 Task: Create validation rules in registration object.
Action: Mouse moved to (631, 84)
Screenshot: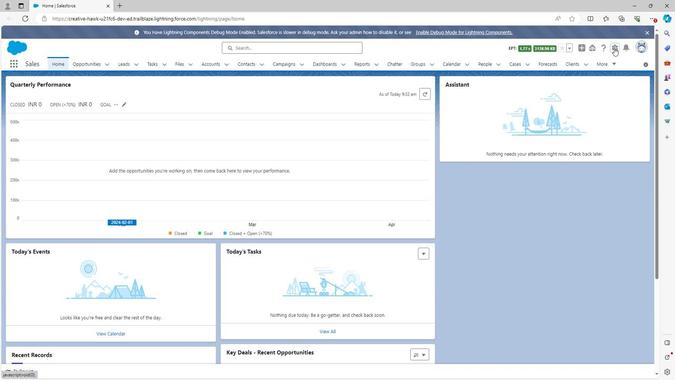 
Action: Mouse pressed left at (631, 84)
Screenshot: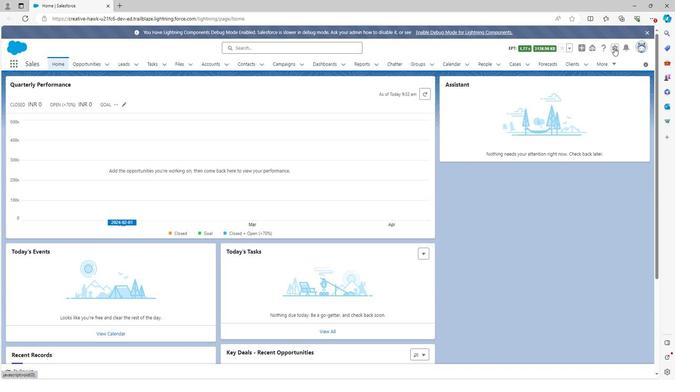 
Action: Mouse moved to (602, 105)
Screenshot: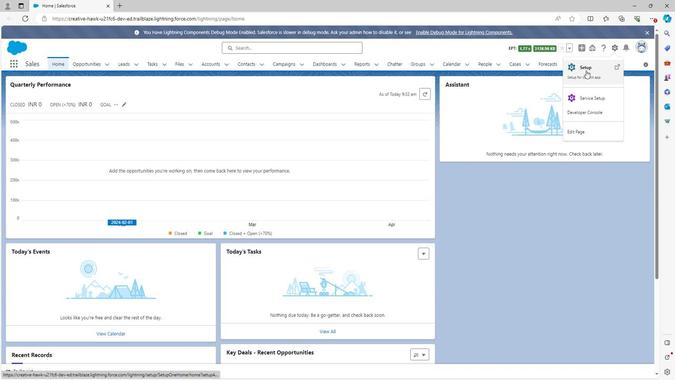 
Action: Mouse pressed left at (602, 105)
Screenshot: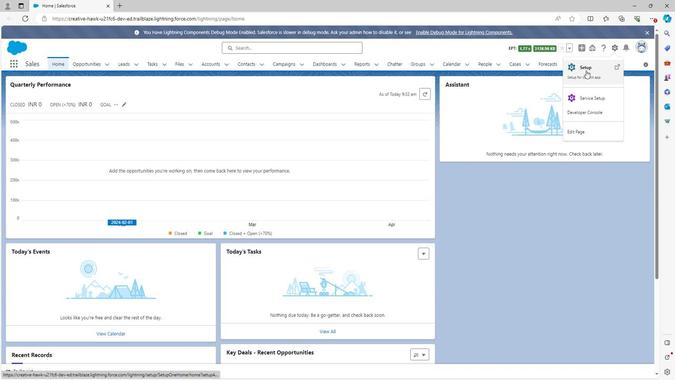 
Action: Mouse moved to (91, 98)
Screenshot: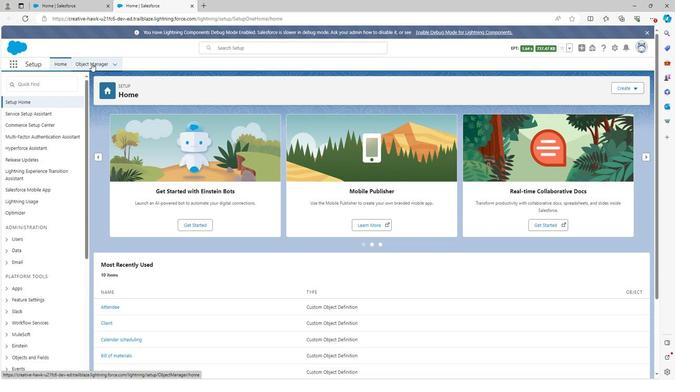 
Action: Mouse pressed left at (91, 98)
Screenshot: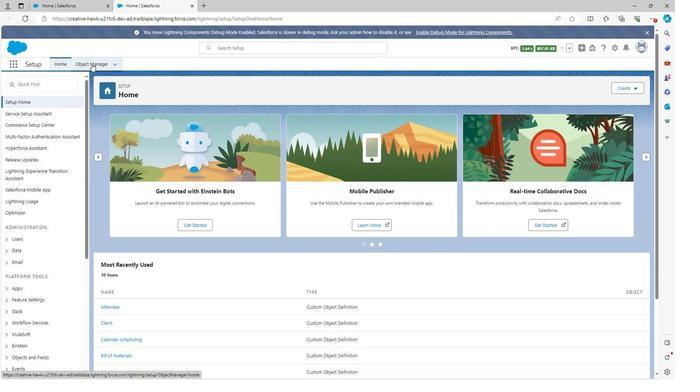 
Action: Mouse moved to (49, 292)
Screenshot: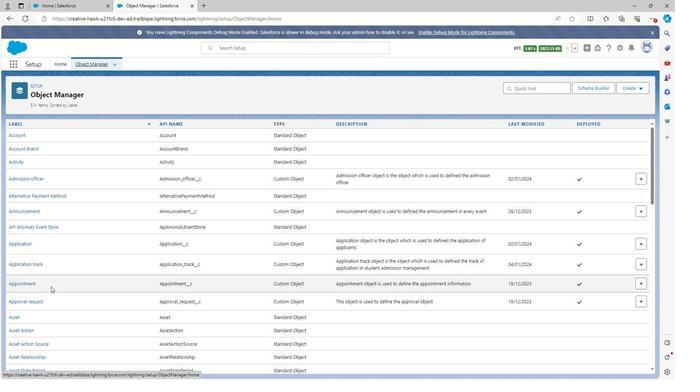 
Action: Mouse scrolled (49, 292) with delta (0, 0)
Screenshot: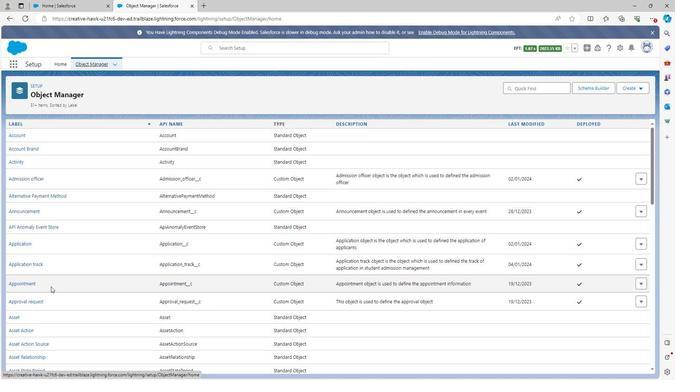 
Action: Mouse scrolled (49, 292) with delta (0, 0)
Screenshot: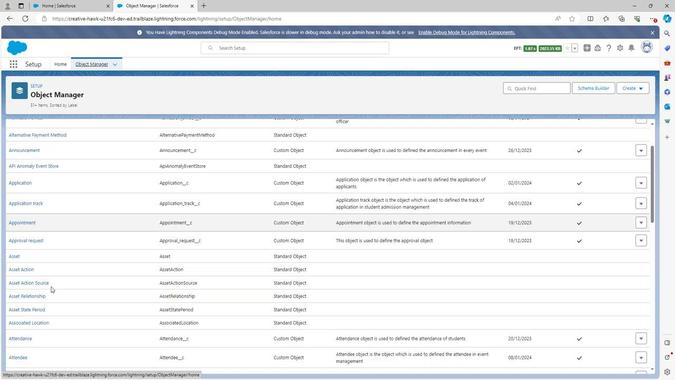 
Action: Mouse scrolled (49, 292) with delta (0, 0)
Screenshot: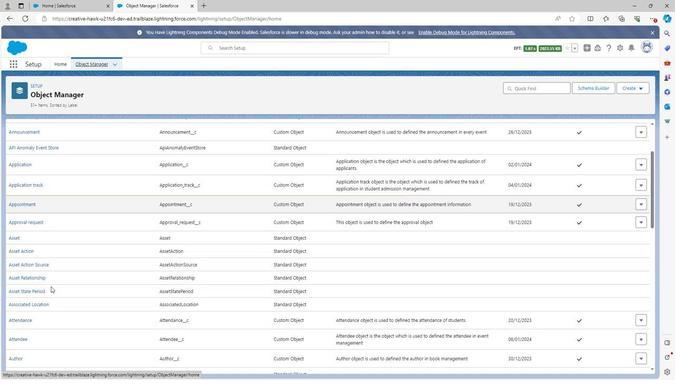 
Action: Mouse scrolled (49, 292) with delta (0, 0)
Screenshot: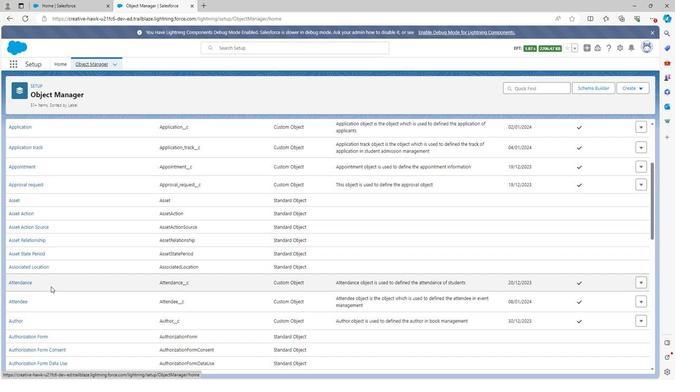 
Action: Mouse scrolled (49, 292) with delta (0, 0)
Screenshot: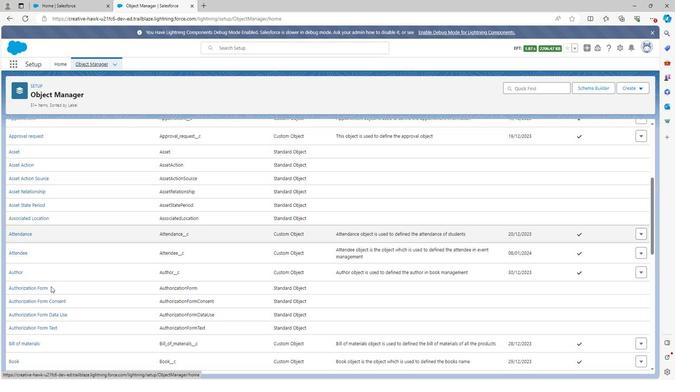 
Action: Mouse scrolled (49, 292) with delta (0, 0)
Screenshot: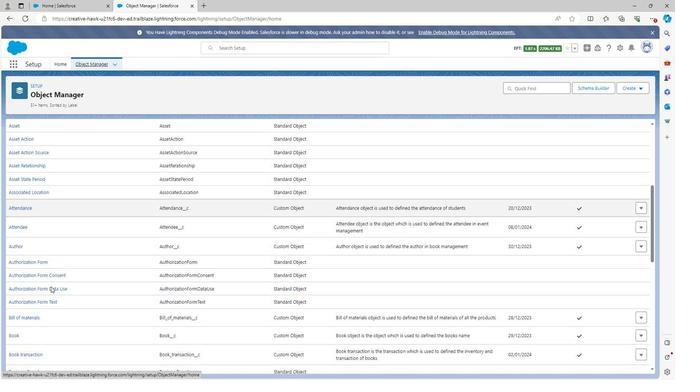 
Action: Mouse scrolled (49, 292) with delta (0, 0)
Screenshot: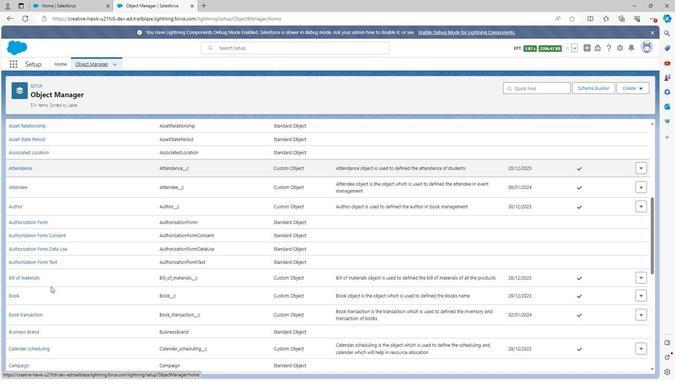 
Action: Mouse scrolled (49, 292) with delta (0, 0)
Screenshot: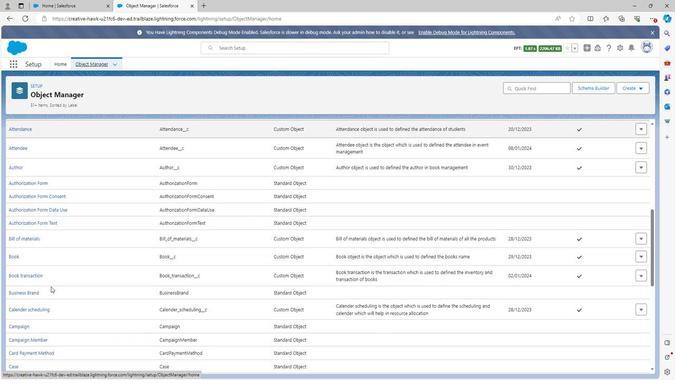 
Action: Mouse scrolled (49, 292) with delta (0, 0)
Screenshot: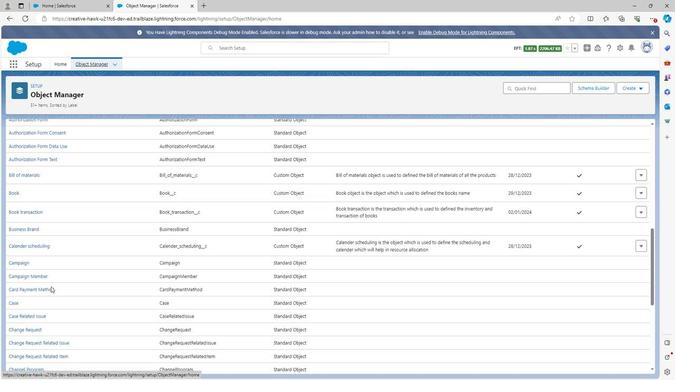 
Action: Mouse scrolled (49, 292) with delta (0, 0)
Screenshot: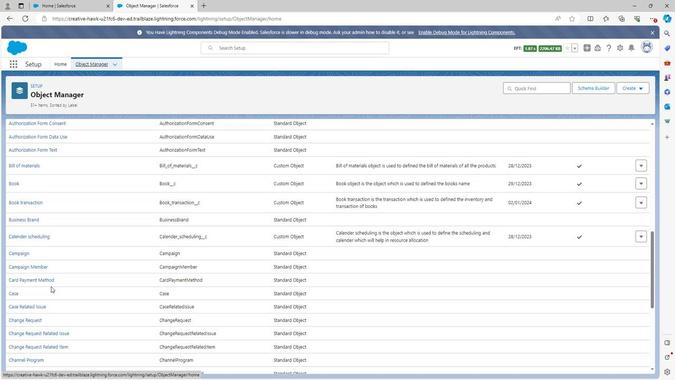 
Action: Mouse scrolled (49, 292) with delta (0, 0)
Screenshot: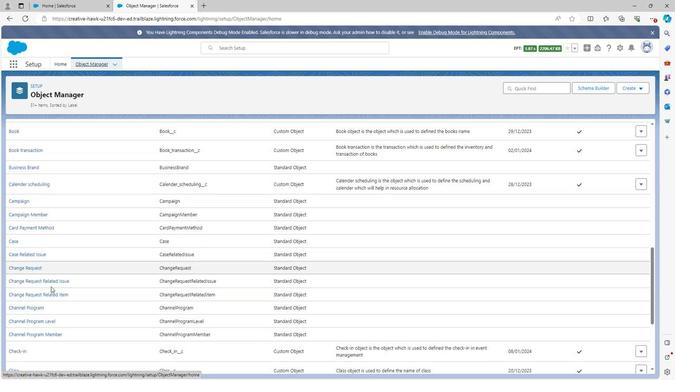 
Action: Mouse scrolled (49, 292) with delta (0, 0)
Screenshot: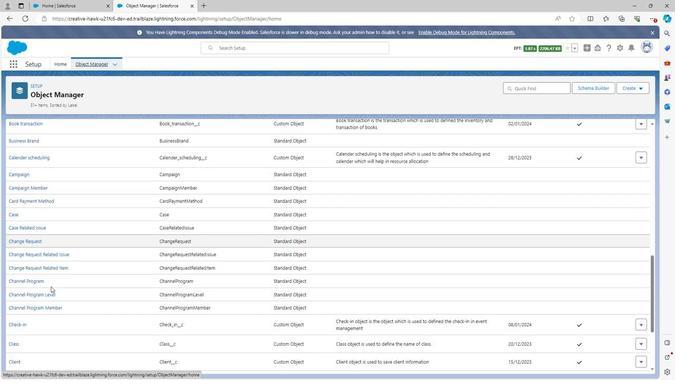 
Action: Mouse scrolled (49, 292) with delta (0, 0)
Screenshot: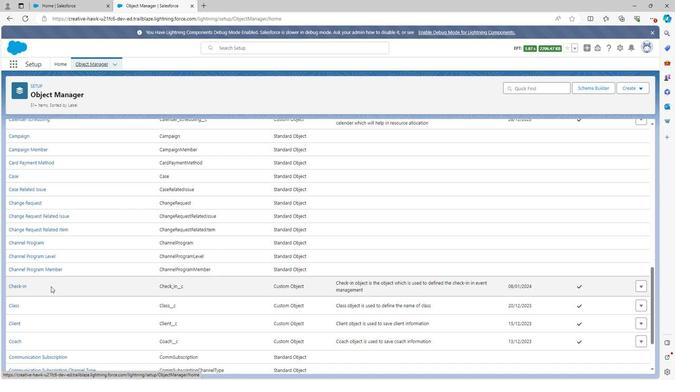 
Action: Mouse scrolled (49, 292) with delta (0, 0)
Screenshot: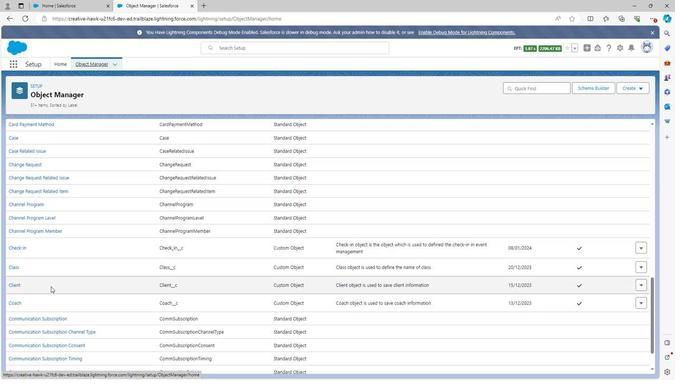 
Action: Mouse scrolled (49, 292) with delta (0, 0)
Screenshot: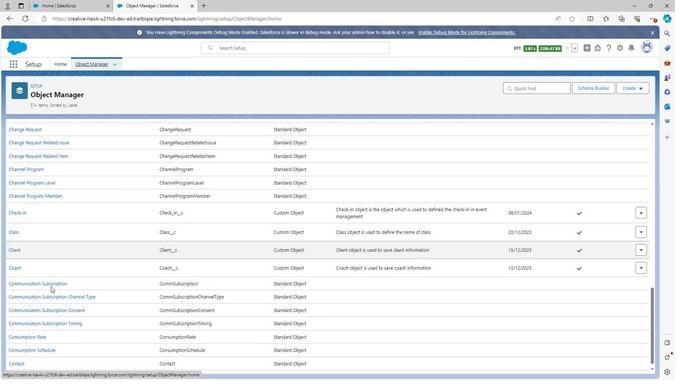 
Action: Mouse scrolled (49, 292) with delta (0, 0)
Screenshot: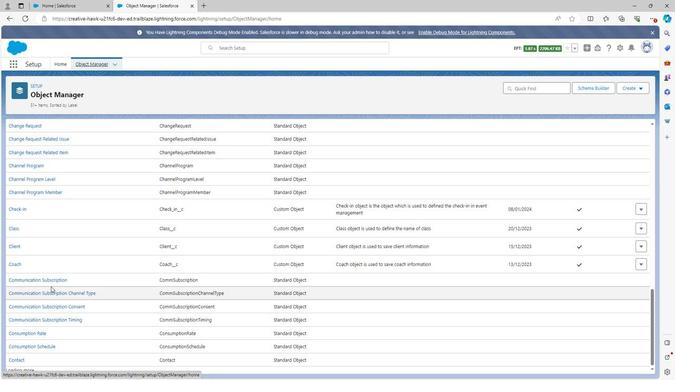 
Action: Mouse scrolled (49, 292) with delta (0, 0)
Screenshot: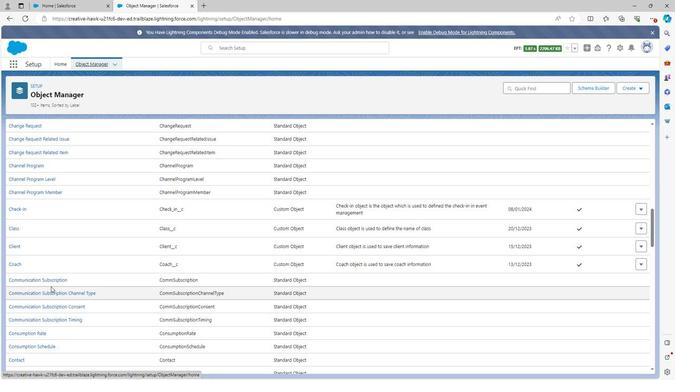 
Action: Mouse scrolled (49, 292) with delta (0, 0)
Screenshot: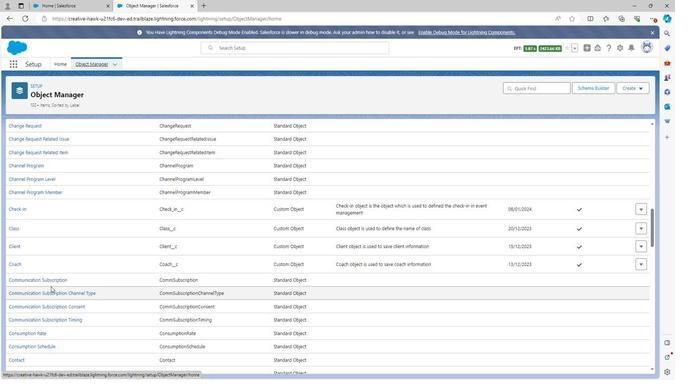 
Action: Mouse moved to (52, 290)
Screenshot: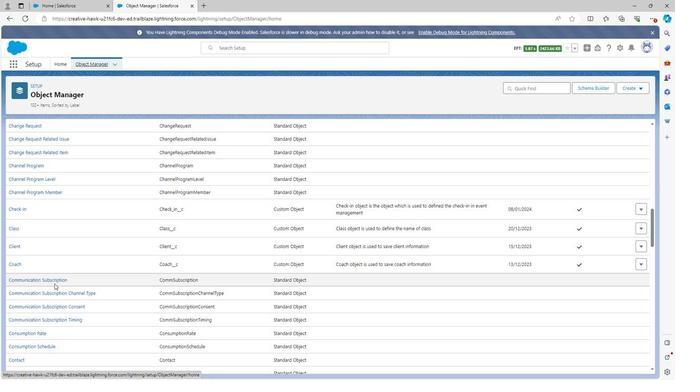 
Action: Mouse scrolled (52, 290) with delta (0, 0)
Screenshot: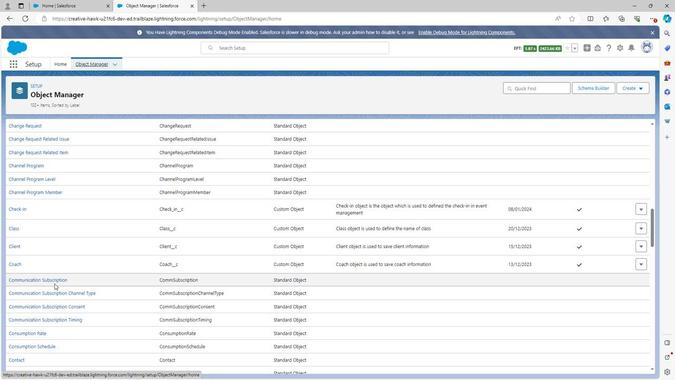 
Action: Mouse scrolled (52, 290) with delta (0, 0)
Screenshot: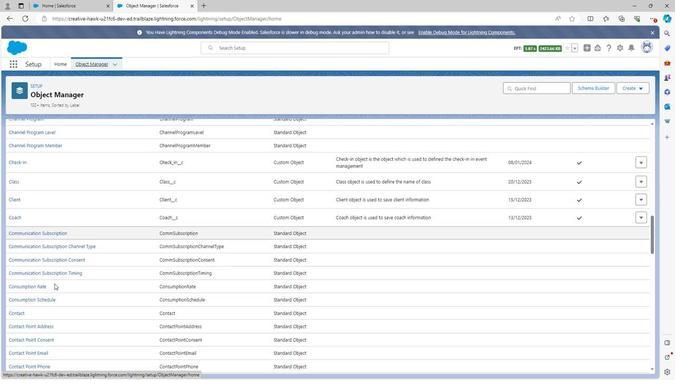 
Action: Mouse scrolled (52, 290) with delta (0, 0)
Screenshot: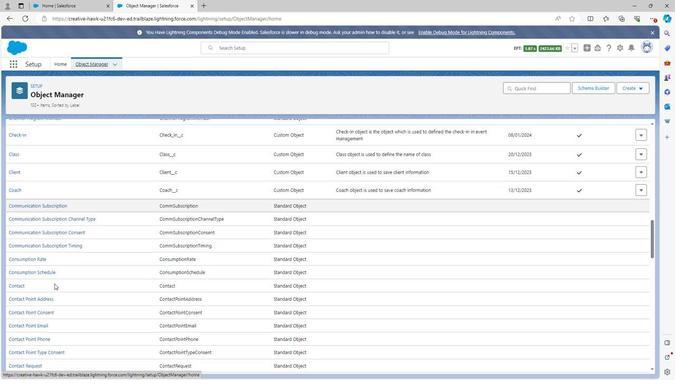 
Action: Mouse scrolled (52, 290) with delta (0, 0)
Screenshot: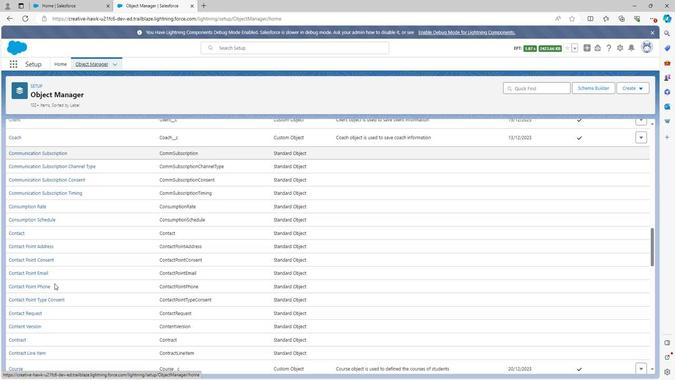 
Action: Mouse scrolled (52, 290) with delta (0, 0)
Screenshot: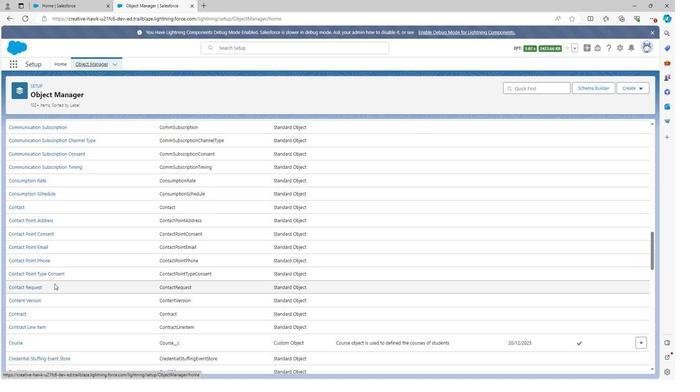 
Action: Mouse scrolled (52, 290) with delta (0, 0)
Screenshot: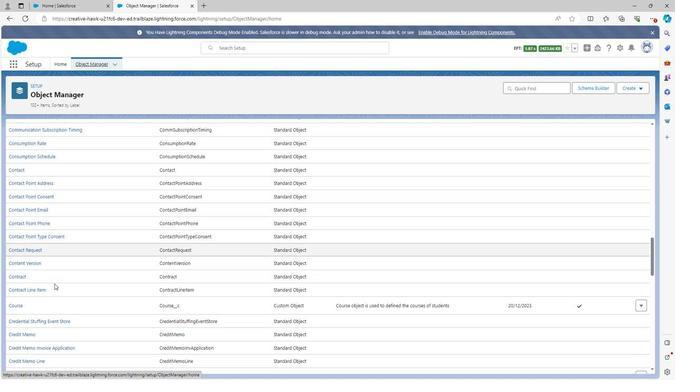 
Action: Mouse scrolled (52, 290) with delta (0, 0)
Screenshot: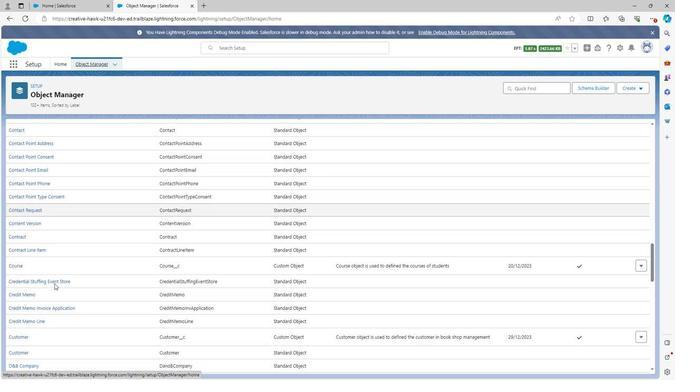 
Action: Mouse scrolled (52, 290) with delta (0, 0)
Screenshot: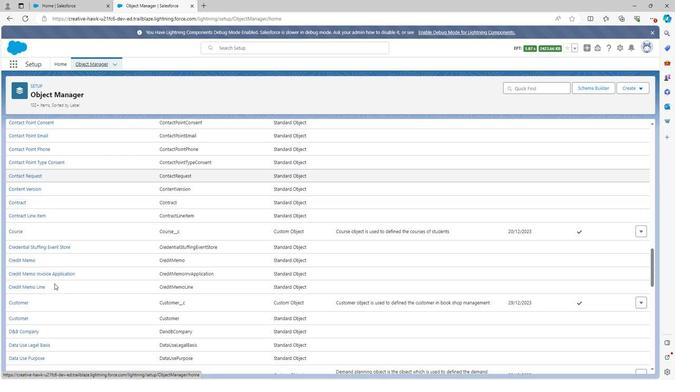 
Action: Mouse scrolled (52, 290) with delta (0, 0)
Screenshot: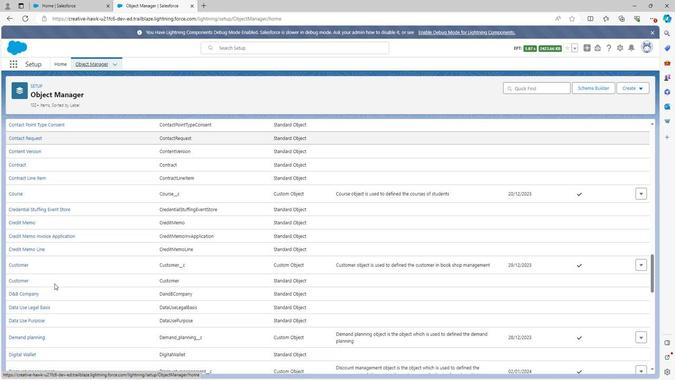 
Action: Mouse moved to (52, 290)
Screenshot: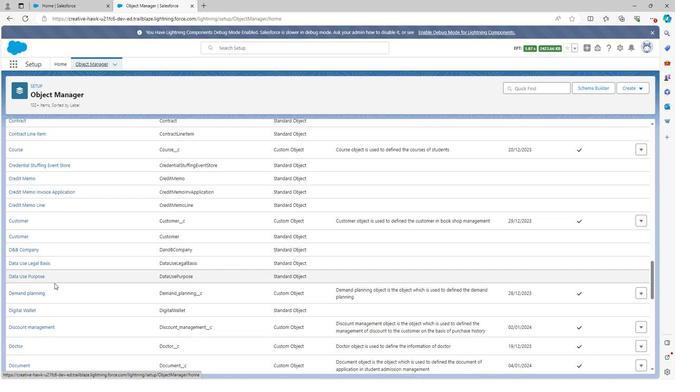 
Action: Mouse scrolled (52, 289) with delta (0, 0)
Screenshot: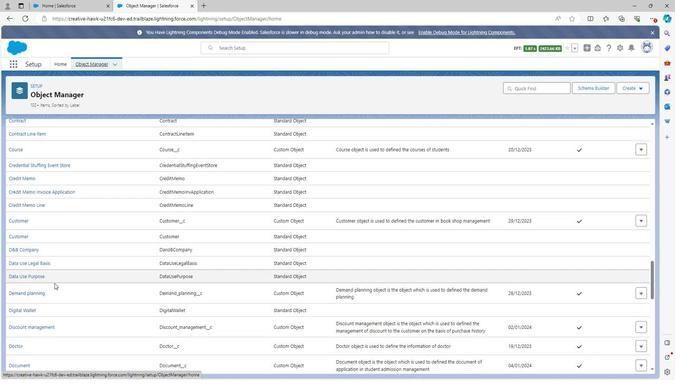 
Action: Mouse scrolled (52, 289) with delta (0, 0)
Screenshot: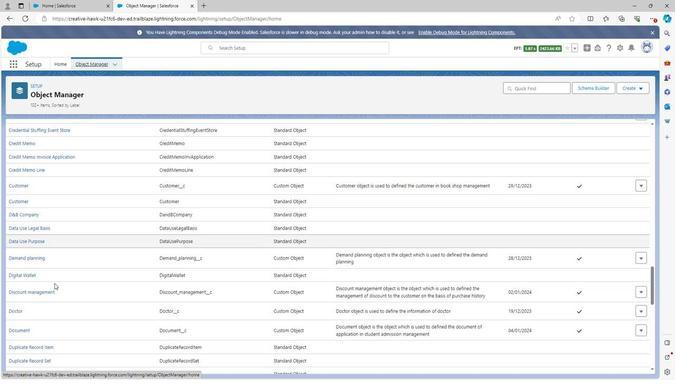 
Action: Mouse scrolled (52, 289) with delta (0, 0)
Screenshot: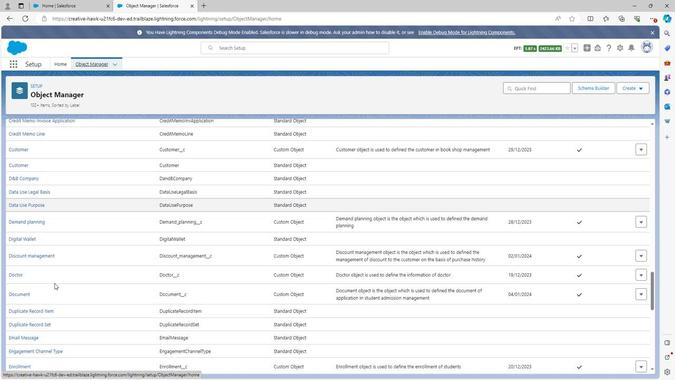 
Action: Mouse scrolled (52, 289) with delta (0, 0)
Screenshot: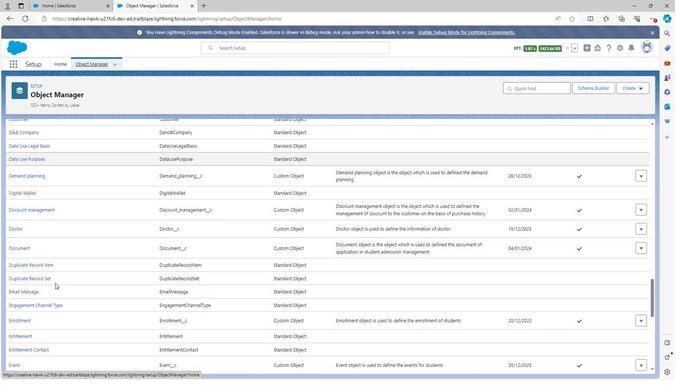 
Action: Mouse moved to (53, 289)
Screenshot: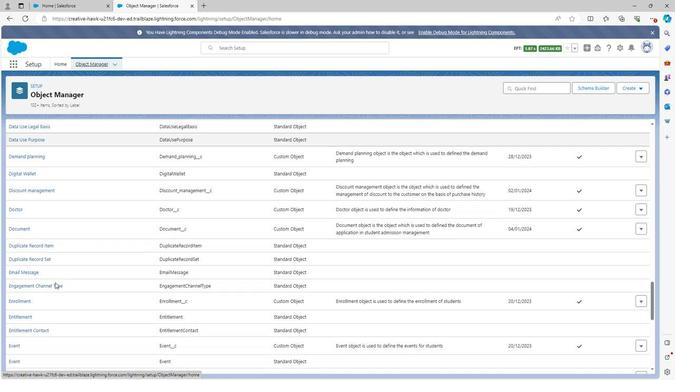 
Action: Mouse scrolled (53, 289) with delta (0, 0)
Screenshot: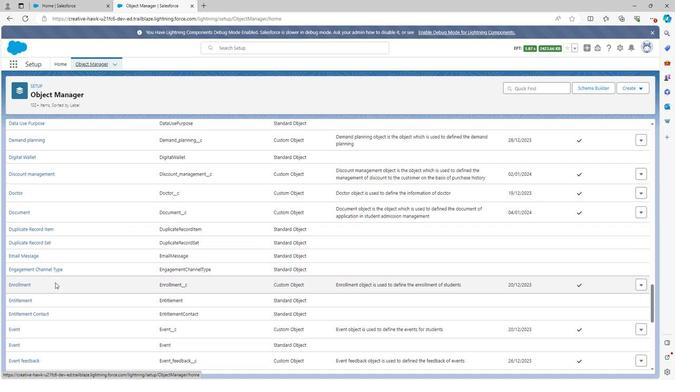 
Action: Mouse moved to (53, 289)
Screenshot: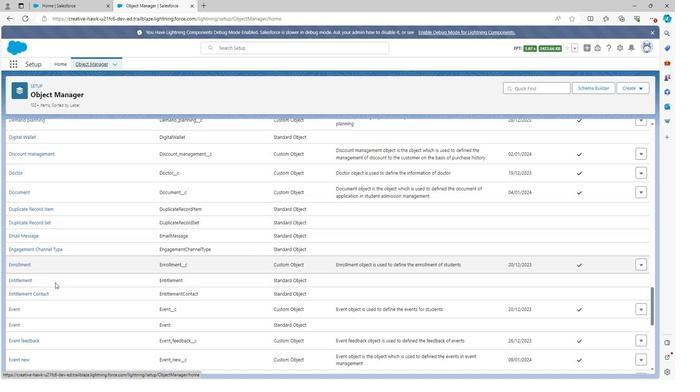 
Action: Mouse scrolled (53, 289) with delta (0, 0)
Screenshot: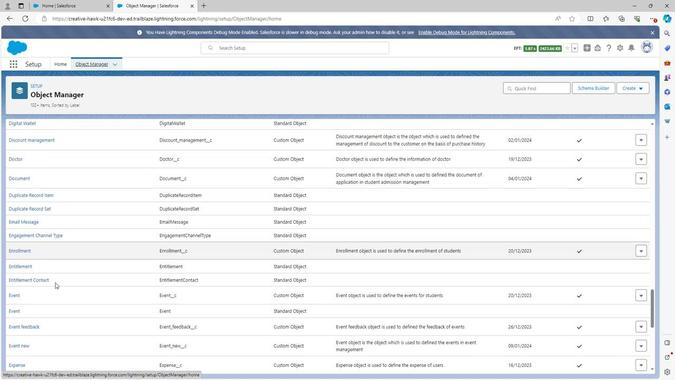 
Action: Mouse scrolled (53, 289) with delta (0, 0)
Screenshot: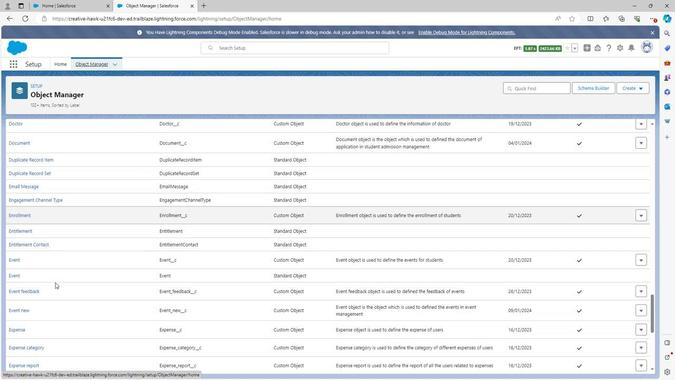 
Action: Mouse moved to (53, 290)
Screenshot: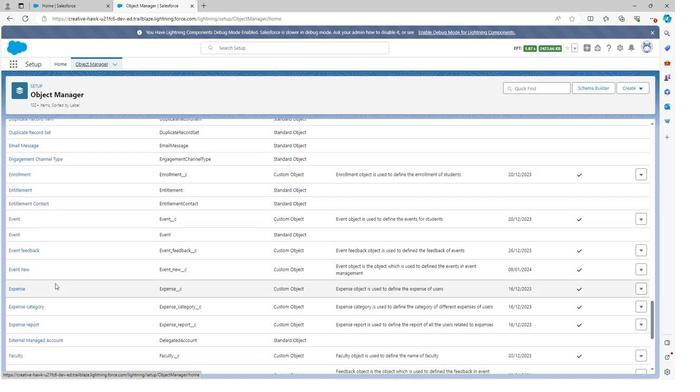 
Action: Mouse scrolled (53, 289) with delta (0, 0)
Screenshot: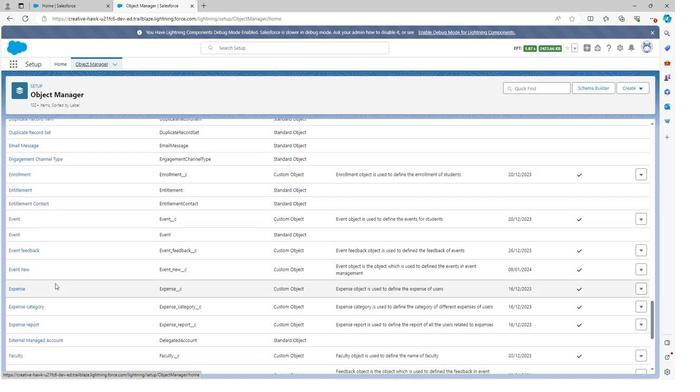 
Action: Mouse scrolled (53, 289) with delta (0, 0)
Screenshot: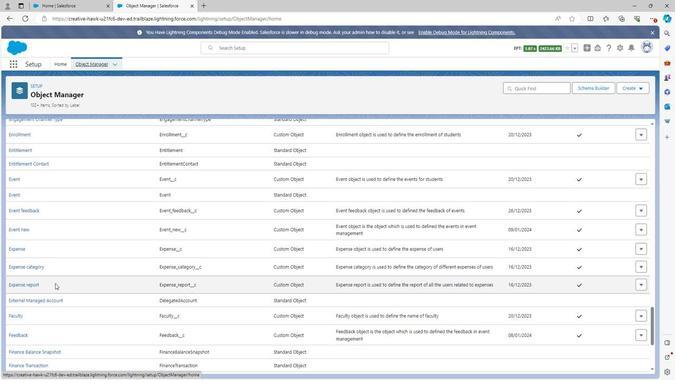 
Action: Mouse scrolled (53, 289) with delta (0, 0)
Screenshot: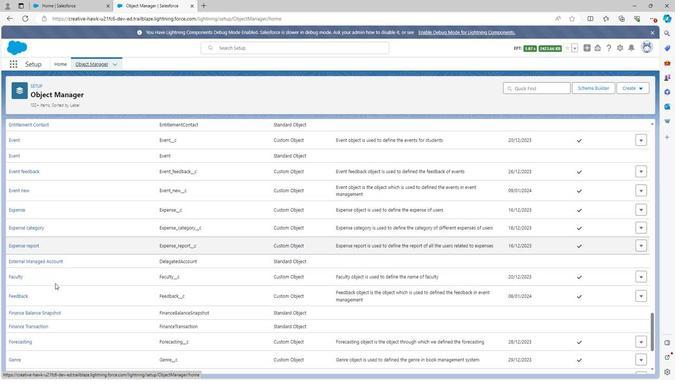 
Action: Mouse scrolled (53, 289) with delta (0, 0)
Screenshot: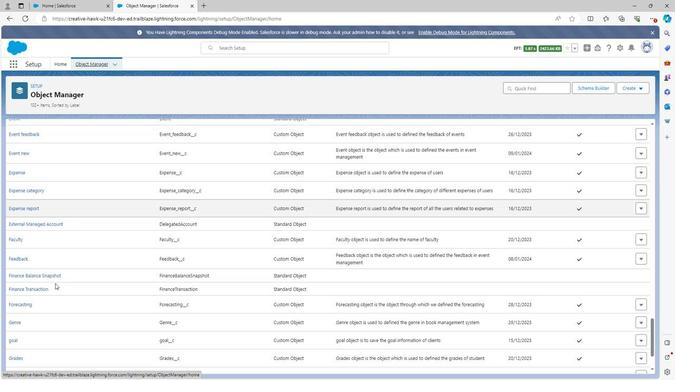 
Action: Mouse scrolled (53, 289) with delta (0, 0)
Screenshot: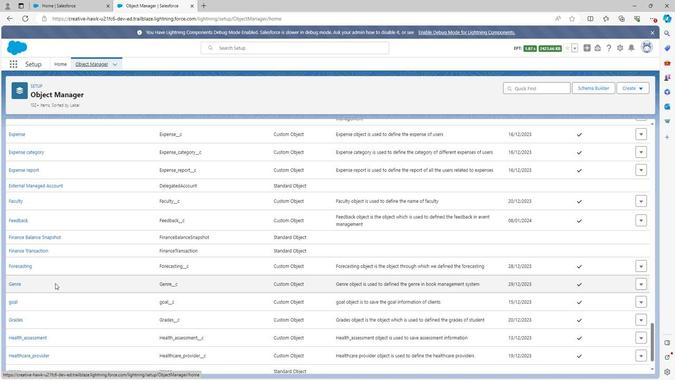
Action: Mouse scrolled (53, 289) with delta (0, 0)
Screenshot: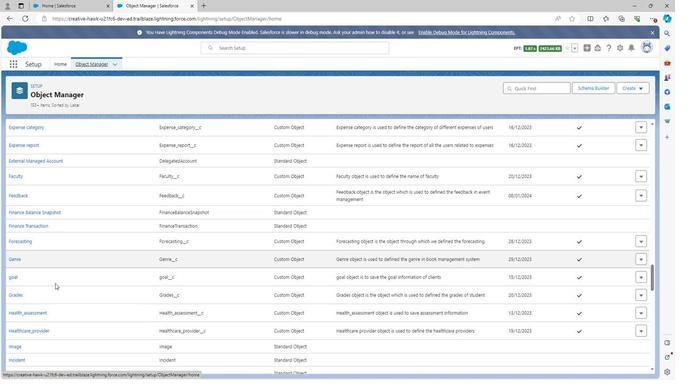 
Action: Mouse scrolled (53, 289) with delta (0, 0)
Screenshot: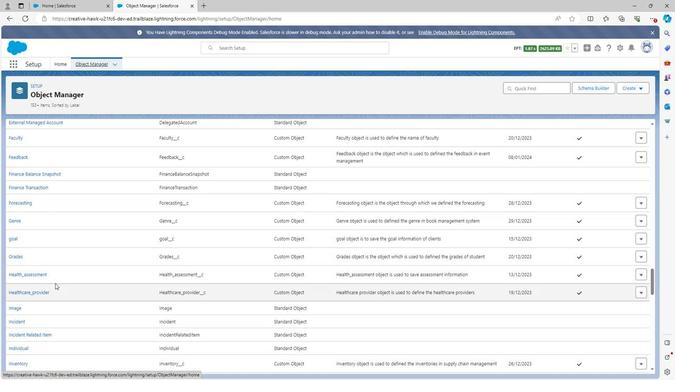 
Action: Mouse scrolled (53, 289) with delta (0, 0)
Screenshot: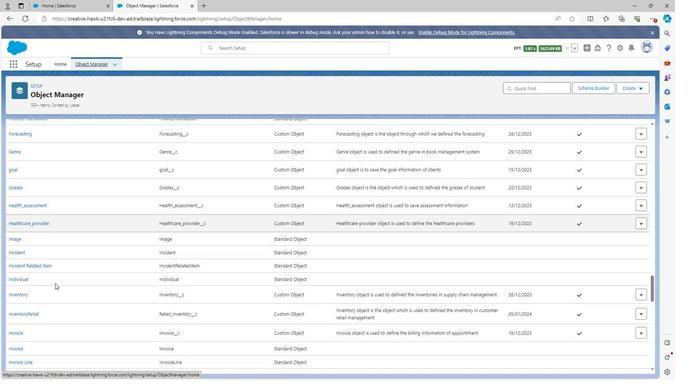 
Action: Mouse scrolled (53, 289) with delta (0, 0)
Screenshot: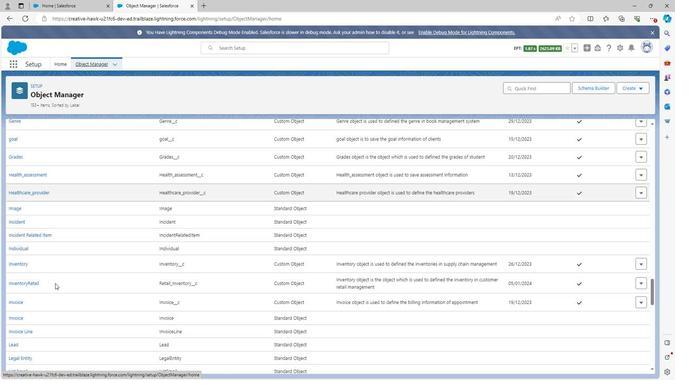 
Action: Mouse scrolled (53, 289) with delta (0, 0)
Screenshot: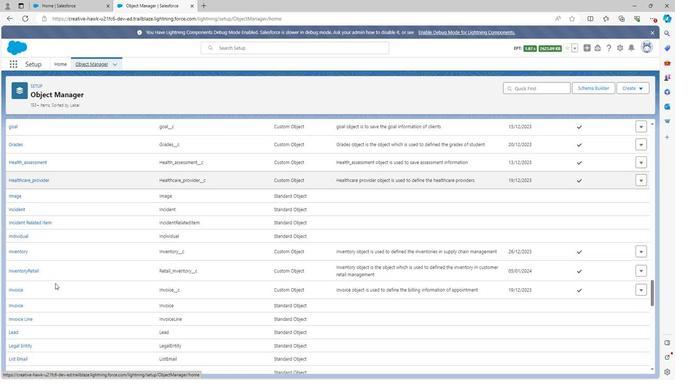 
Action: Mouse scrolled (53, 289) with delta (0, 0)
Screenshot: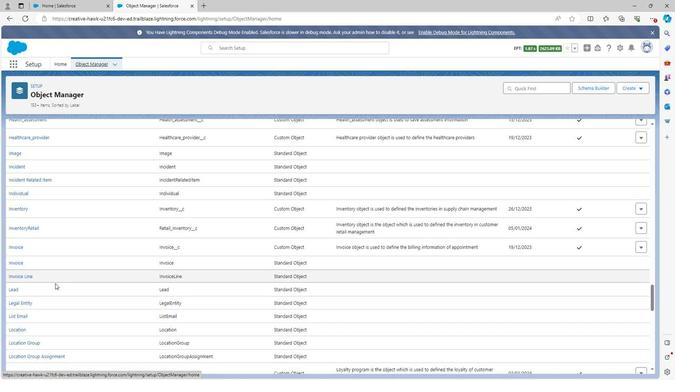 
Action: Mouse scrolled (53, 289) with delta (0, 0)
Screenshot: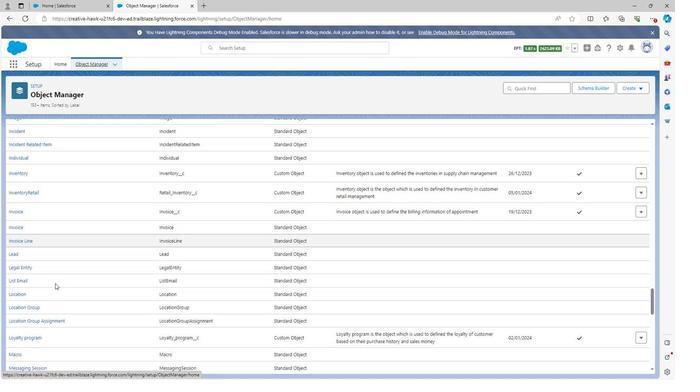 
Action: Mouse scrolled (53, 289) with delta (0, 0)
Screenshot: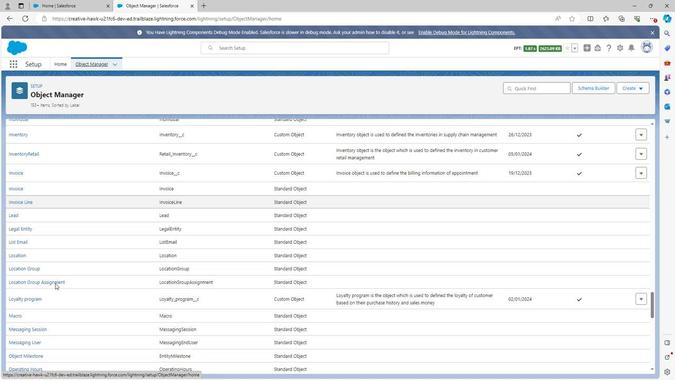 
Action: Mouse scrolled (53, 289) with delta (0, 0)
Screenshot: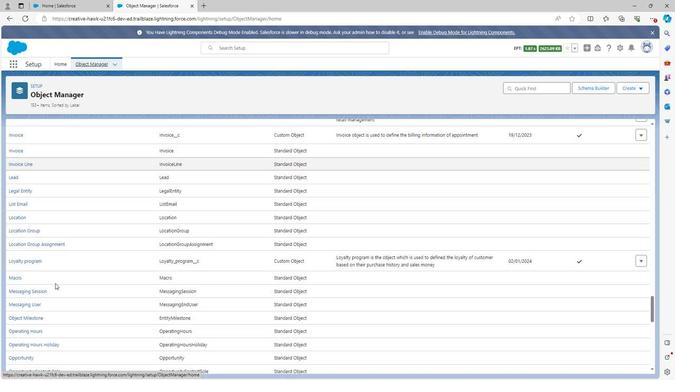 
Action: Mouse scrolled (53, 289) with delta (0, 0)
Screenshot: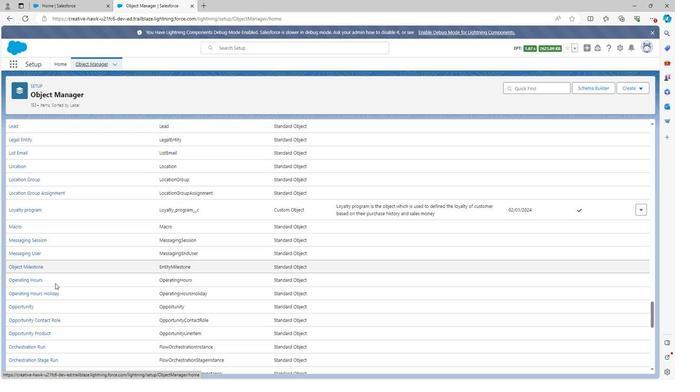 
Action: Mouse scrolled (53, 289) with delta (0, 0)
Screenshot: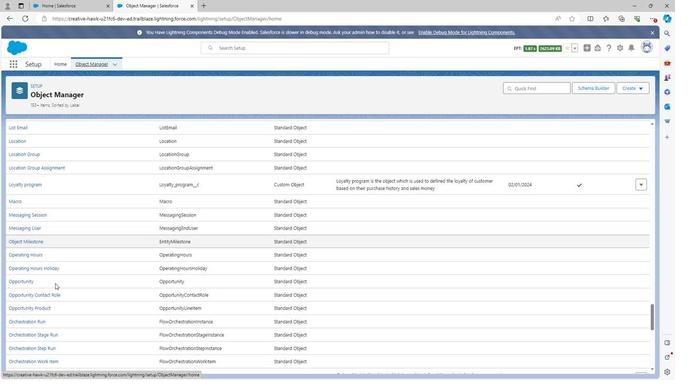 
Action: Mouse scrolled (53, 289) with delta (0, 0)
Screenshot: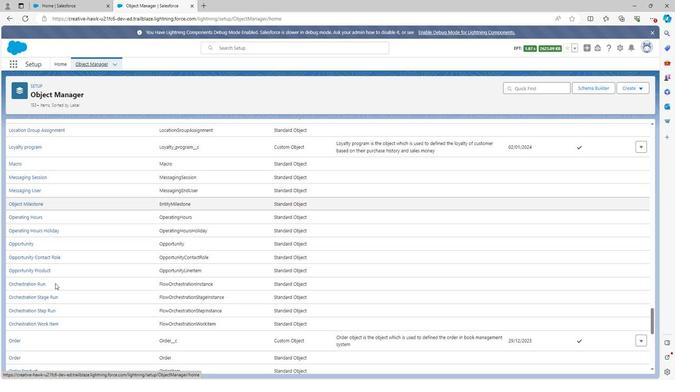 
Action: Mouse scrolled (53, 289) with delta (0, 0)
Screenshot: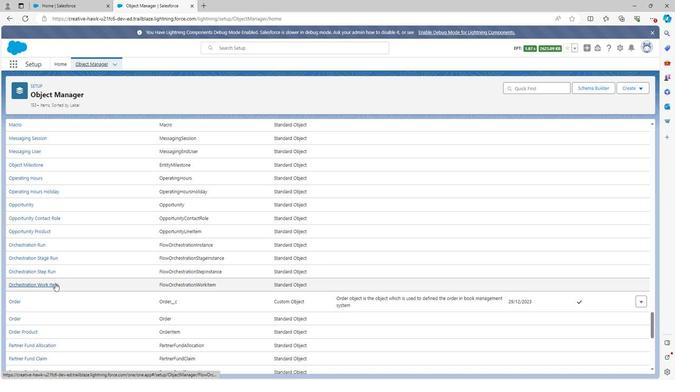 
Action: Mouse scrolled (53, 289) with delta (0, 0)
Screenshot: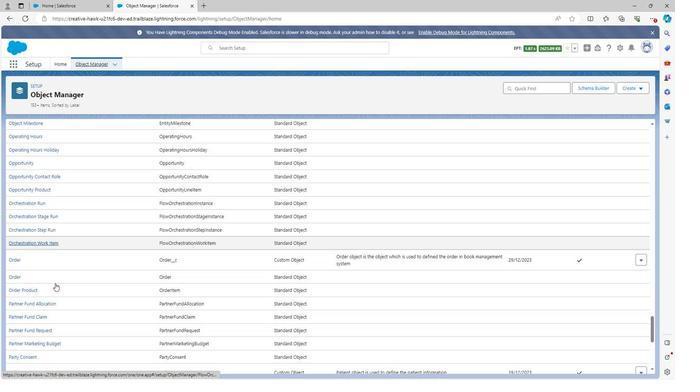 
Action: Mouse scrolled (53, 289) with delta (0, 0)
Screenshot: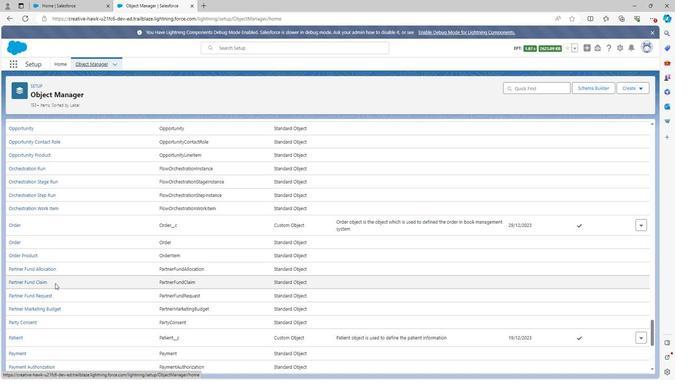 
Action: Mouse scrolled (53, 289) with delta (0, 0)
Screenshot: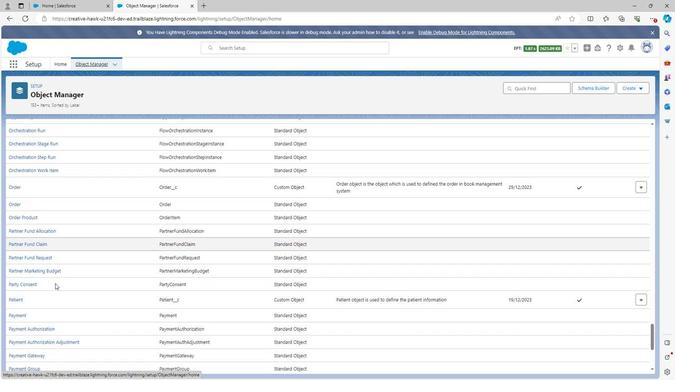 
Action: Mouse scrolled (53, 289) with delta (0, 0)
Screenshot: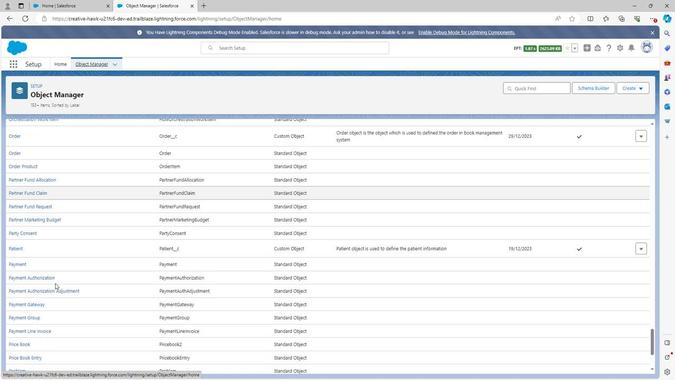 
Action: Mouse scrolled (53, 289) with delta (0, 0)
Screenshot: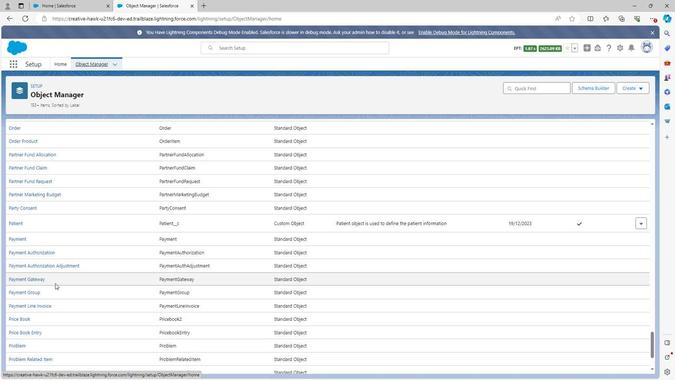 
Action: Mouse scrolled (53, 289) with delta (0, 0)
Screenshot: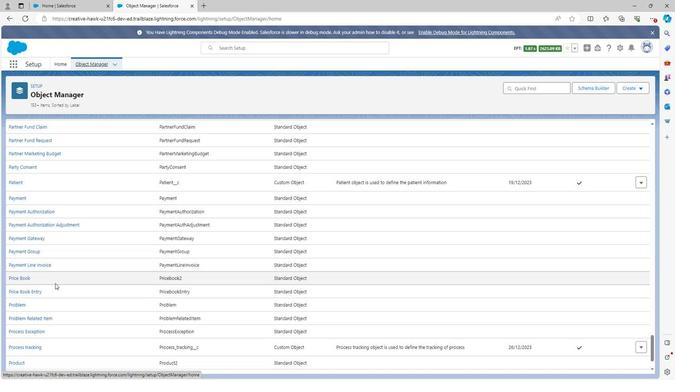 
Action: Mouse scrolled (53, 289) with delta (0, 0)
Screenshot: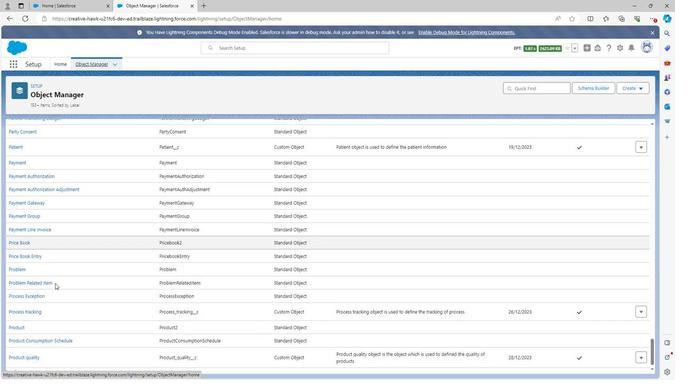 
Action: Mouse scrolled (53, 289) with delta (0, 0)
Screenshot: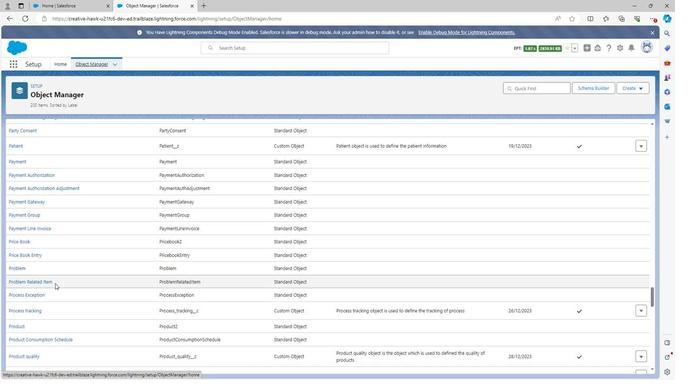 
Action: Mouse scrolled (53, 289) with delta (0, 0)
Screenshot: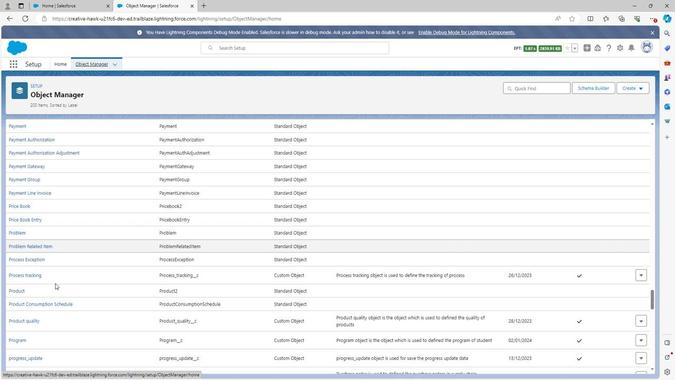 
Action: Mouse scrolled (53, 289) with delta (0, 0)
Screenshot: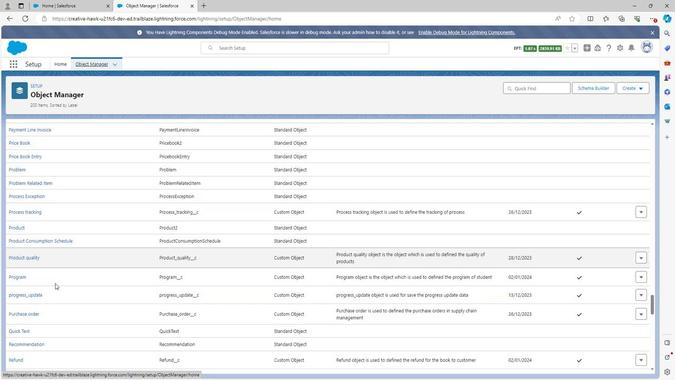 
Action: Mouse scrolled (53, 289) with delta (0, 0)
Screenshot: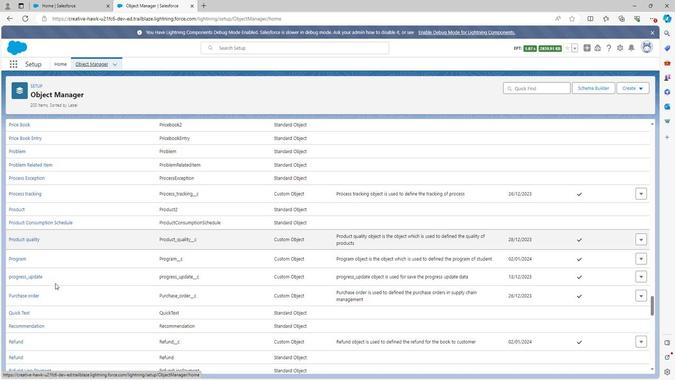
Action: Mouse scrolled (53, 289) with delta (0, 0)
Screenshot: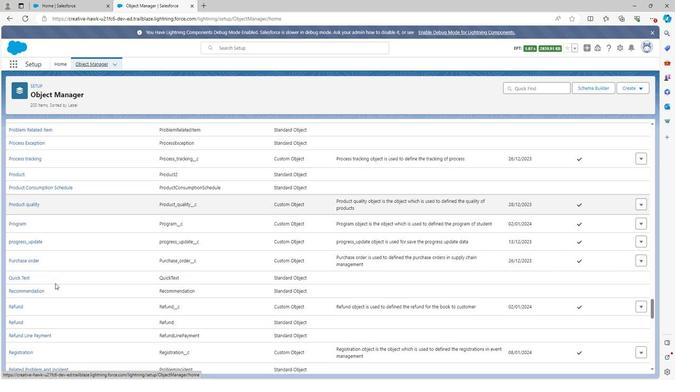 
Action: Mouse scrolled (53, 289) with delta (0, 0)
Screenshot: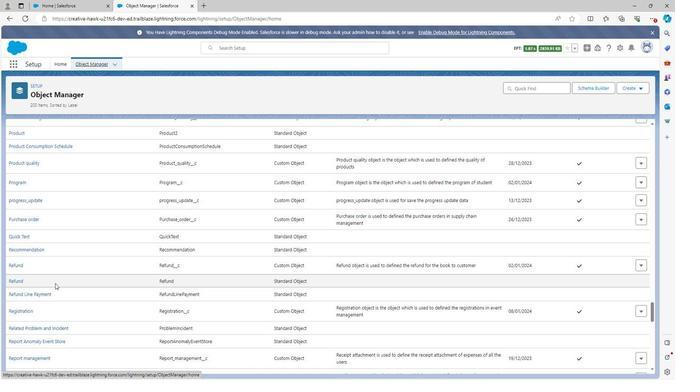 
Action: Mouse moved to (19, 282)
Screenshot: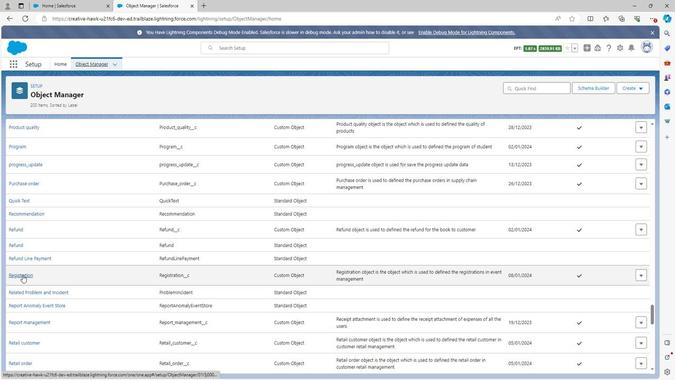 
Action: Mouse pressed left at (19, 282)
Screenshot: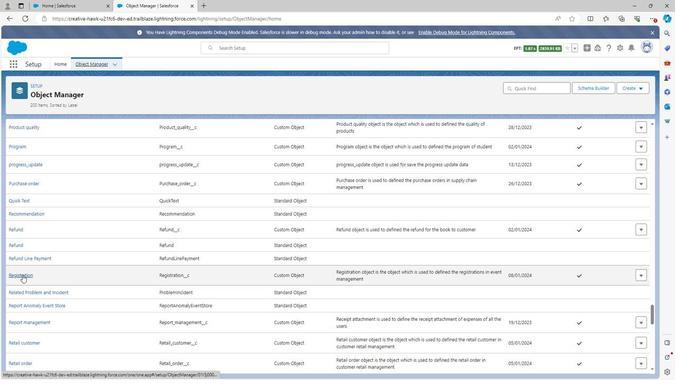 
Action: Mouse moved to (30, 164)
Screenshot: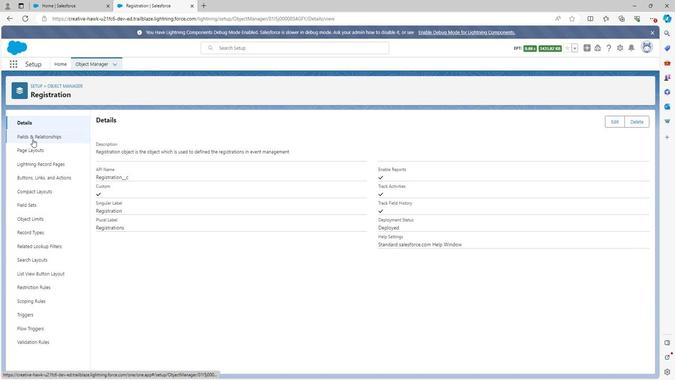 
Action: Mouse pressed left at (30, 164)
Screenshot: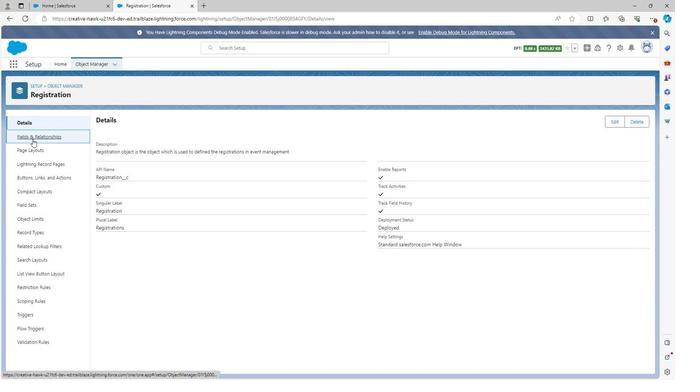 
Action: Mouse moved to (117, 233)
Screenshot: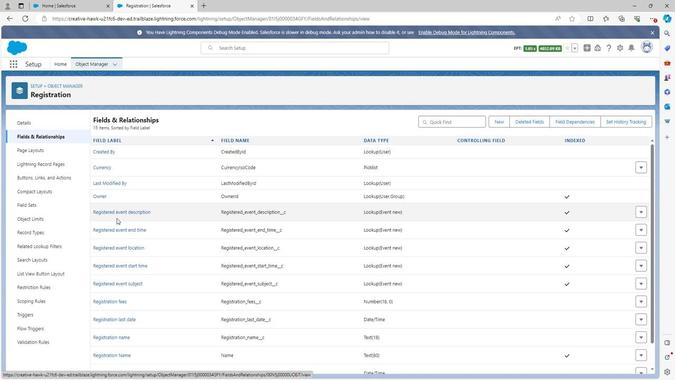 
Action: Mouse scrolled (117, 233) with delta (0, 0)
Screenshot: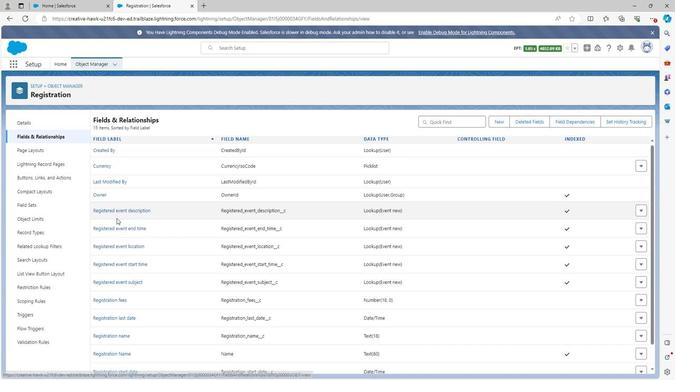 
Action: Mouse scrolled (117, 233) with delta (0, 0)
Screenshot: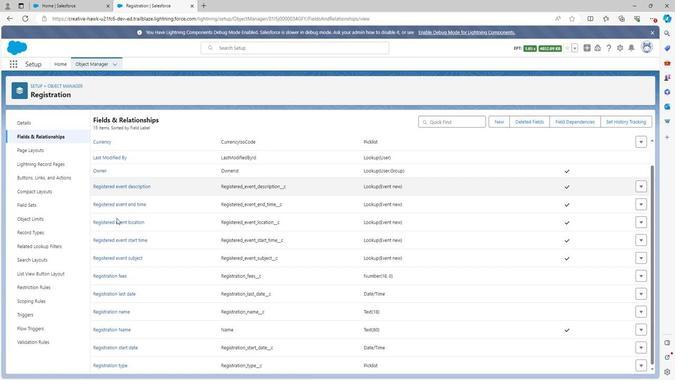 
Action: Mouse scrolled (117, 233) with delta (0, 0)
Screenshot: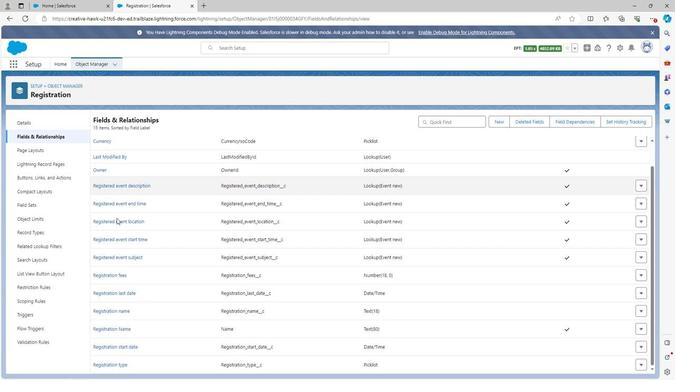 
Action: Mouse scrolled (117, 233) with delta (0, 0)
Screenshot: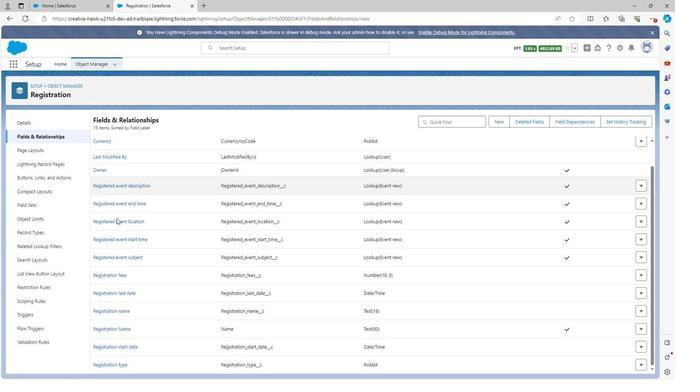 
Action: Mouse moved to (115, 281)
Screenshot: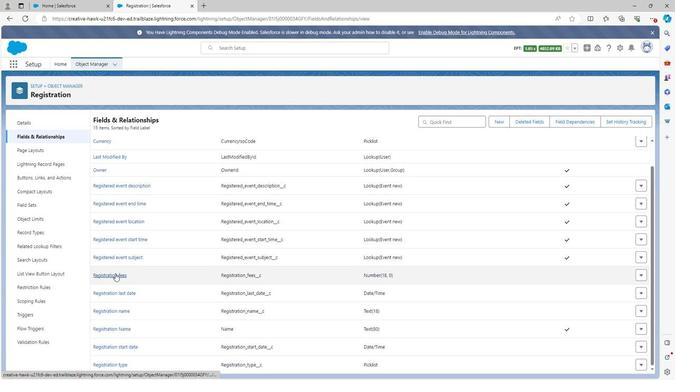 
Action: Mouse pressed left at (115, 281)
Screenshot: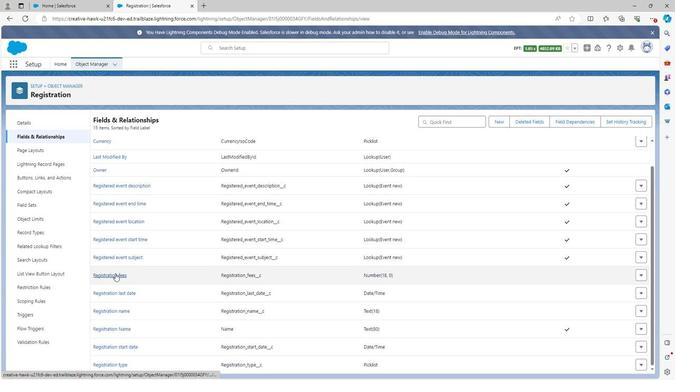 
Action: Mouse moved to (278, 332)
Screenshot: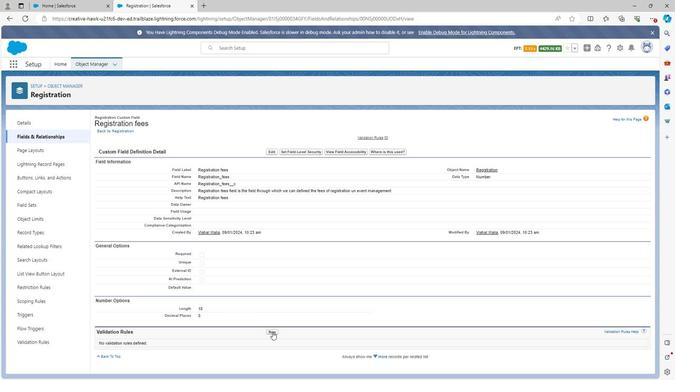 
Action: Mouse pressed left at (278, 332)
Screenshot: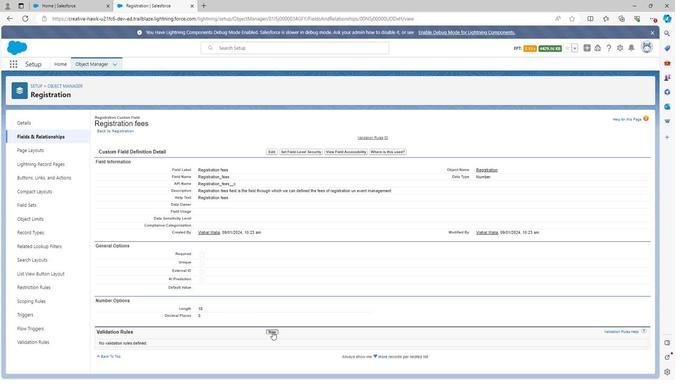 
Action: Mouse moved to (196, 190)
Screenshot: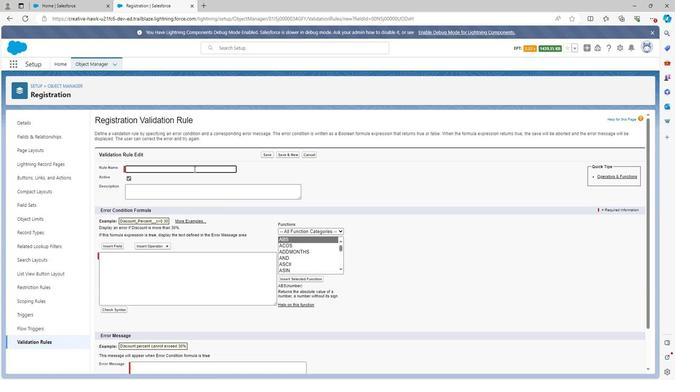 
Action: Key pressed <Key.shift><Key.shift><Key.shift>
Screenshot: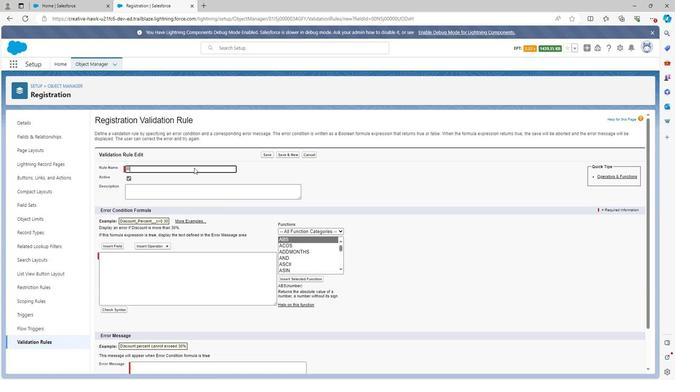 
Action: Mouse moved to (196, 189)
Screenshot: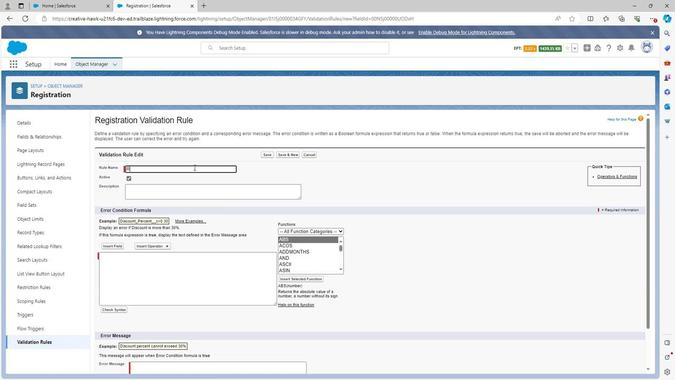 
Action: Key pressed R
Screenshot: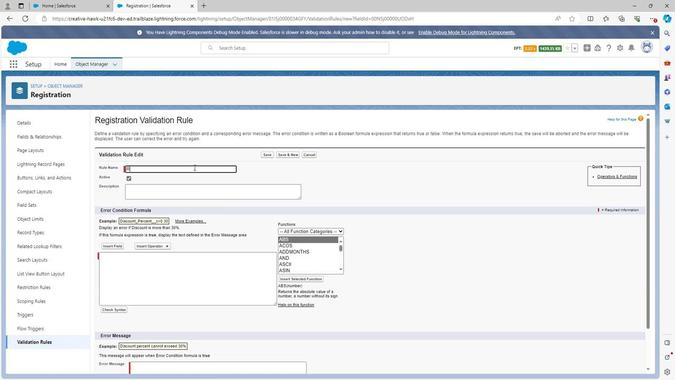
Action: Mouse moved to (196, 188)
Screenshot: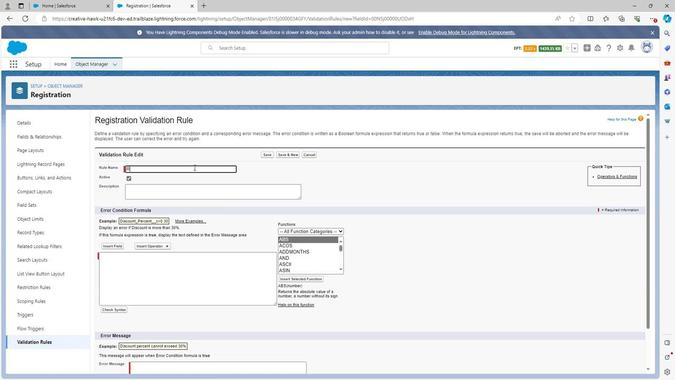 
Action: Key pressed egis
Screenshot: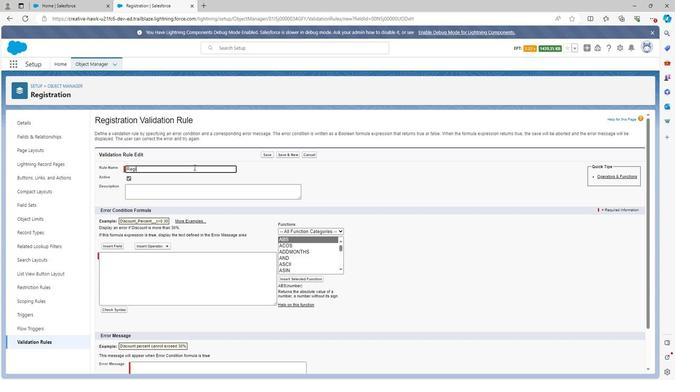 
Action: Mouse moved to (196, 188)
Screenshot: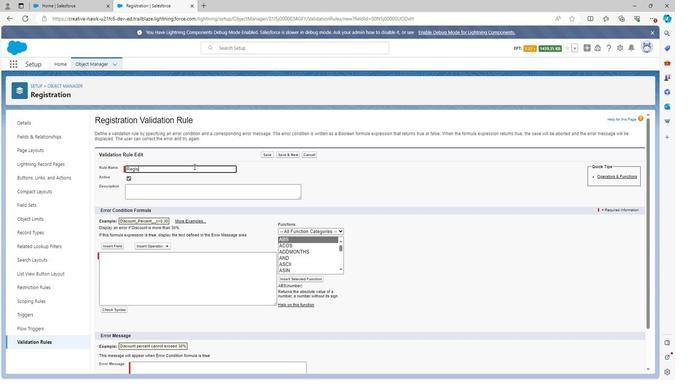 
Action: Key pressed tra
Screenshot: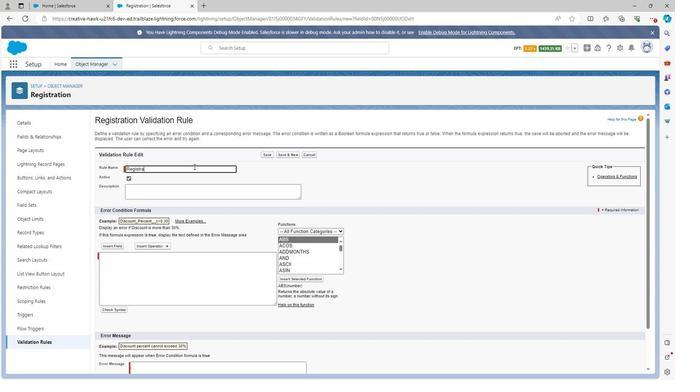 
Action: Mouse moved to (196, 188)
Screenshot: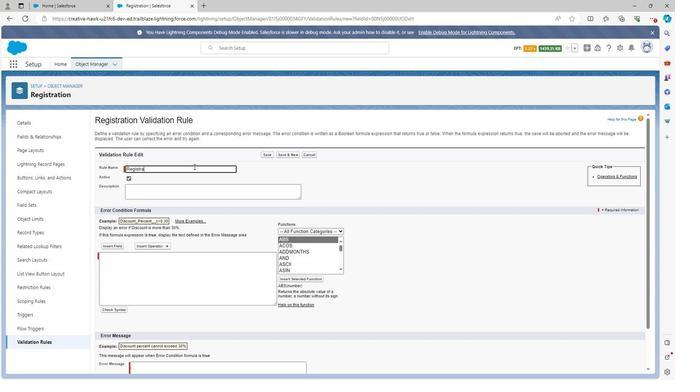 
Action: Key pressed tion<Key.space>fees<Key.space>rule
Screenshot: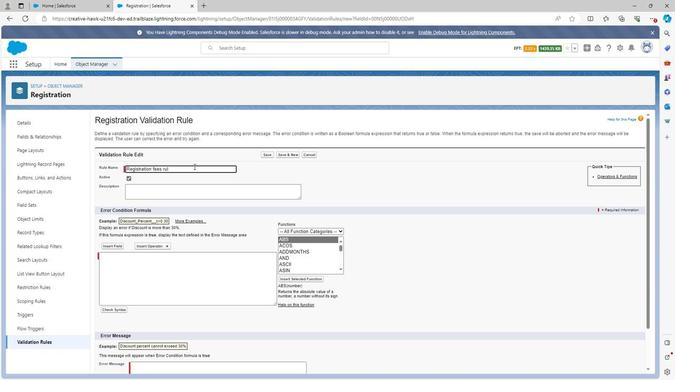 
Action: Mouse moved to (207, 197)
Screenshot: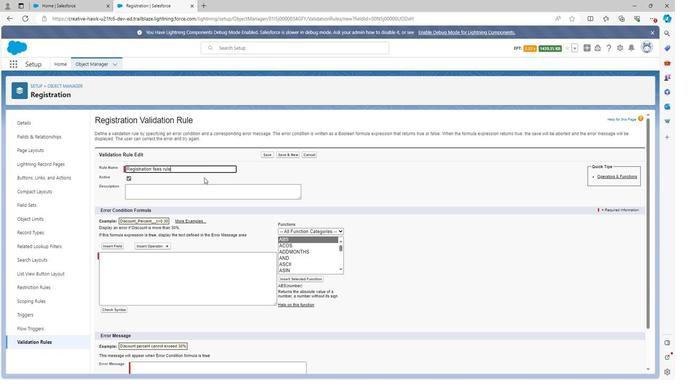 
Action: Mouse pressed left at (207, 197)
Screenshot: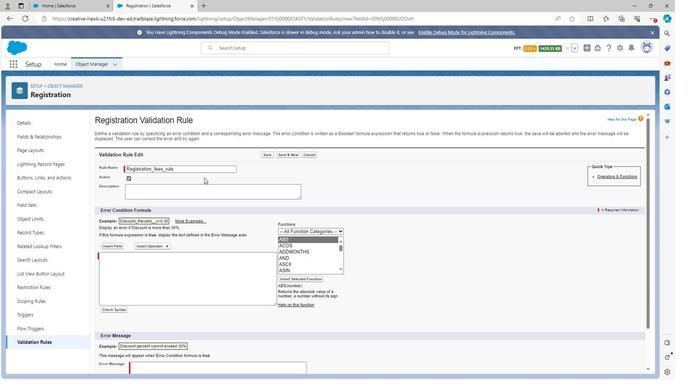 
Action: Mouse moved to (186, 209)
Screenshot: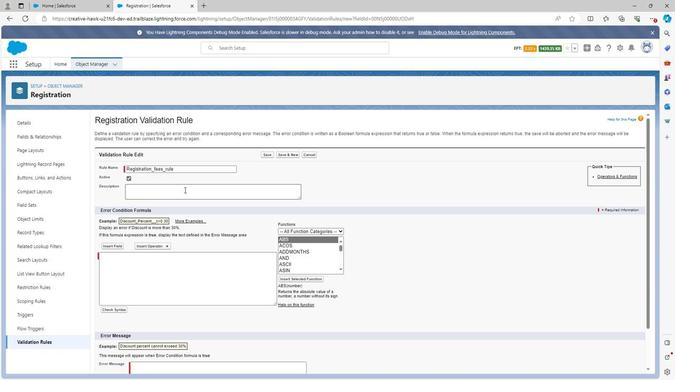 
Action: Mouse pressed left at (186, 209)
Screenshot: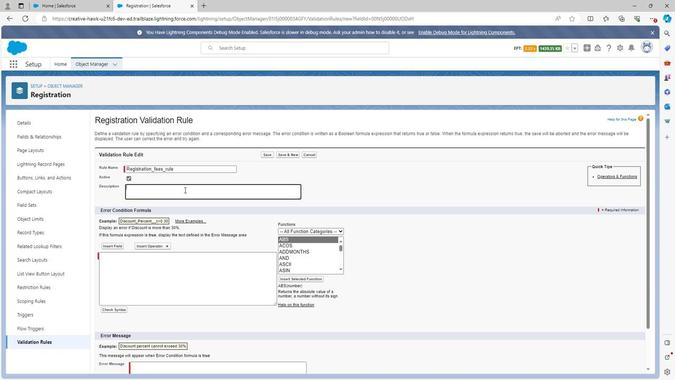 
Action: Key pressed <Key.shift><Key.shift>Registratio
Screenshot: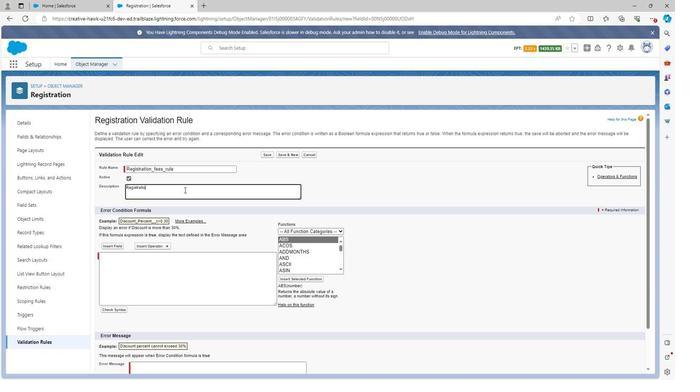 
Action: Mouse moved to (186, 209)
Screenshot: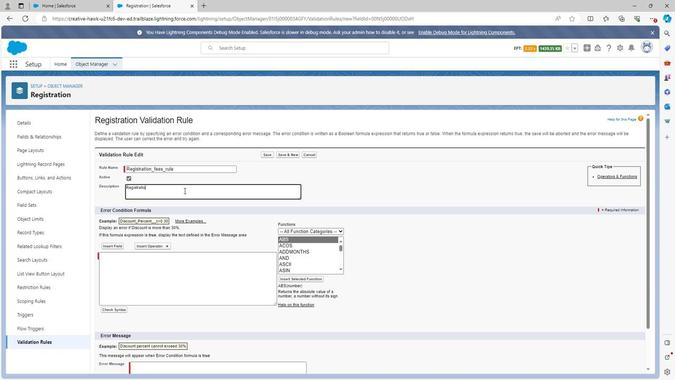 
Action: Key pressed n<Key.space>fees<Key.space>rule<Key.space>is<Key.space>the<Key.space>rule<Key.space>thr
Screenshot: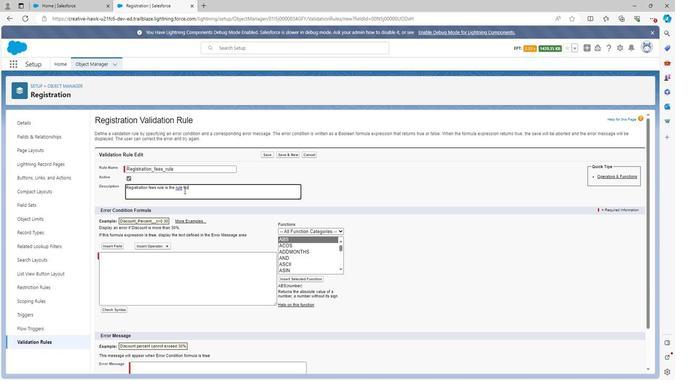 
Action: Mouse moved to (172, 201)
Screenshot: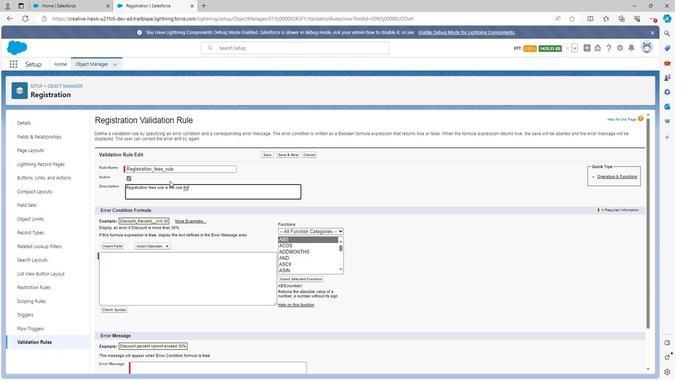 
Action: Key pressed o
Screenshot: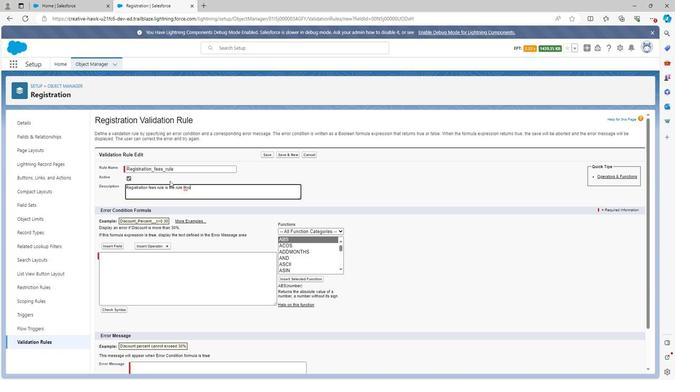 
Action: Mouse moved to (171, 201)
Screenshot: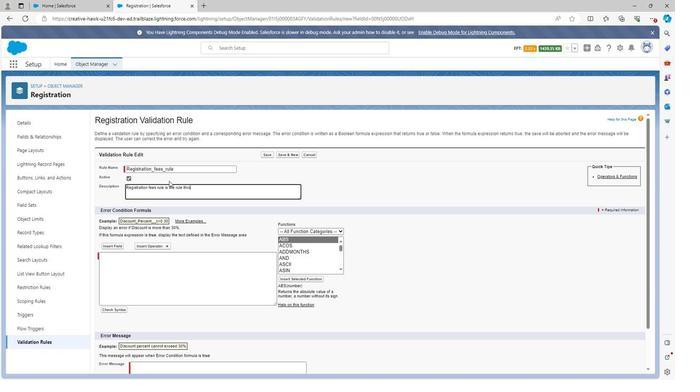 
Action: Key pressed u
Screenshot: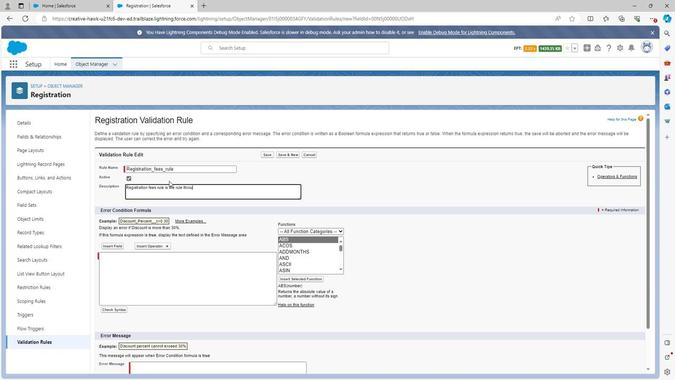 
Action: Mouse moved to (166, 199)
Screenshot: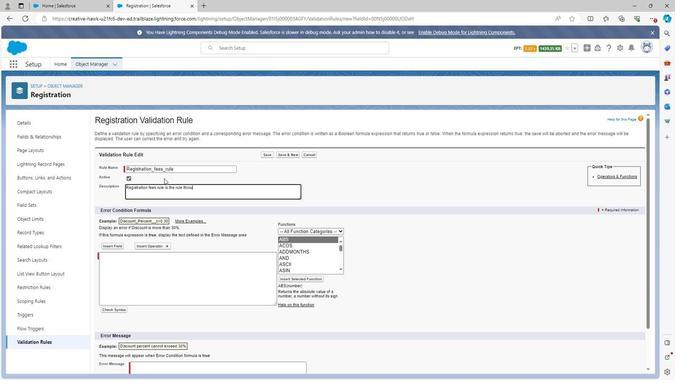 
Action: Key pressed gh<Key.space>which<Key.space>we<Key.space>
Screenshot: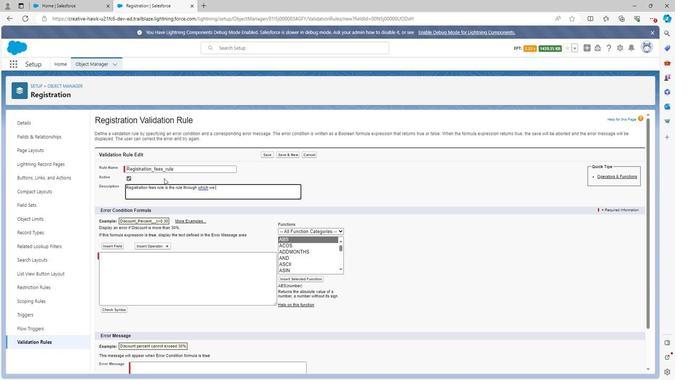 
Action: Mouse moved to (169, 194)
Screenshot: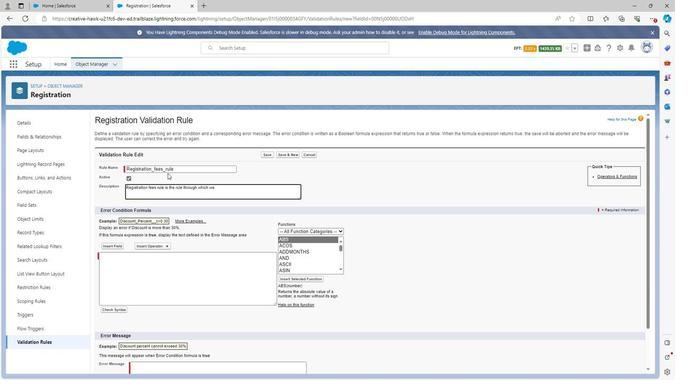 
Action: Key pressed defined<Key.space>the<Key.space>fees<Key.space>of<Key.space>registration<Key.space>in<Key.space>event<Key.space>management<Key.space><Key.up><Key.right><Key.right><Key.right><Key.right><Key.right><Key.right><Key.right><Key.right><Key.right><Key.right><Key.right><Key.right><Key.right><Key.right><Key.right><Key.right><Key.right><Key.right><Key.right><Key.right><Key.right><Key.right><Key.right><Key.right><Key.right><Key.right><Key.right><Key.right><Key.right><Key.right><Key.right><Key.right><Key.right><Key.right><Key.right><Key.right><Key.right><Key.right><Key.right><Key.right><Key.right><Key.right><Key.right><Key.right><Key.right><Key.right><Key.right><Key.right><Key.right><Key.right><Key.right><Key.right><Key.right><Key.right><Key.right><Key.right><Key.right><Key.right><Key.right><Key.right><Key.right><Key.right><Key.right><Key.right><Key.right><Key.right><Key.right><Key.right><Key.right><Key.right><Key.right><Key.right><Key.right><Key.space>with<Key.space>some<Key.space>valis<Key.backspace>dations
Screenshot: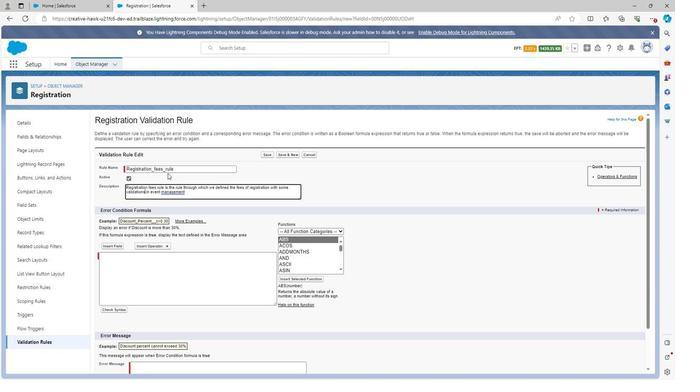 
Action: Mouse moved to (117, 258)
Screenshot: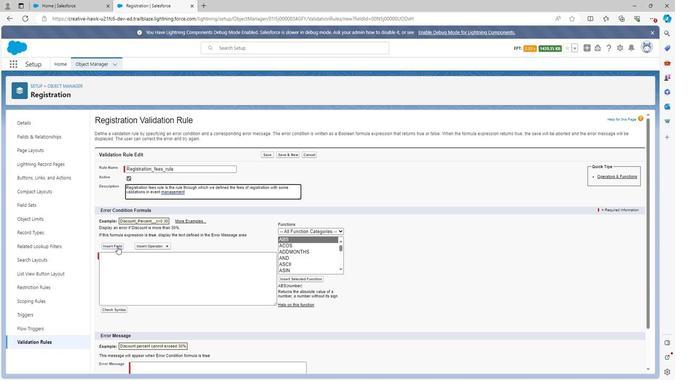 
Action: Mouse pressed left at (117, 258)
Screenshot: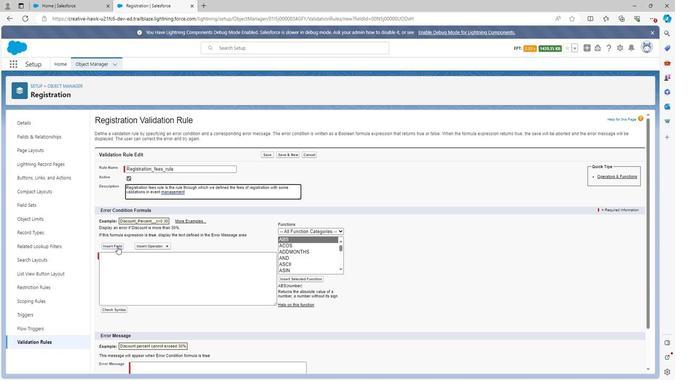 
Action: Mouse moved to (326, 252)
Screenshot: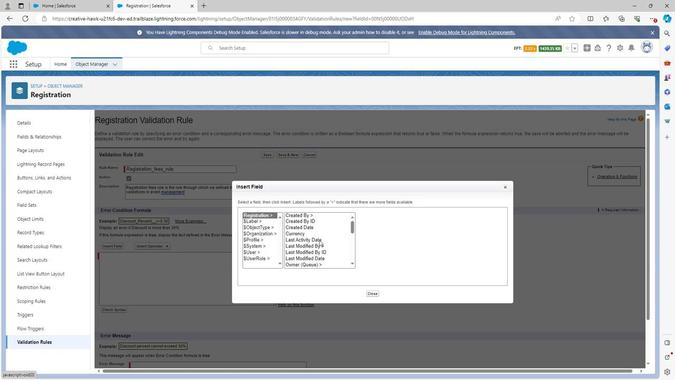 
Action: Mouse scrolled (326, 252) with delta (0, 0)
Screenshot: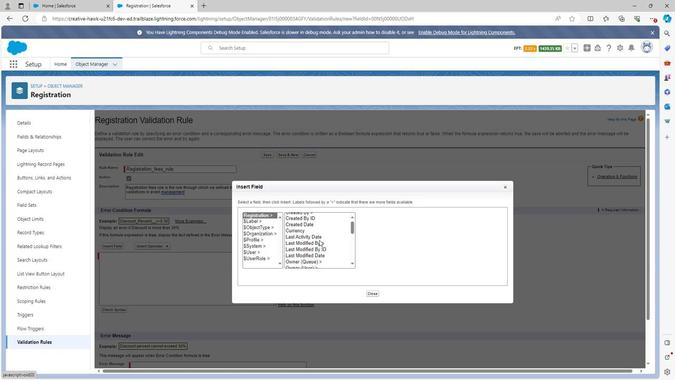 
Action: Mouse scrolled (326, 252) with delta (0, 0)
Screenshot: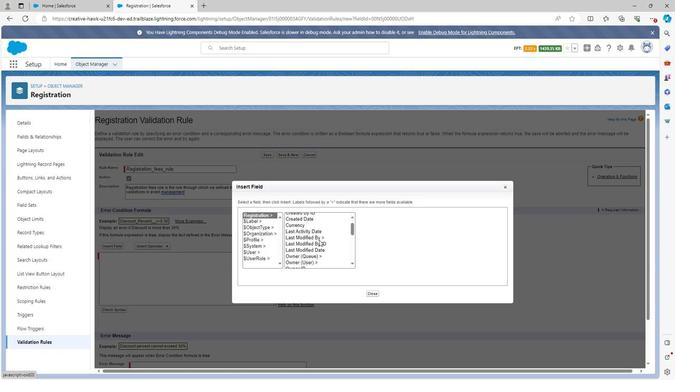 
Action: Mouse scrolled (326, 252) with delta (0, 0)
Screenshot: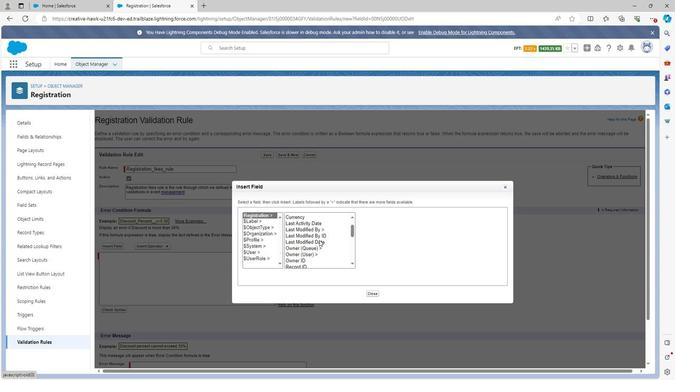 
Action: Mouse scrolled (326, 252) with delta (0, 0)
Screenshot: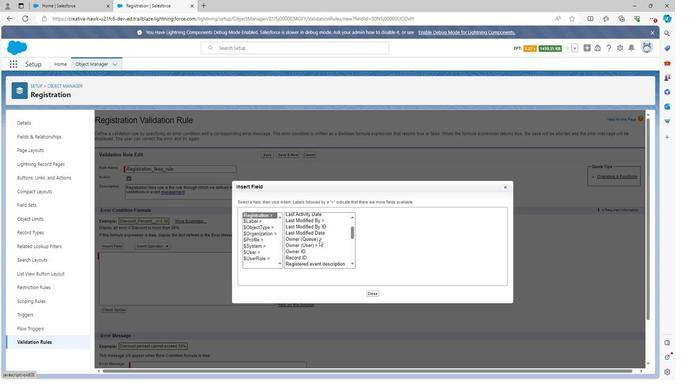 
Action: Mouse scrolled (326, 252) with delta (0, 0)
Screenshot: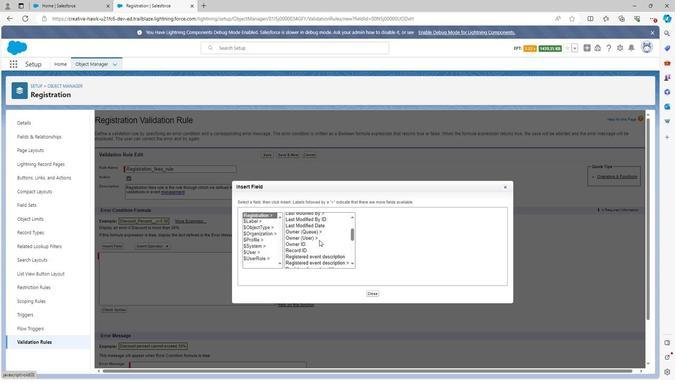 
Action: Mouse scrolled (326, 252) with delta (0, 0)
Screenshot: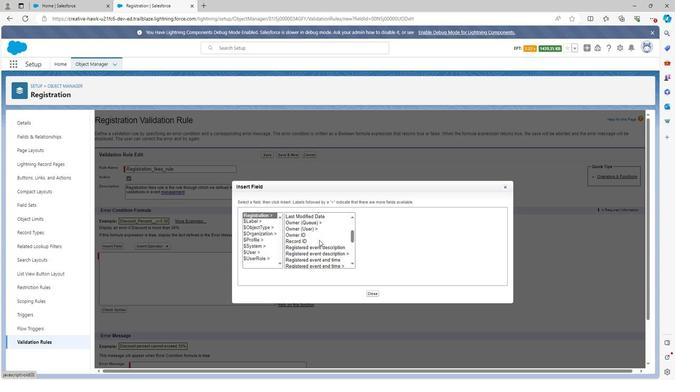 
Action: Mouse scrolled (326, 252) with delta (0, 0)
Screenshot: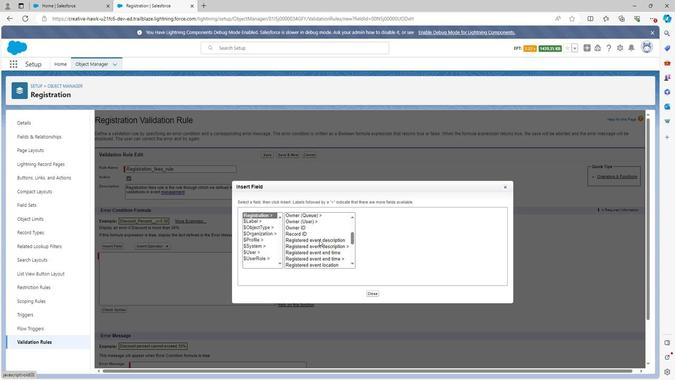 
Action: Mouse scrolled (326, 252) with delta (0, 0)
Screenshot: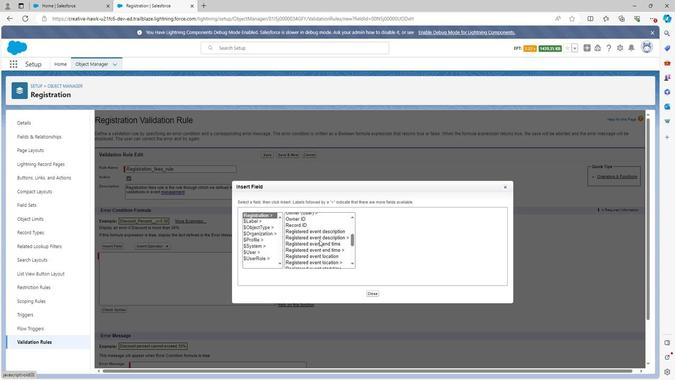 
Action: Mouse scrolled (326, 252) with delta (0, 0)
Screenshot: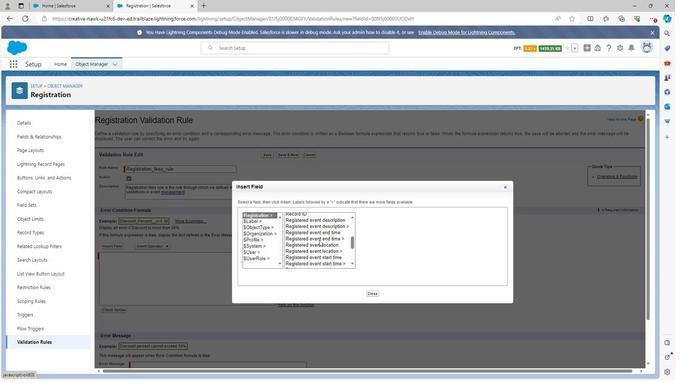 
Action: Mouse scrolled (326, 252) with delta (0, 0)
Screenshot: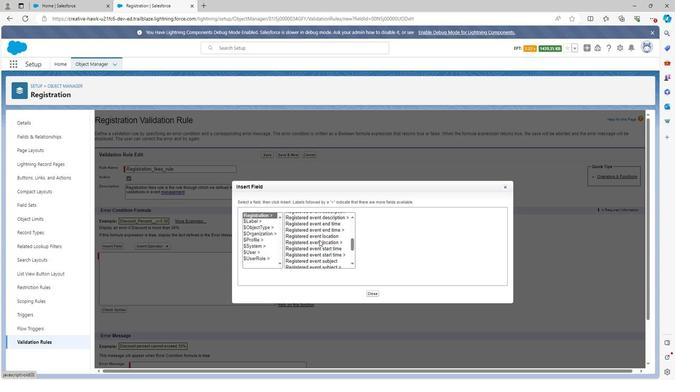 
Action: Mouse scrolled (326, 252) with delta (0, 0)
Screenshot: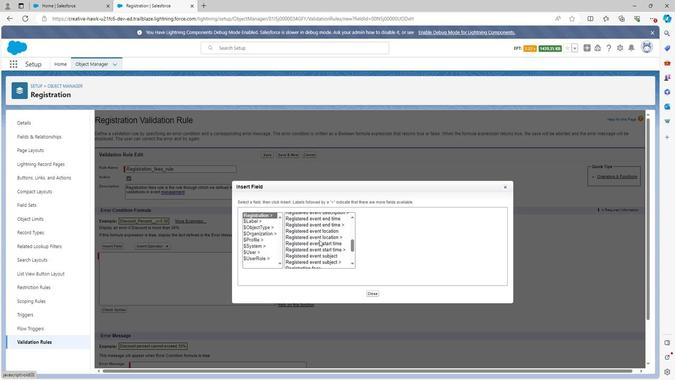 
Action: Mouse scrolled (326, 252) with delta (0, 0)
Screenshot: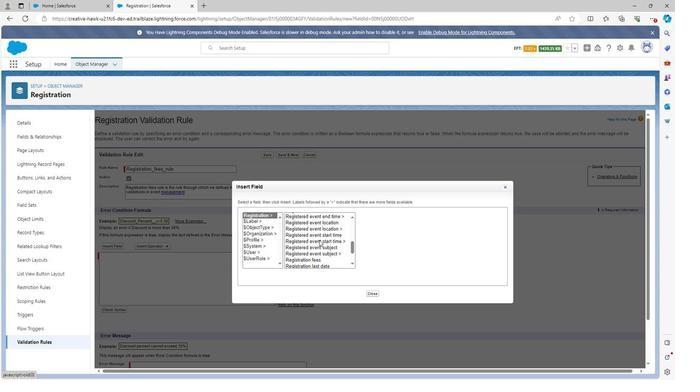 
Action: Mouse moved to (319, 262)
Screenshot: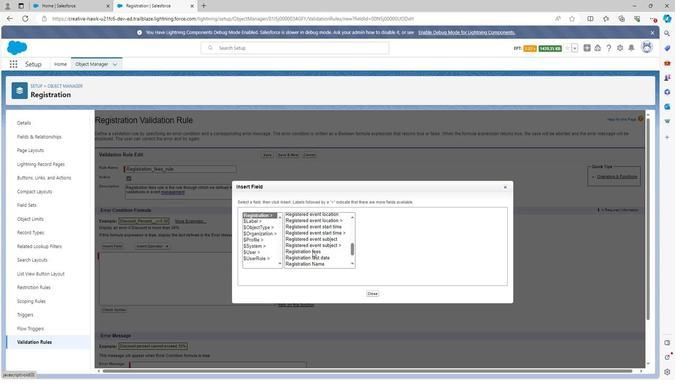 
Action: Mouse pressed left at (319, 262)
Screenshot: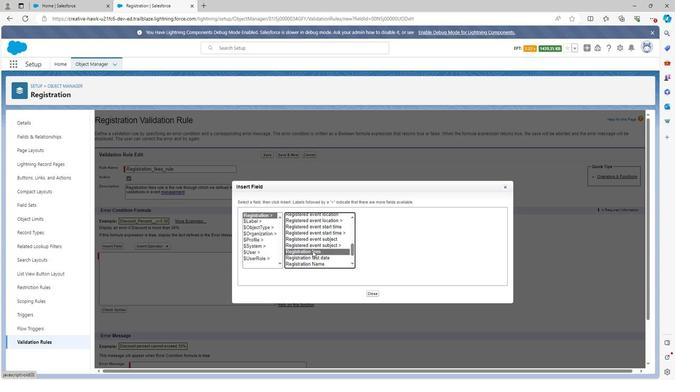 
Action: Mouse moved to (399, 262)
Screenshot: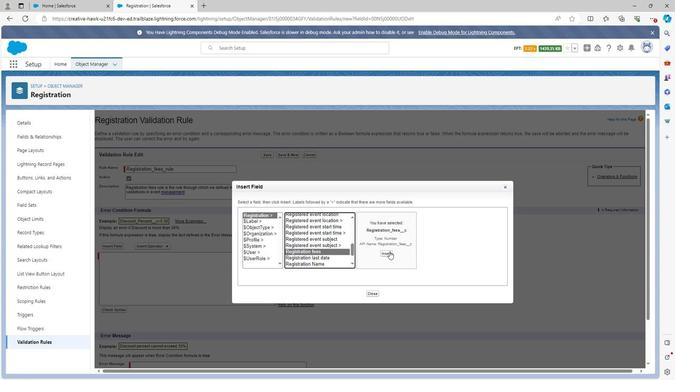 
Action: Mouse pressed left at (399, 262)
Screenshot: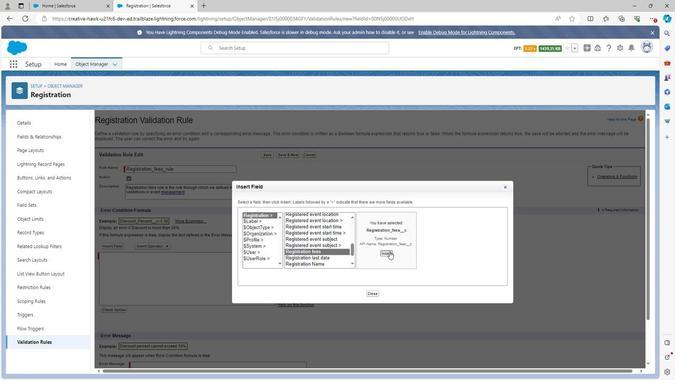 
Action: Mouse moved to (156, 258)
Screenshot: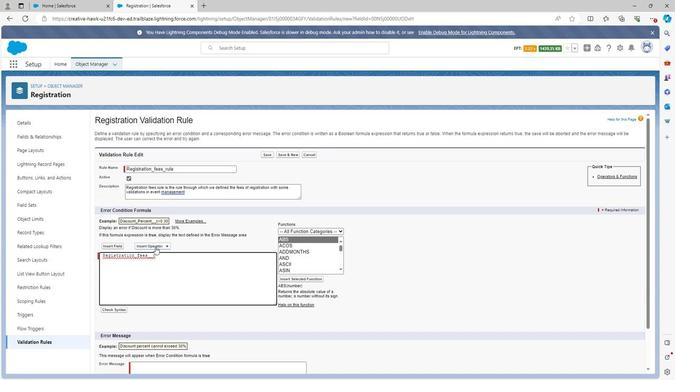 
Action: Mouse pressed left at (156, 258)
Screenshot: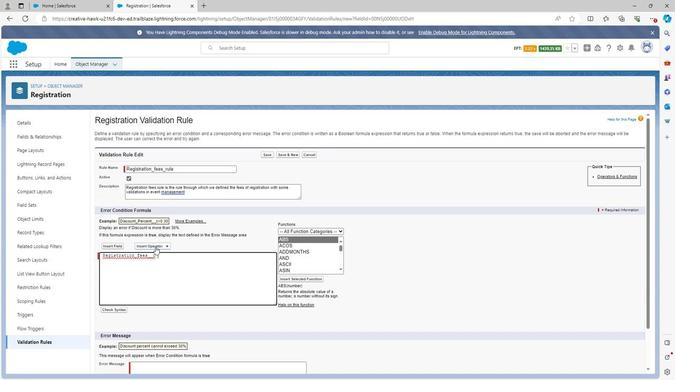 
Action: Mouse moved to (154, 332)
Screenshot: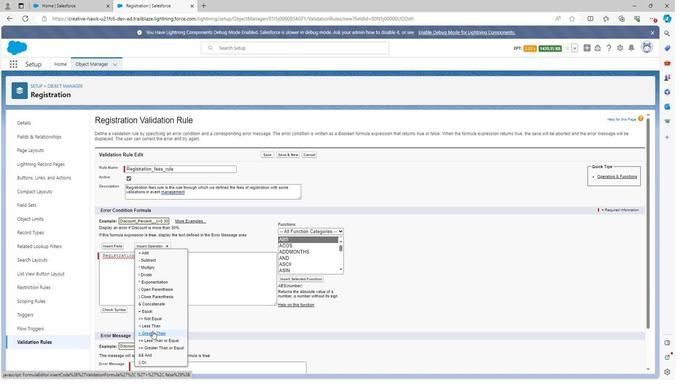 
Action: Mouse pressed left at (154, 332)
Screenshot: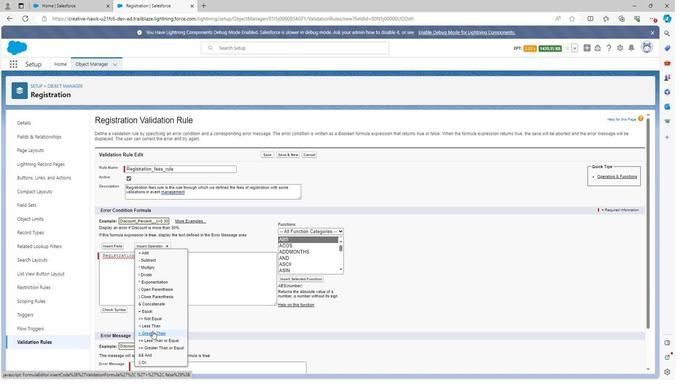 
Action: Mouse moved to (161, 315)
Screenshot: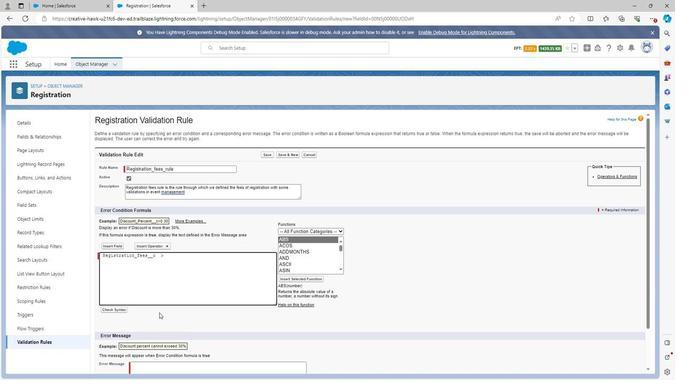 
Action: Key pressed 1
Screenshot: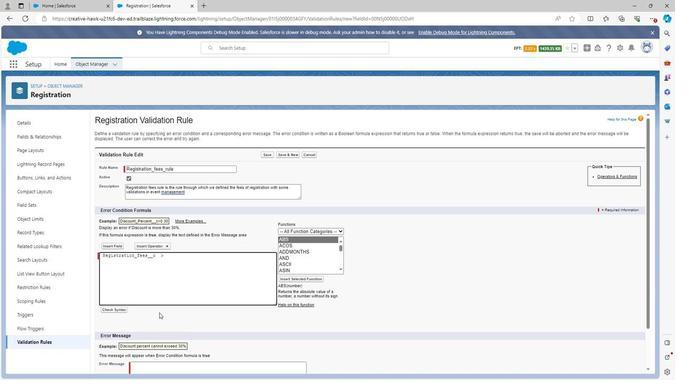 
Action: Mouse moved to (161, 314)
Screenshot: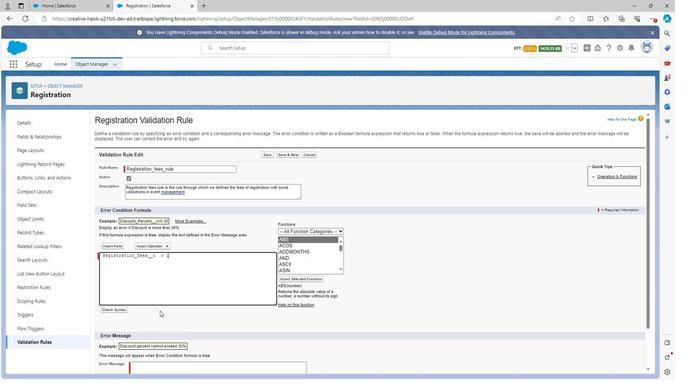 
Action: Key pressed 00
Screenshot: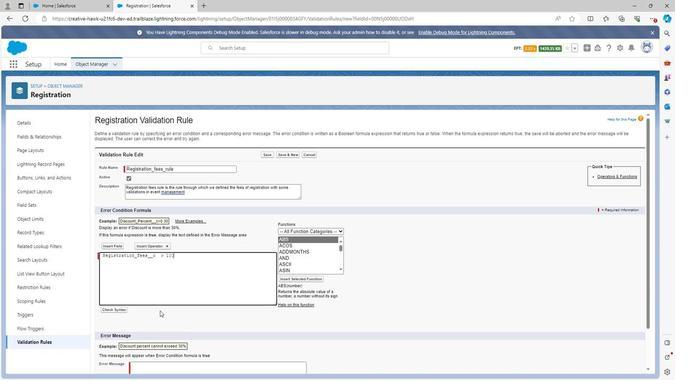 
Action: Mouse moved to (120, 310)
Screenshot: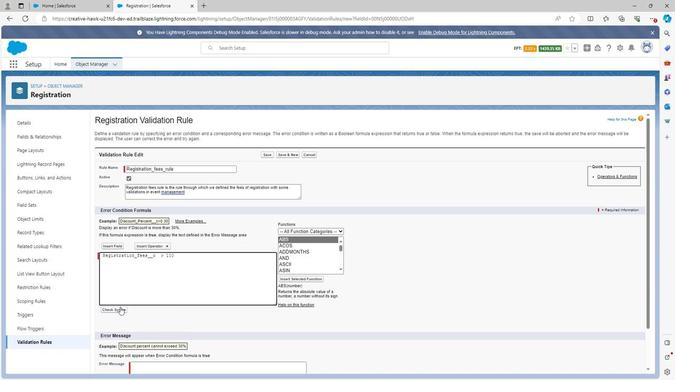 
Action: Mouse pressed left at (120, 310)
Screenshot: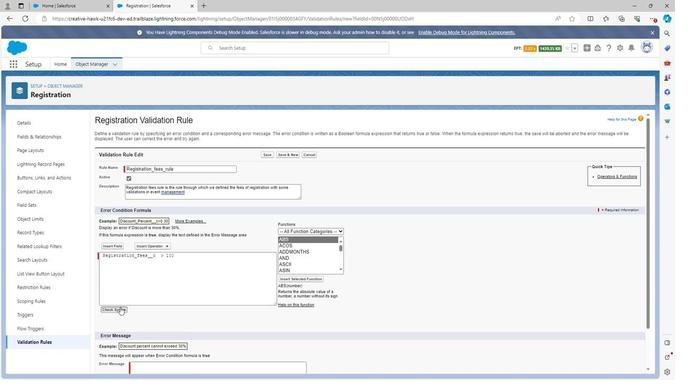 
Action: Mouse moved to (192, 267)
Screenshot: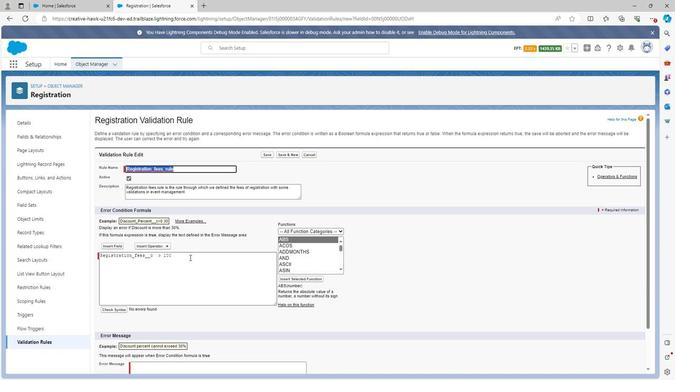 
Action: Mouse pressed left at (192, 267)
Screenshot: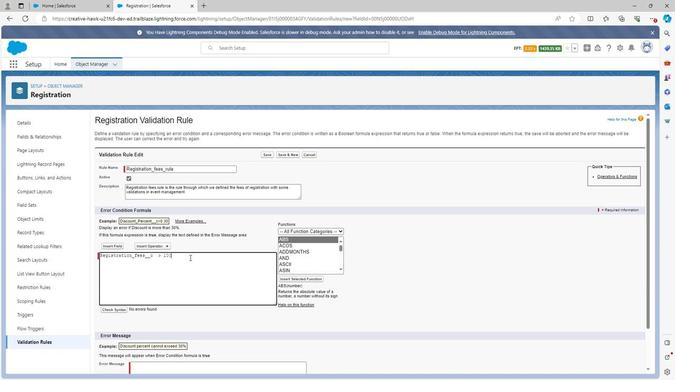 
Action: Key pressed <Key.enter><Key.enter>
Screenshot: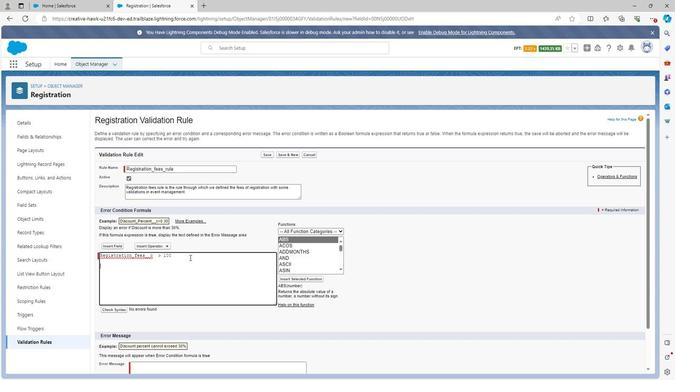 
Action: Mouse moved to (162, 256)
Screenshot: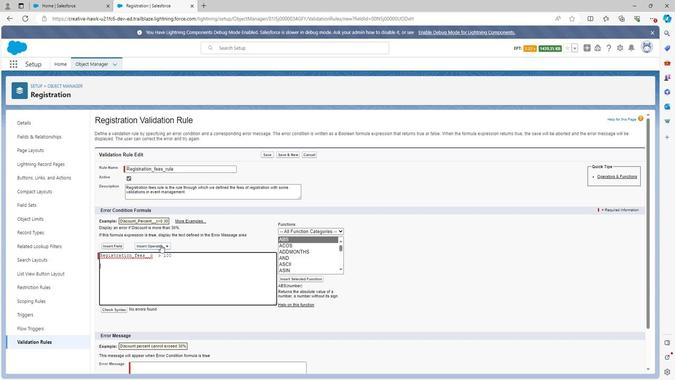 
Action: Mouse pressed left at (162, 256)
Screenshot: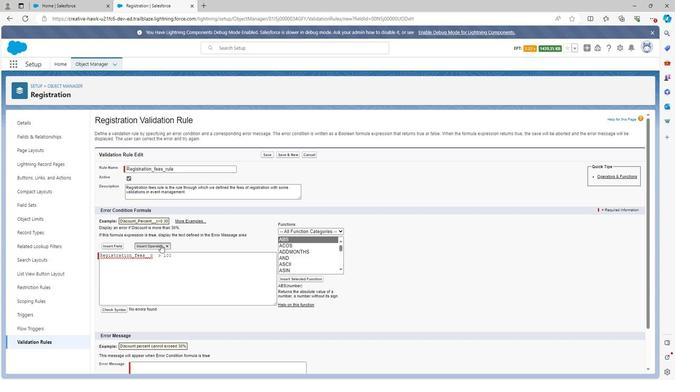 
Action: Mouse moved to (151, 357)
Screenshot: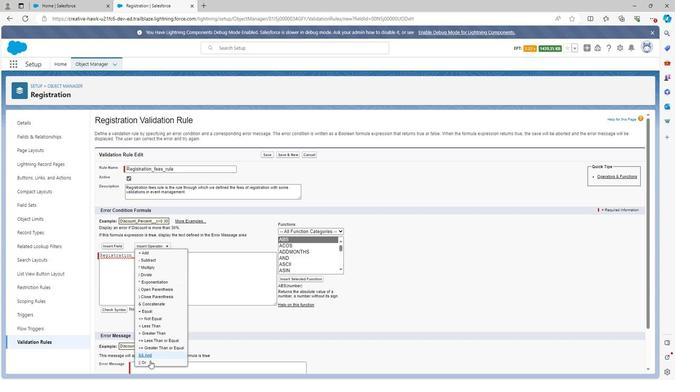 
Action: Mouse pressed left at (151, 357)
Screenshot: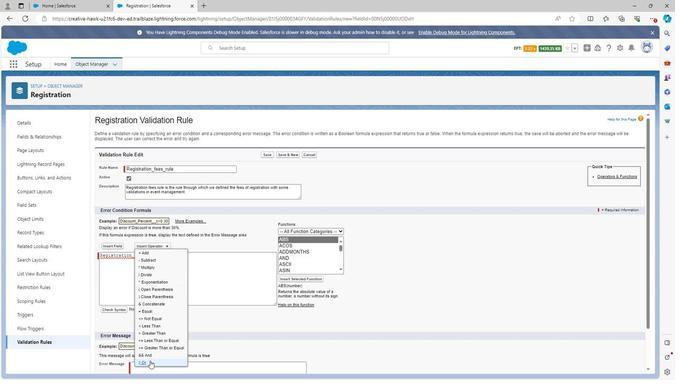 
Action: Mouse moved to (211, 296)
Screenshot: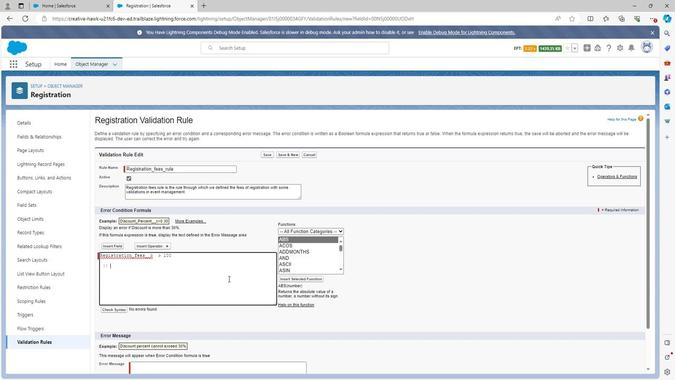 
Action: Key pressed <Key.enter>
Screenshot: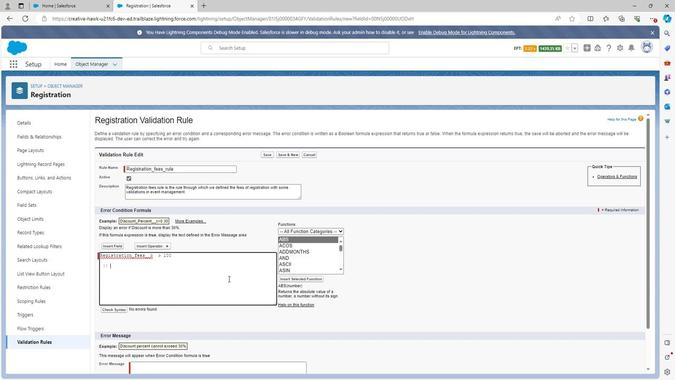 
Action: Mouse moved to (320, 265)
Screenshot: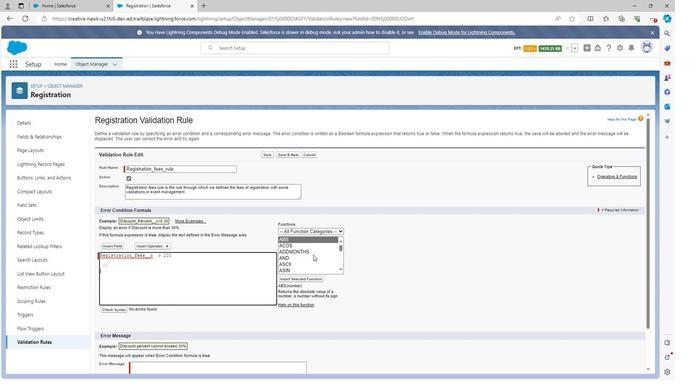 
Action: Mouse scrolled (320, 264) with delta (0, 0)
Screenshot: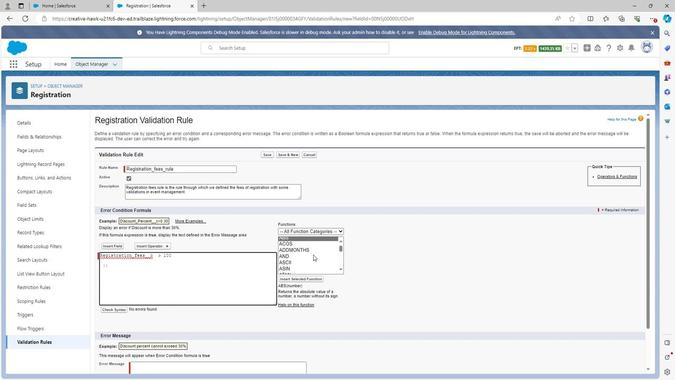 
Action: Mouse scrolled (320, 264) with delta (0, 0)
Screenshot: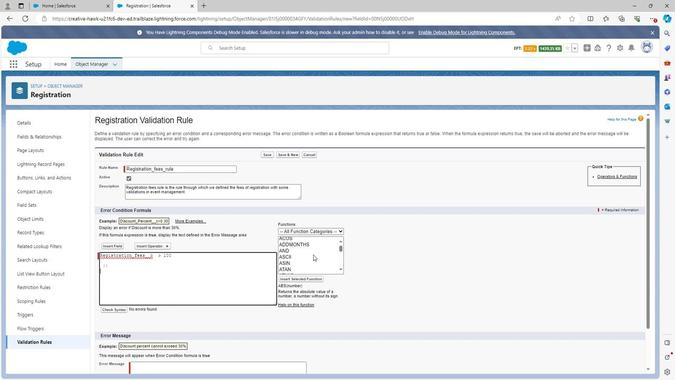 
Action: Mouse scrolled (320, 264) with delta (0, 0)
Screenshot: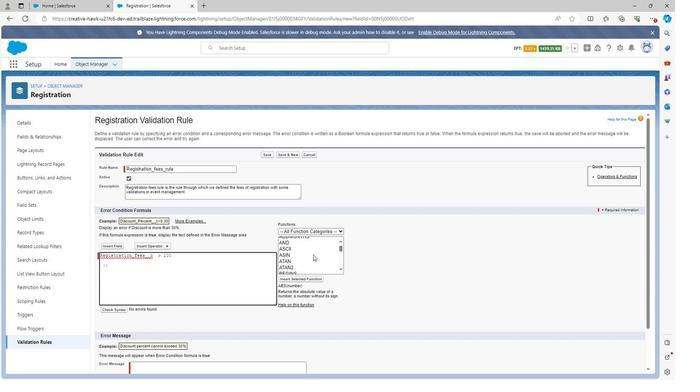 
Action: Mouse moved to (320, 265)
Screenshot: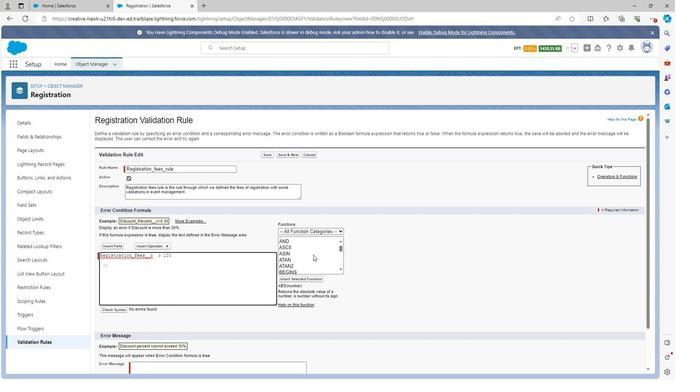 
Action: Mouse scrolled (320, 264) with delta (0, 0)
Screenshot: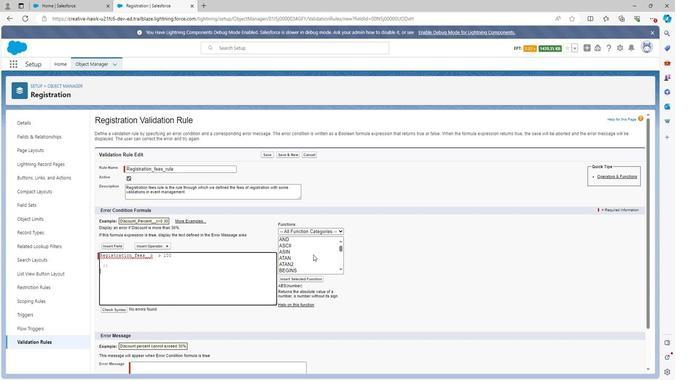 
Action: Mouse scrolled (320, 264) with delta (0, 0)
Screenshot: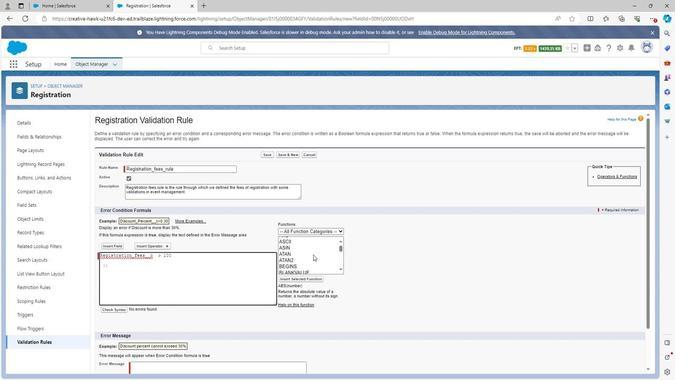 
Action: Mouse moved to (321, 262)
Screenshot: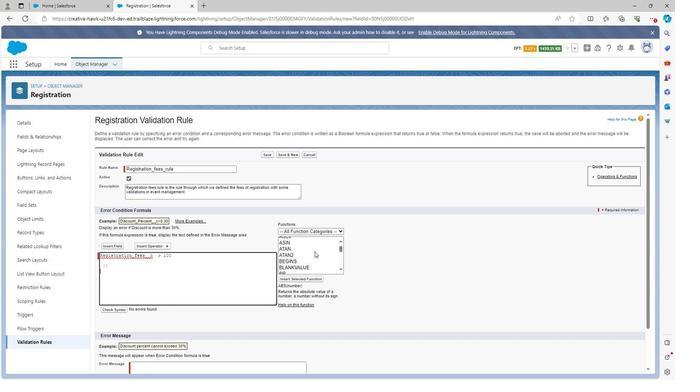 
Action: Mouse scrolled (321, 262) with delta (0, 0)
Screenshot: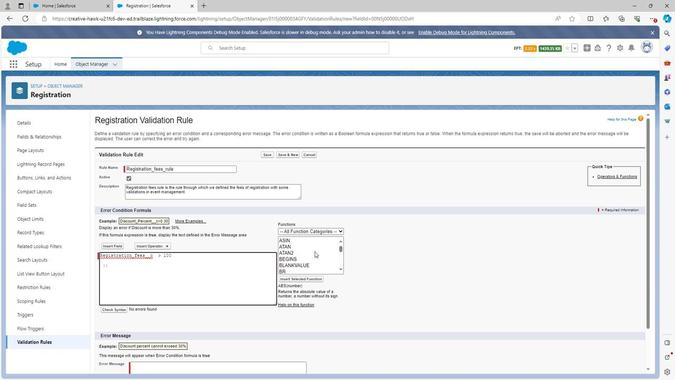 
Action: Mouse scrolled (321, 262) with delta (0, 0)
Screenshot: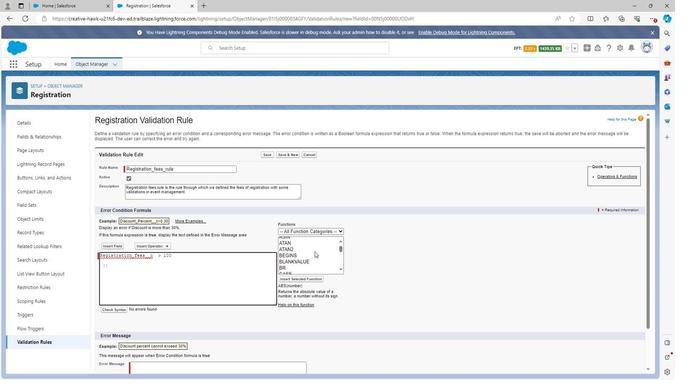 
Action: Mouse scrolled (321, 262) with delta (0, 0)
Screenshot: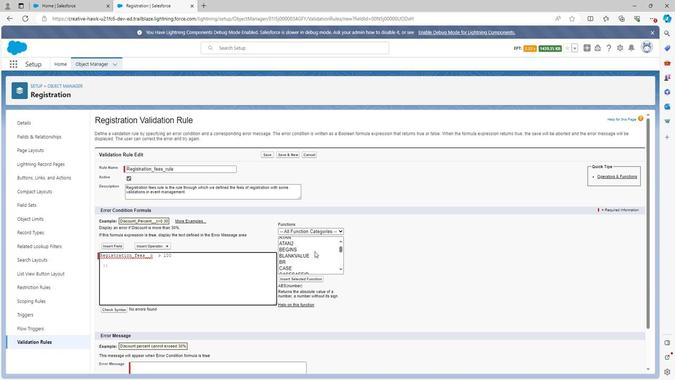 
Action: Mouse scrolled (321, 262) with delta (0, 0)
Screenshot: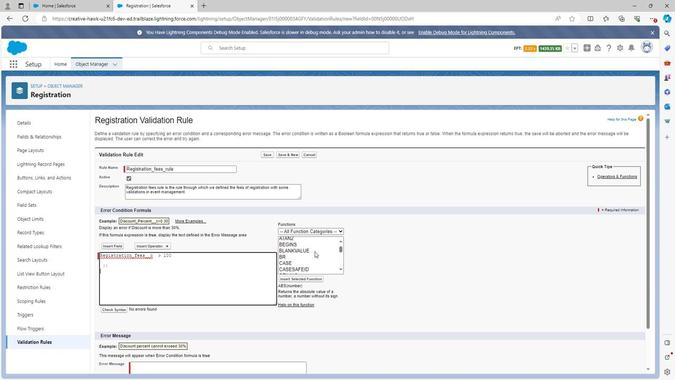 
Action: Mouse scrolled (321, 262) with delta (0, 0)
Screenshot: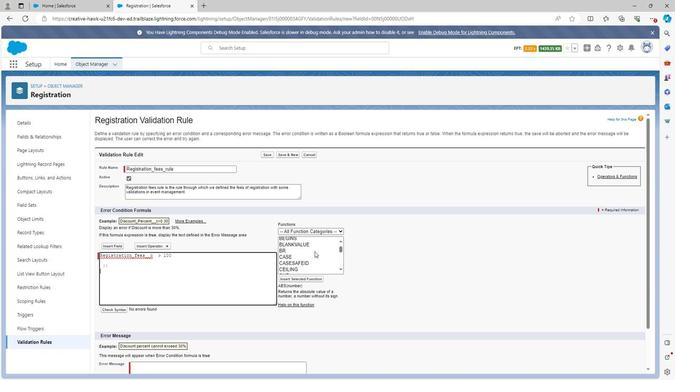 
Action: Mouse moved to (249, 197)
Screenshot: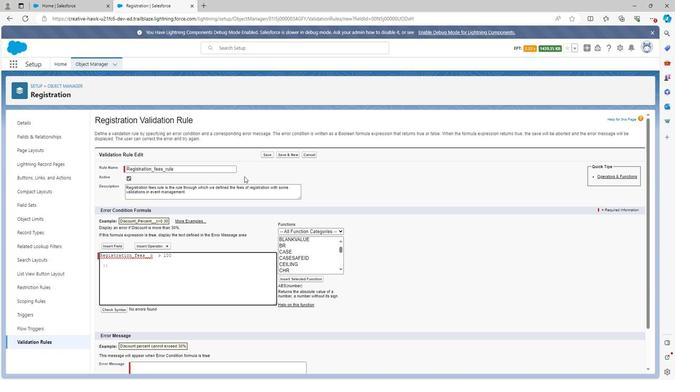 
Action: Mouse scrolled (249, 196) with delta (0, 0)
Screenshot: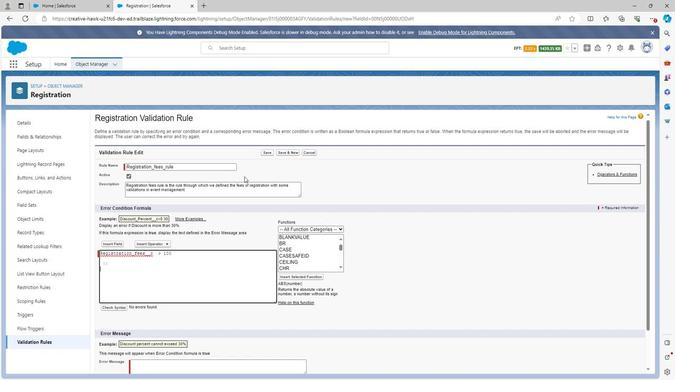 
Action: Mouse scrolled (249, 196) with delta (0, 0)
Screenshot: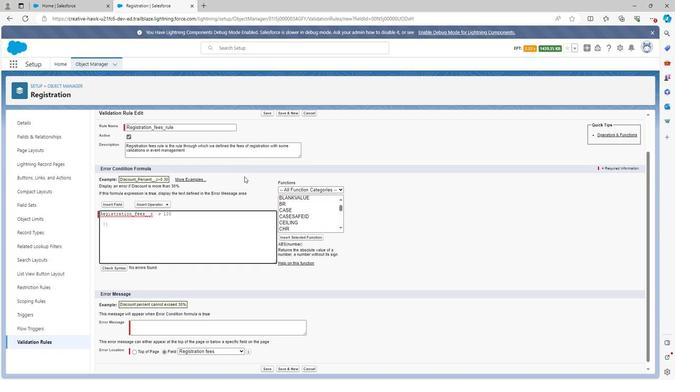 
Action: Mouse moved to (294, 218)
Screenshot: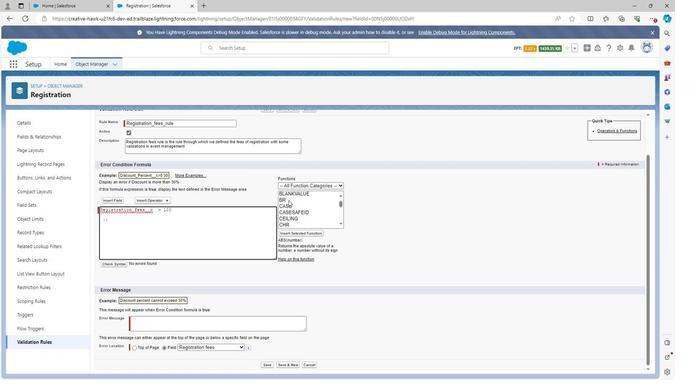 
Action: Mouse scrolled (294, 217) with delta (0, 0)
Screenshot: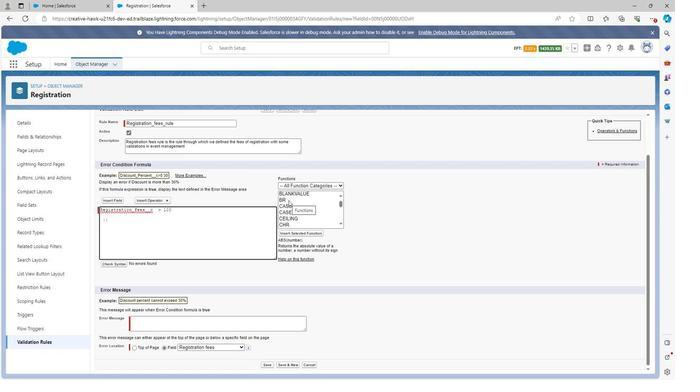 
Action: Mouse scrolled (294, 217) with delta (0, 0)
Screenshot: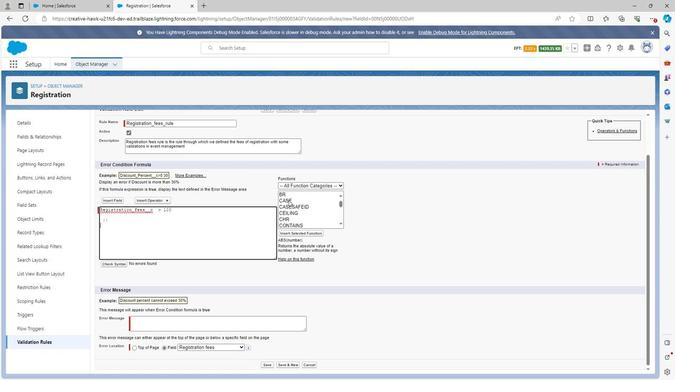 
Action: Mouse scrolled (294, 217) with delta (0, 0)
Screenshot: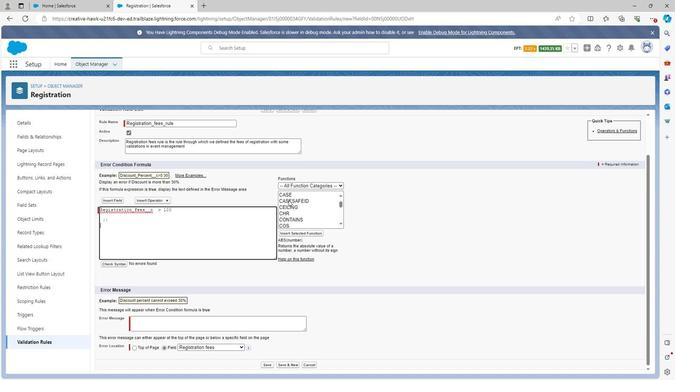 
Action: Mouse scrolled (294, 217) with delta (0, 0)
Screenshot: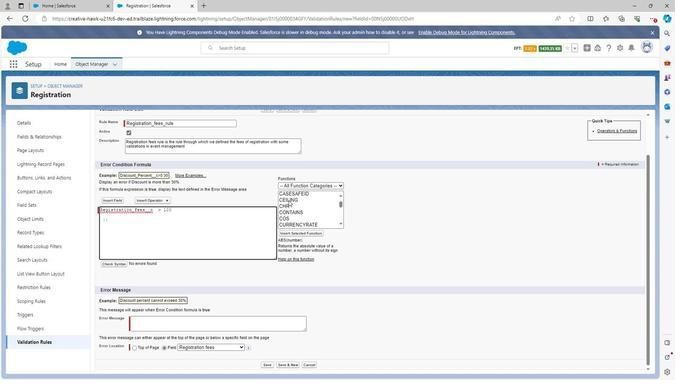 
Action: Mouse scrolled (294, 217) with delta (0, 0)
Screenshot: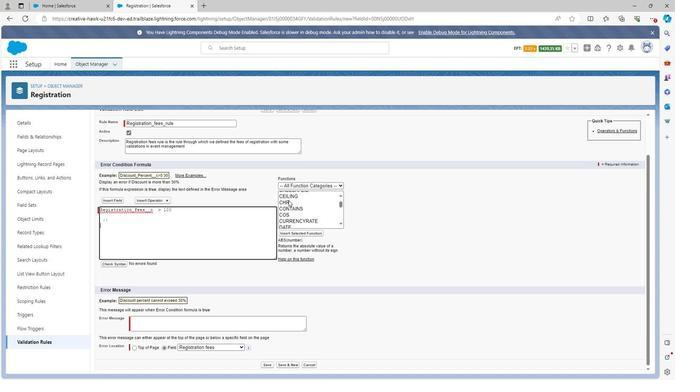 
Action: Mouse scrolled (294, 217) with delta (0, 0)
Screenshot: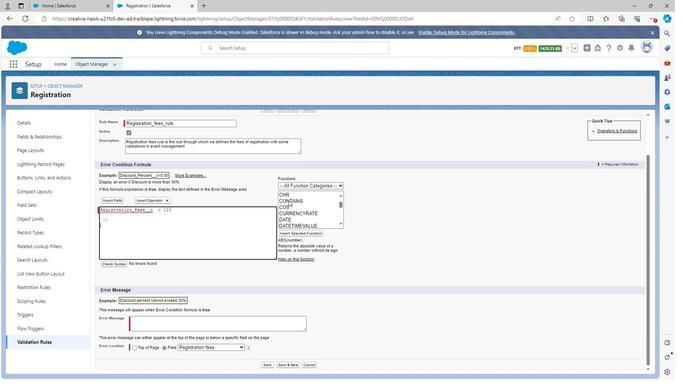 
Action: Mouse scrolled (294, 217) with delta (0, 0)
Screenshot: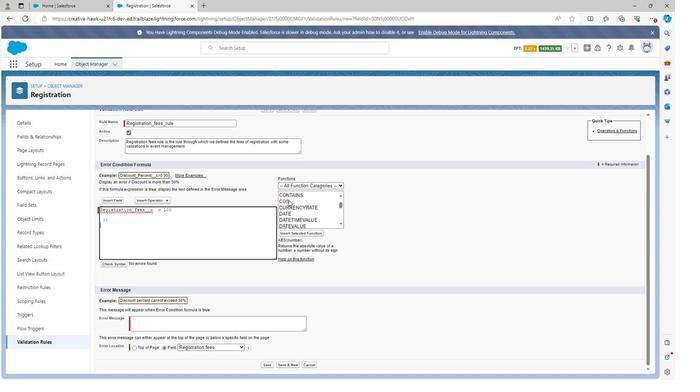 
Action: Mouse scrolled (294, 217) with delta (0, 0)
Screenshot: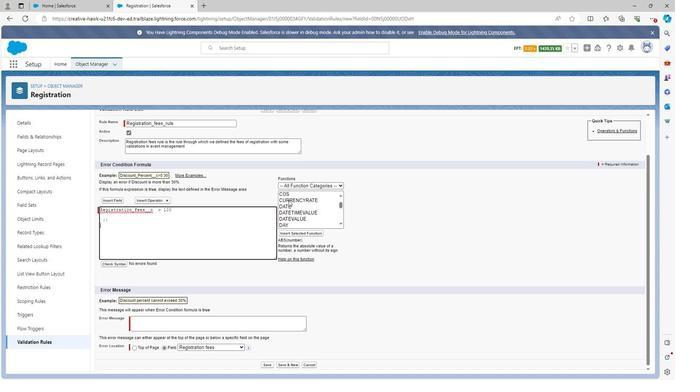 
Action: Mouse scrolled (294, 217) with delta (0, 0)
Screenshot: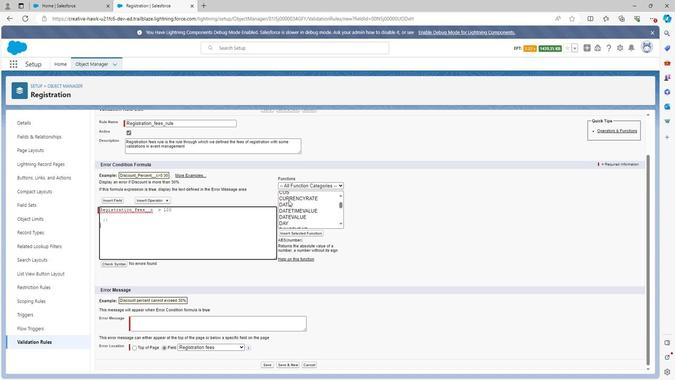 
Action: Mouse scrolled (294, 217) with delta (0, 0)
Screenshot: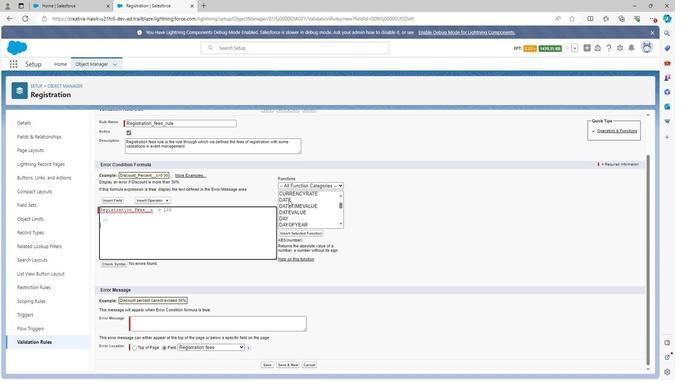 
Action: Mouse scrolled (294, 217) with delta (0, 0)
Screenshot: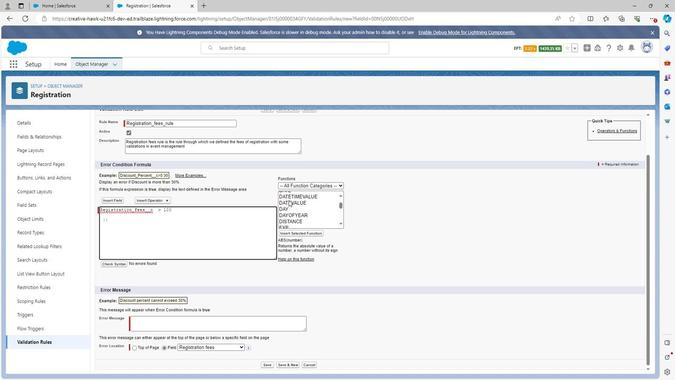 
Action: Mouse scrolled (294, 217) with delta (0, 0)
Screenshot: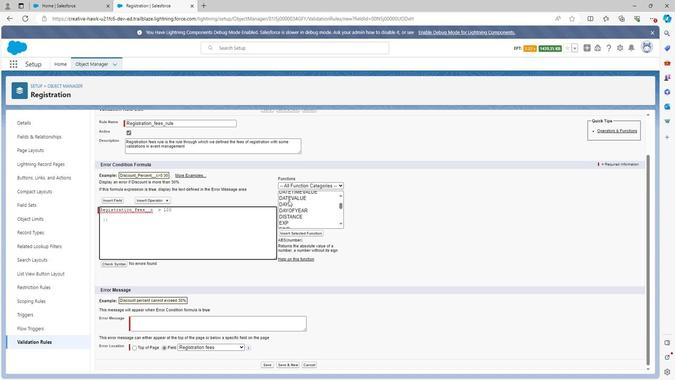 
Action: Mouse scrolled (294, 217) with delta (0, 0)
Screenshot: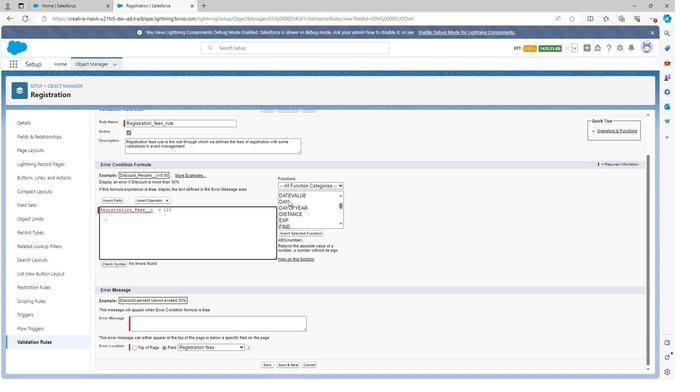 
Action: Mouse scrolled (294, 217) with delta (0, 0)
Screenshot: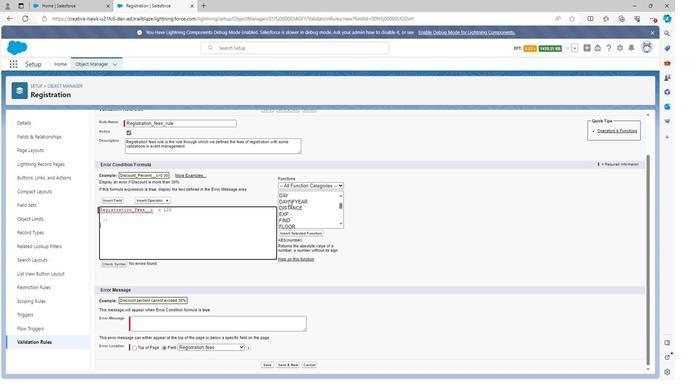 
Action: Mouse scrolled (294, 217) with delta (0, 0)
Screenshot: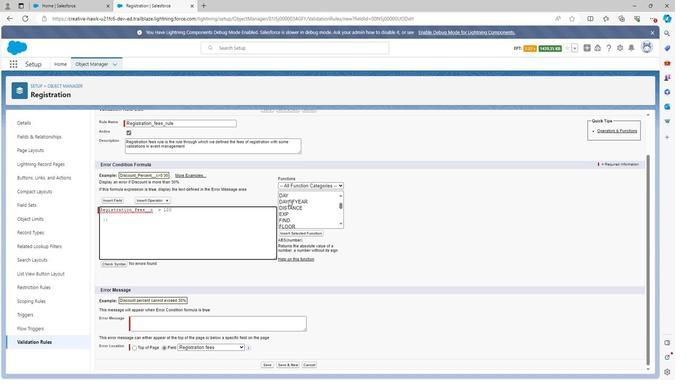 
Action: Mouse scrolled (294, 217) with delta (0, 0)
Screenshot: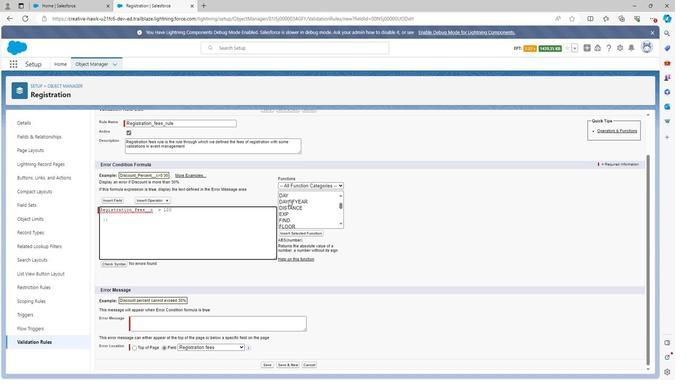 
Action: Mouse scrolled (294, 217) with delta (0, 0)
Screenshot: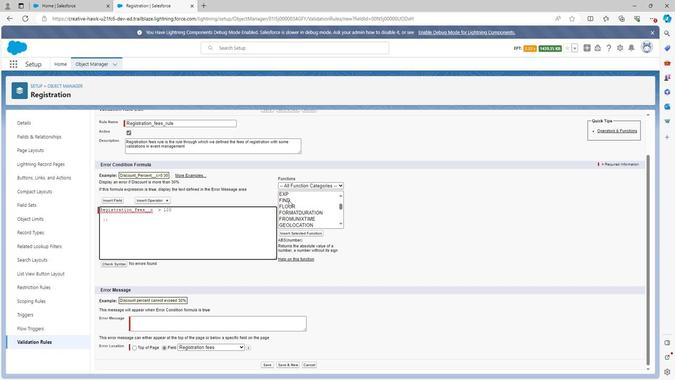 
Action: Mouse scrolled (294, 217) with delta (0, 0)
Screenshot: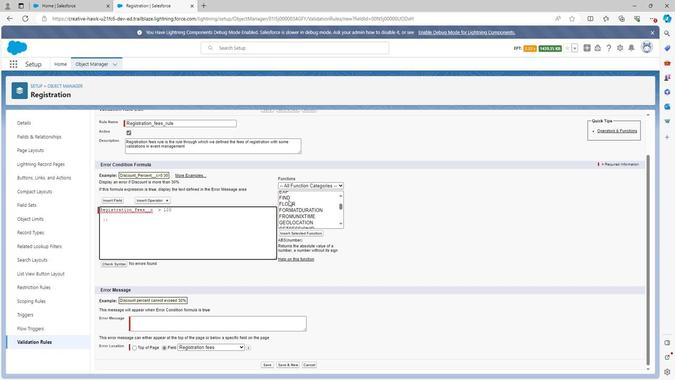 
Action: Mouse scrolled (294, 217) with delta (0, 0)
Screenshot: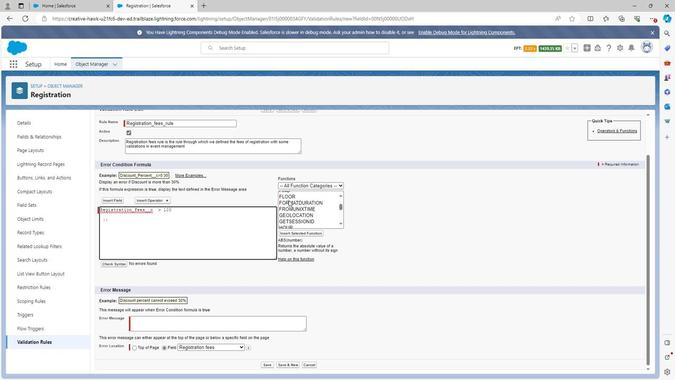 
Action: Mouse scrolled (294, 217) with delta (0, 0)
Screenshot: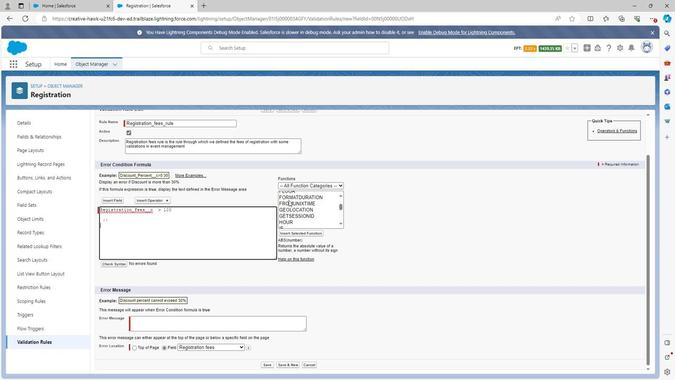 
Action: Mouse scrolled (294, 217) with delta (0, 0)
Screenshot: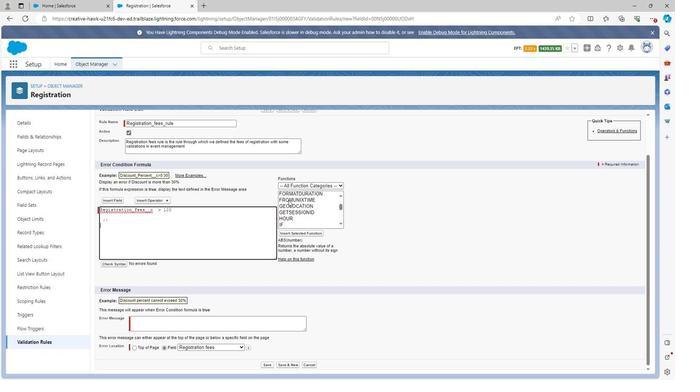 
Action: Mouse scrolled (294, 217) with delta (0, 0)
Screenshot: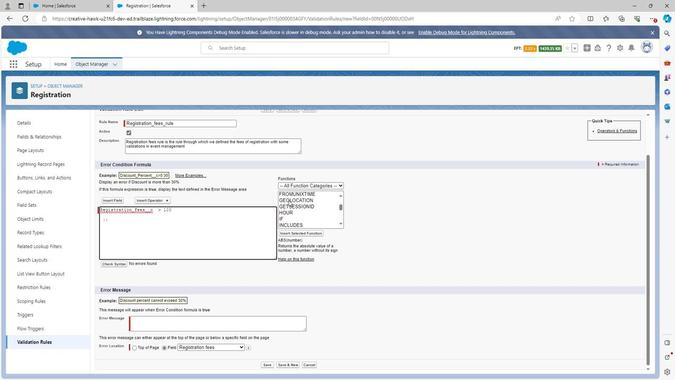 
Action: Mouse scrolled (294, 217) with delta (0, 0)
Screenshot: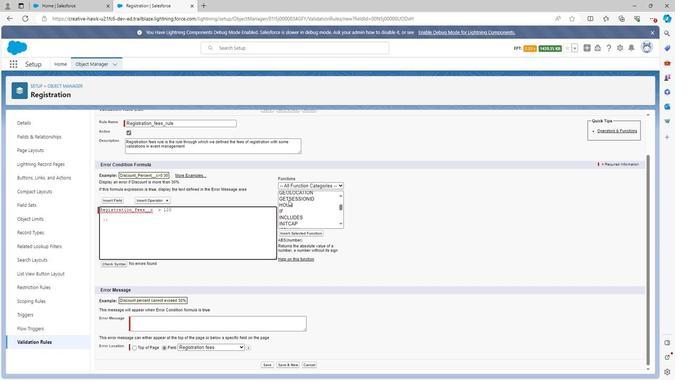 
Action: Mouse scrolled (294, 217) with delta (0, 0)
Screenshot: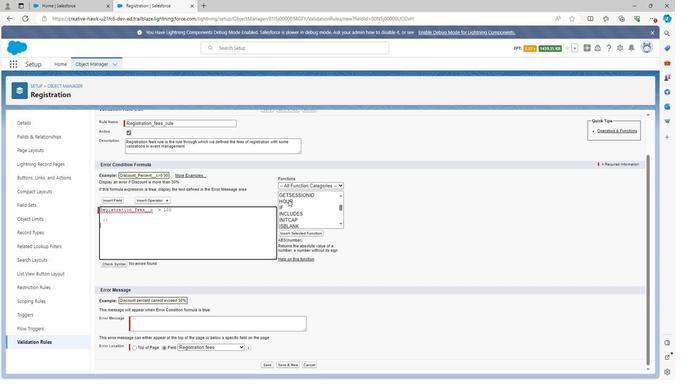 
Action: Mouse scrolled (294, 217) with delta (0, 0)
Screenshot: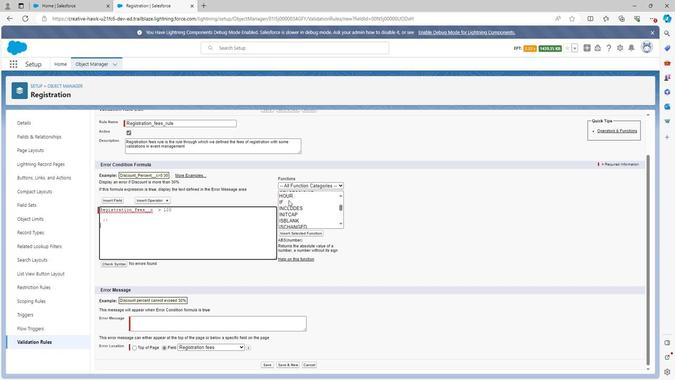 
Action: Mouse moved to (295, 231)
Screenshot: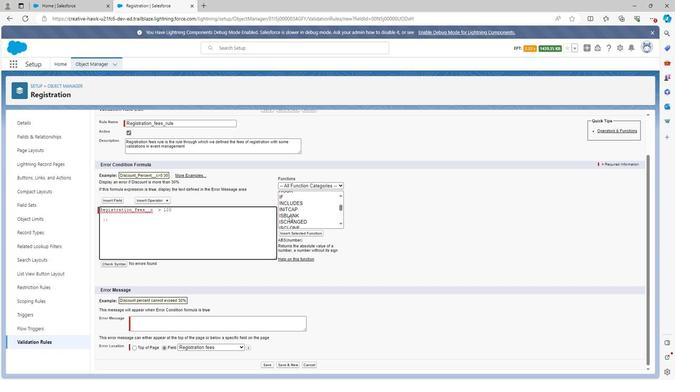 
Action: Mouse pressed left at (295, 231)
Screenshot: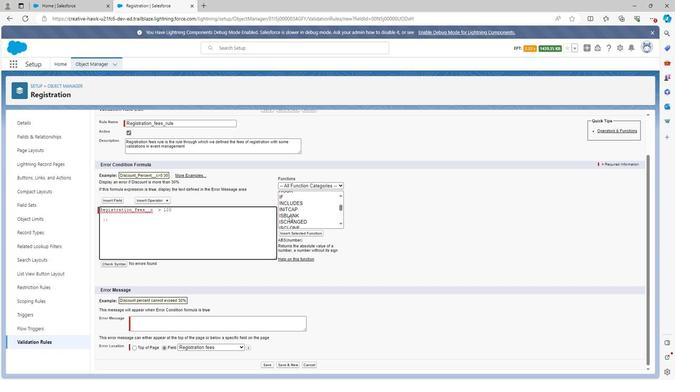 
Action: Mouse moved to (315, 247)
Screenshot: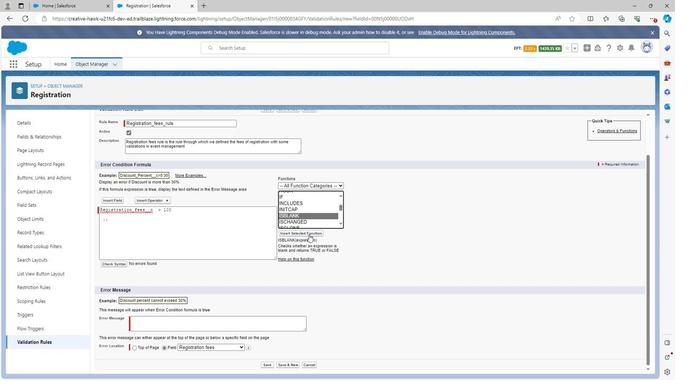 
Action: Mouse pressed left at (315, 247)
Screenshot: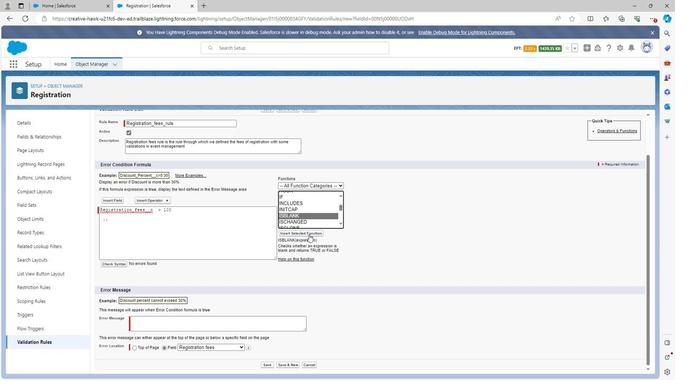 
Action: Mouse moved to (131, 227)
Screenshot: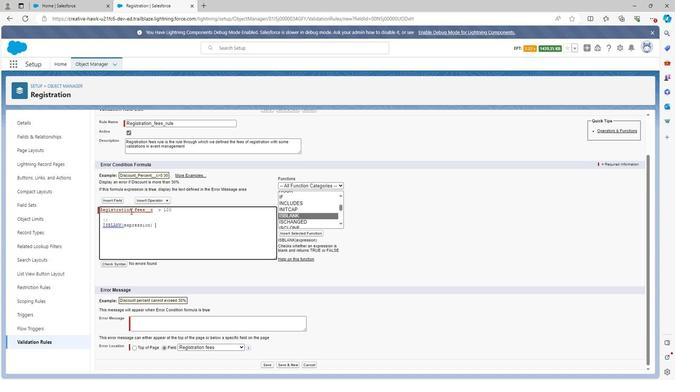 
Action: Mouse pressed left at (131, 227)
Screenshot: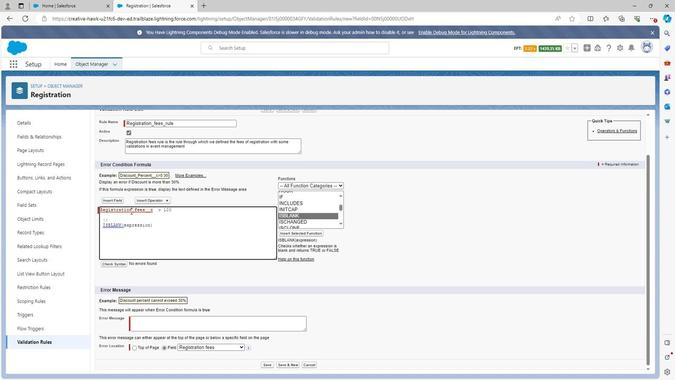 
Action: Mouse pressed left at (131, 227)
Screenshot: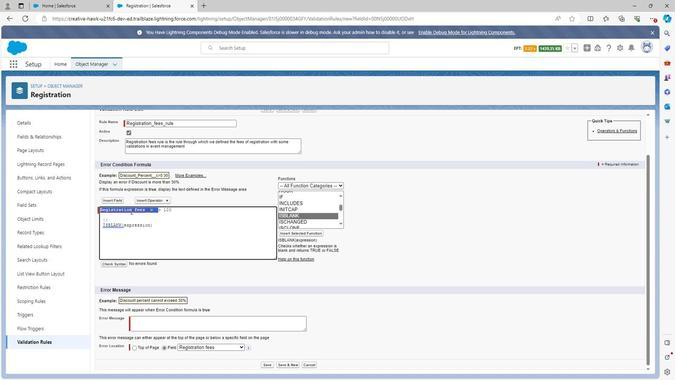 
Action: Key pressed ctrl+C
Screenshot: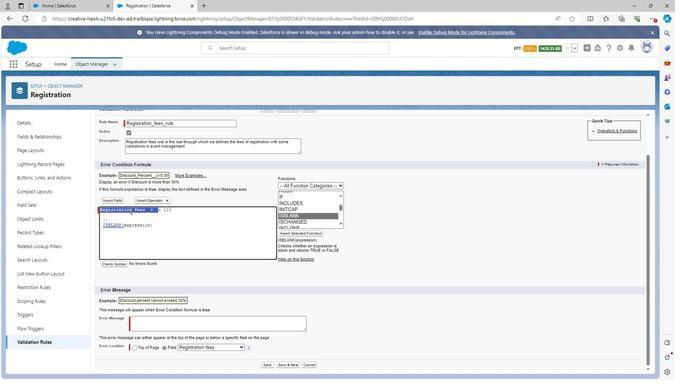 
Action: Mouse moved to (138, 241)
Screenshot: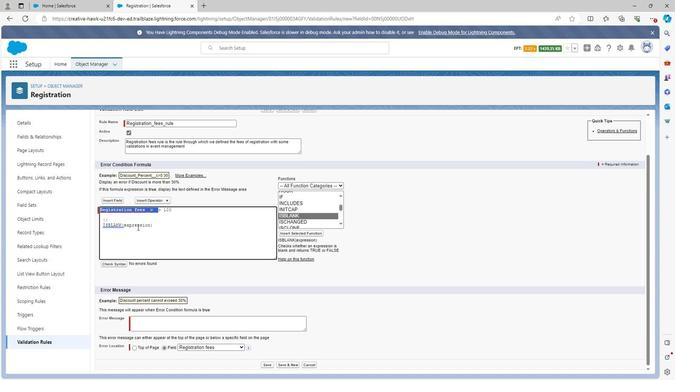 
Action: Mouse pressed left at (138, 241)
Screenshot: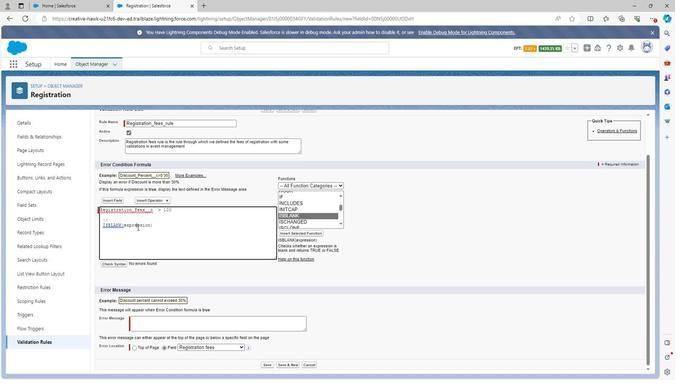 
Action: Mouse pressed left at (138, 241)
Screenshot: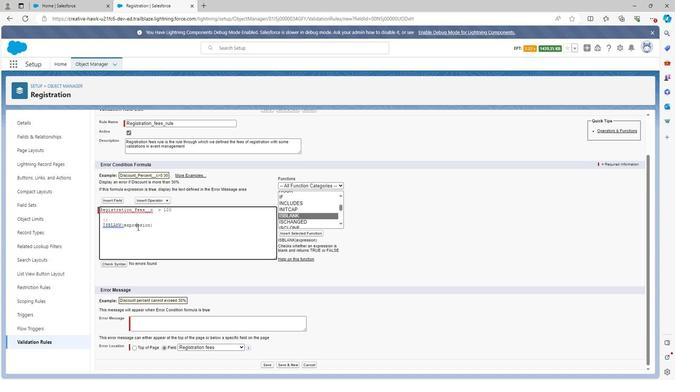
Action: Mouse moved to (138, 240)
Screenshot: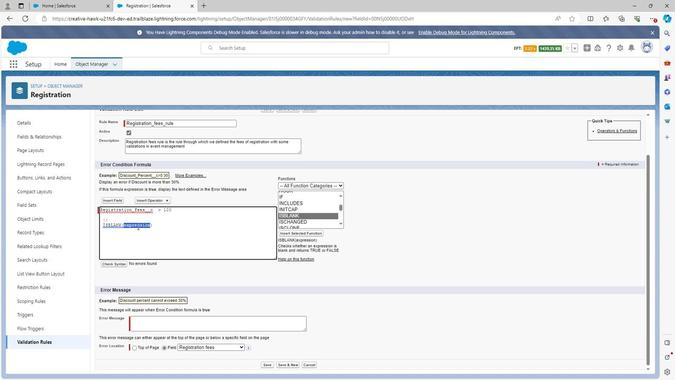 
Action: Key pressed ctrl+V
Screenshot: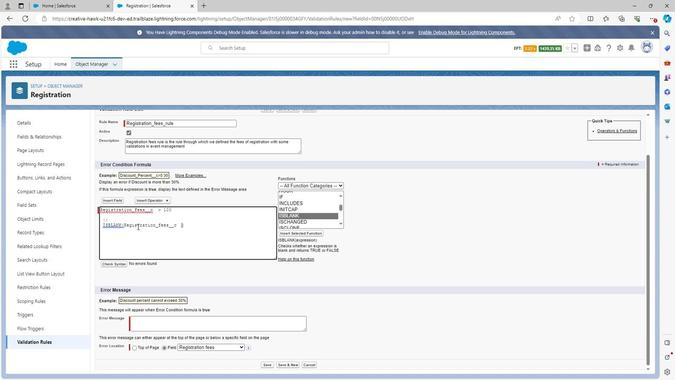 
Action: Mouse moved to (138, 239)
Screenshot: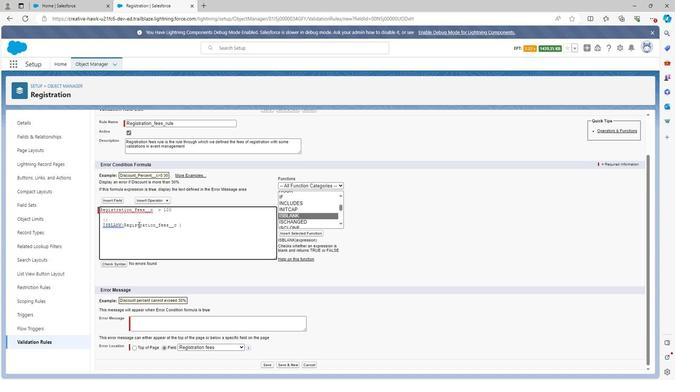 
Action: Key pressed <Key.backspace>
Screenshot: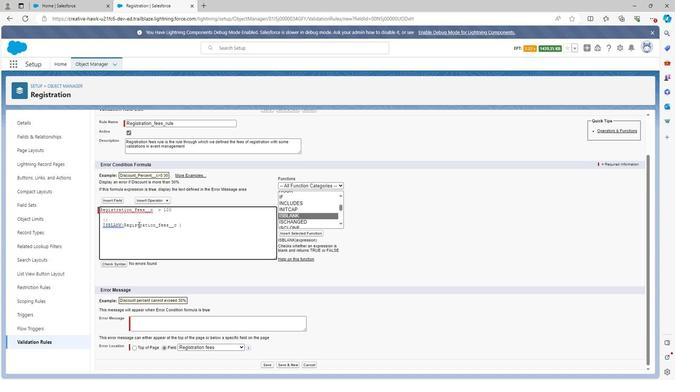 
Action: Mouse moved to (139, 239)
Screenshot: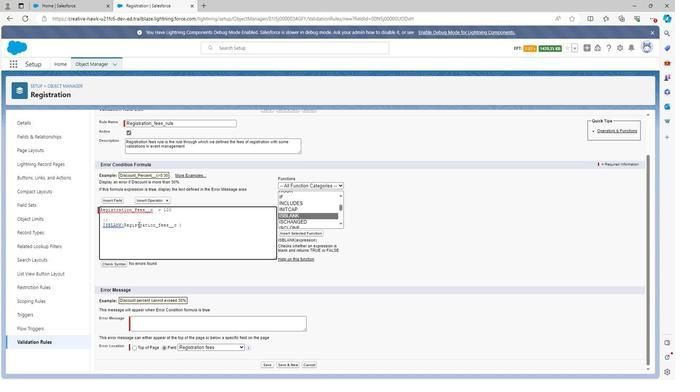 
Action: Key pressed <Key.backspace>
Screenshot: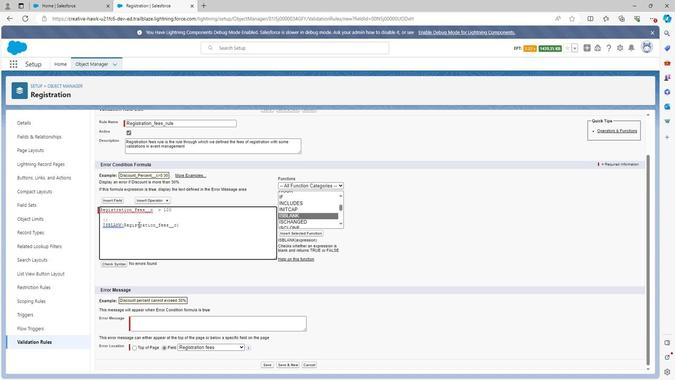 
Action: Mouse moved to (116, 272)
Screenshot: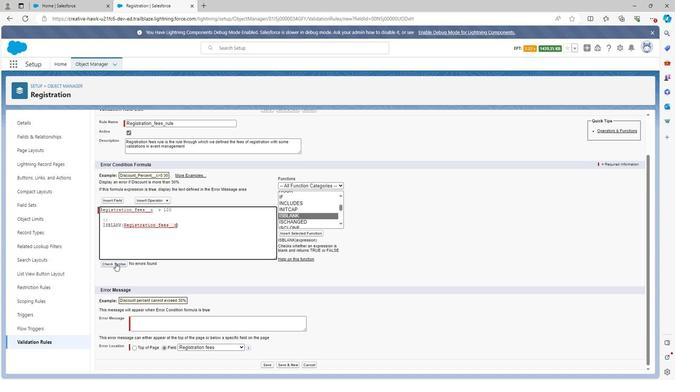 
Action: Mouse pressed left at (116, 272)
Screenshot: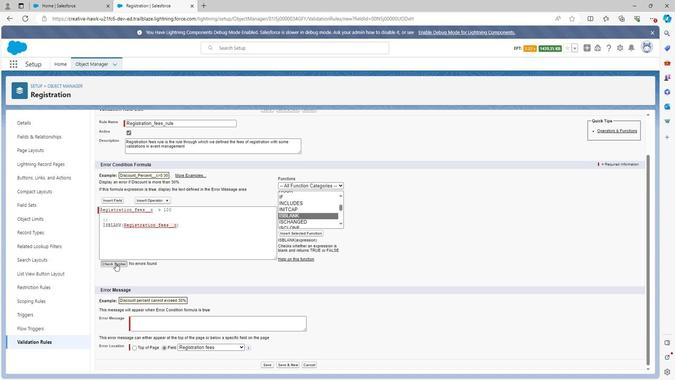 
Action: Mouse moved to (116, 313)
Screenshot: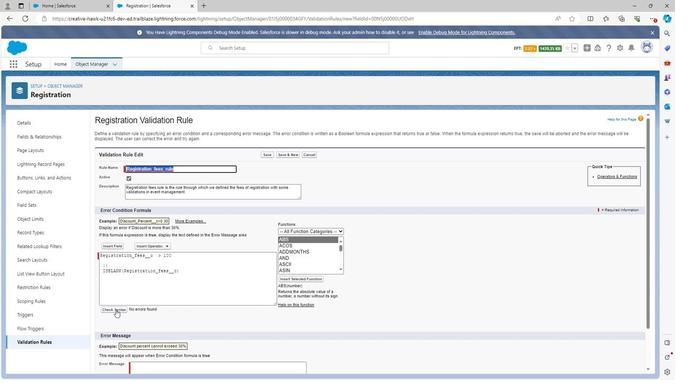 
Action: Mouse pressed left at (116, 313)
Screenshot: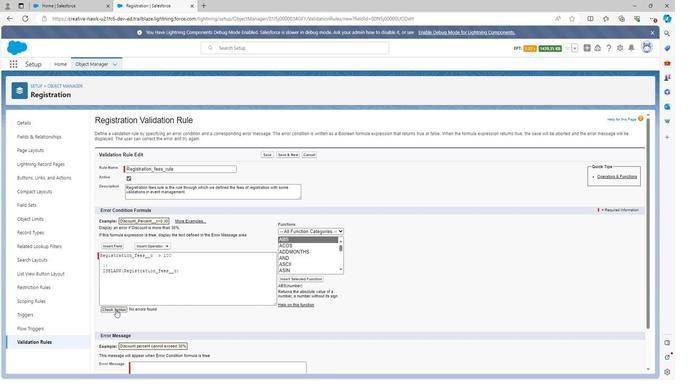 
Action: Mouse moved to (150, 303)
Screenshot: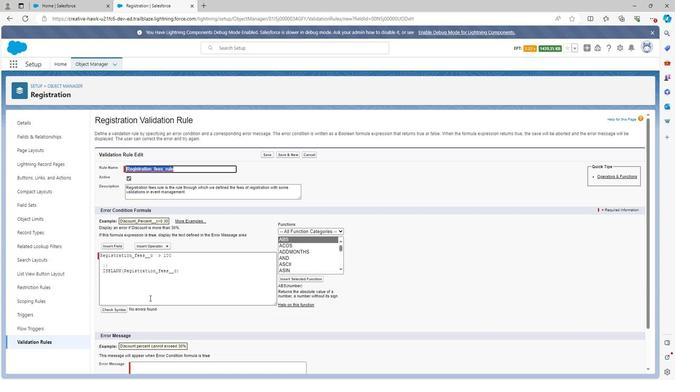 
Action: Mouse scrolled (150, 303) with delta (0, 0)
Screenshot: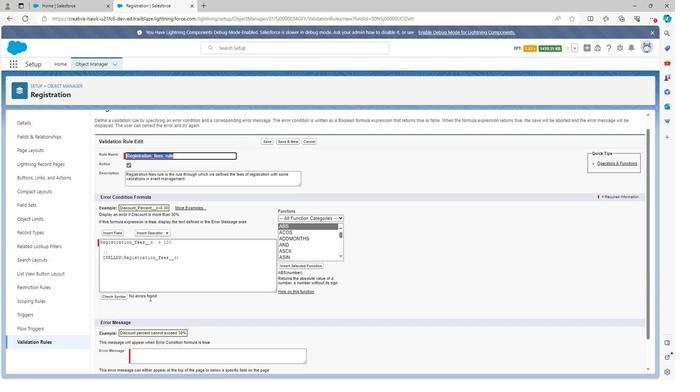 
Action: Mouse scrolled (150, 303) with delta (0, 0)
Screenshot: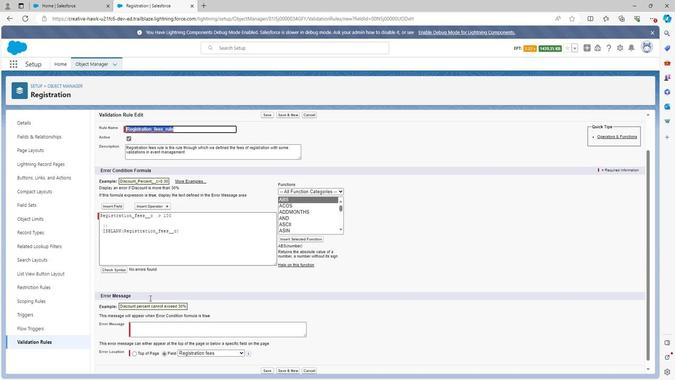 
Action: Mouse moved to (152, 322)
Screenshot: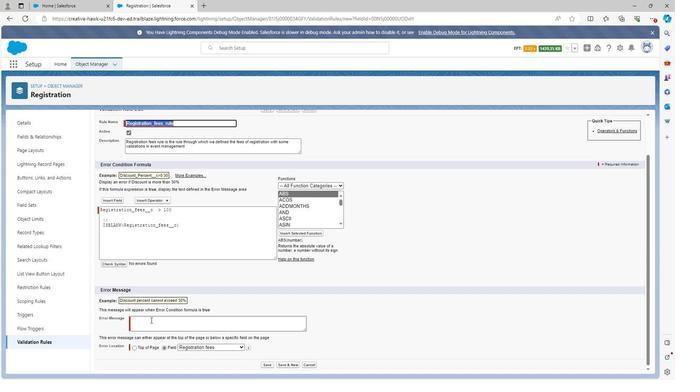 
Action: Mouse pressed left at (152, 322)
Screenshot: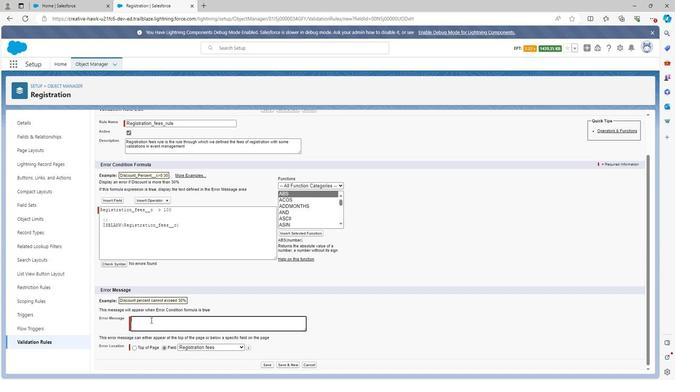 
Action: Mouse moved to (154, 294)
Screenshot: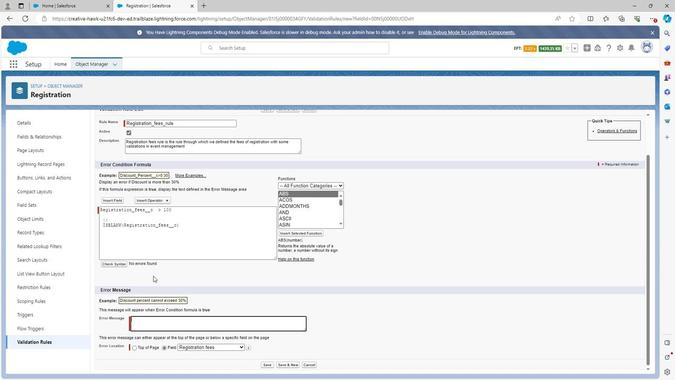 
Action: Key pressed <Key.shift>
Screenshot: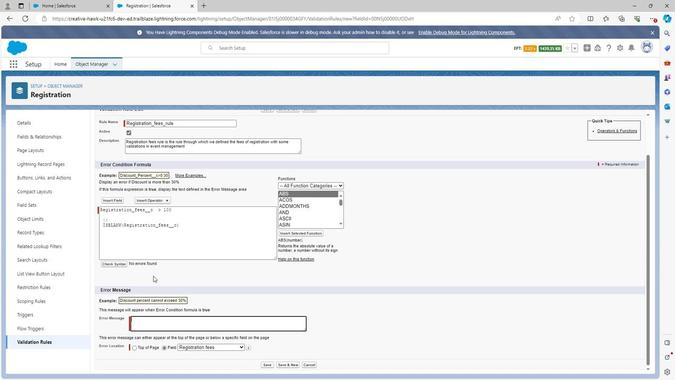 
Action: Mouse moved to (154, 283)
Screenshot: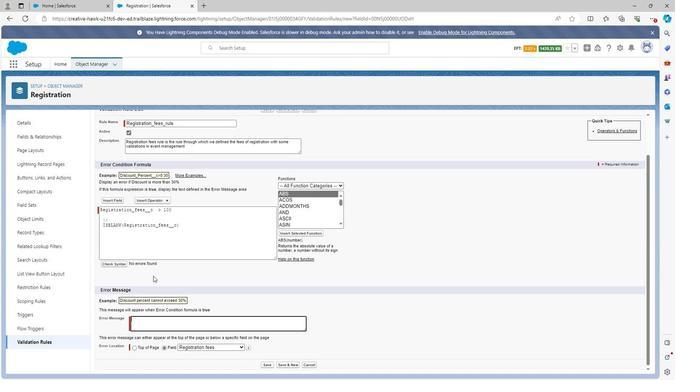 
Action: Key pressed Registration<Key.space>fees<Key.space>should<Key.space>be<Key.space>greater<Key.space>than<Key.space>100<Key.space>and<Key.space>should<Key.space>not<Key.space>be<Key.space>blank<Key.space>in<Key.space>event
Screenshot: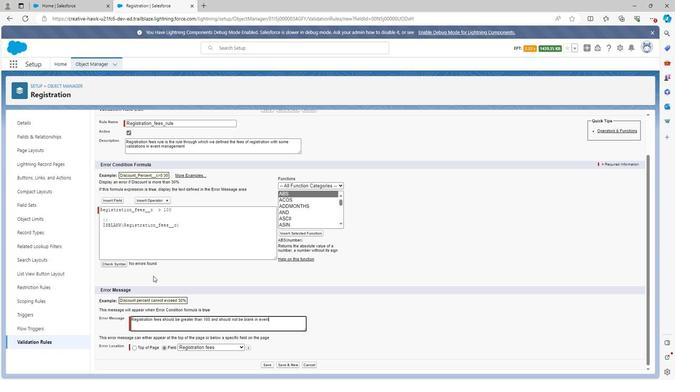 
Action: Mouse moved to (154, 283)
Screenshot: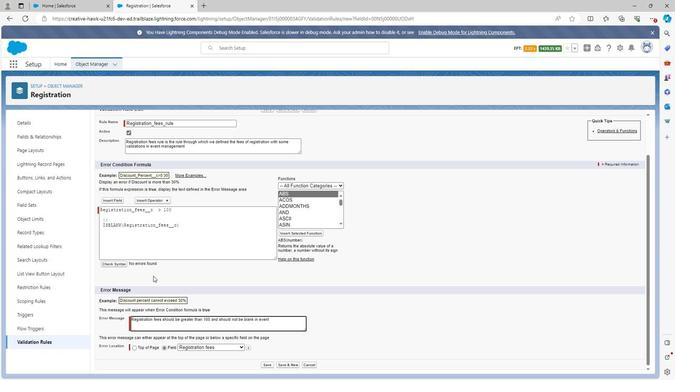 
Action: Key pressed <Key.space>management
Screenshot: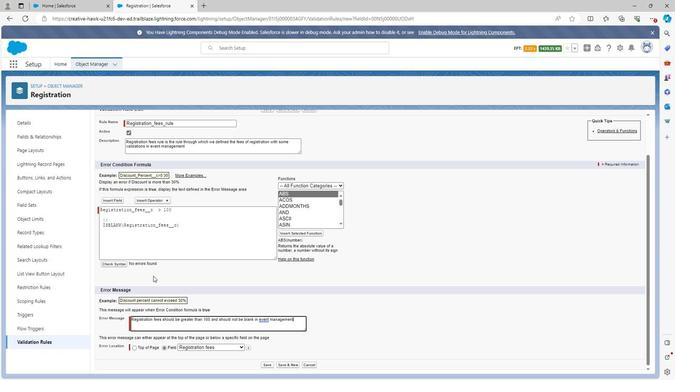
Action: Mouse moved to (271, 362)
Screenshot: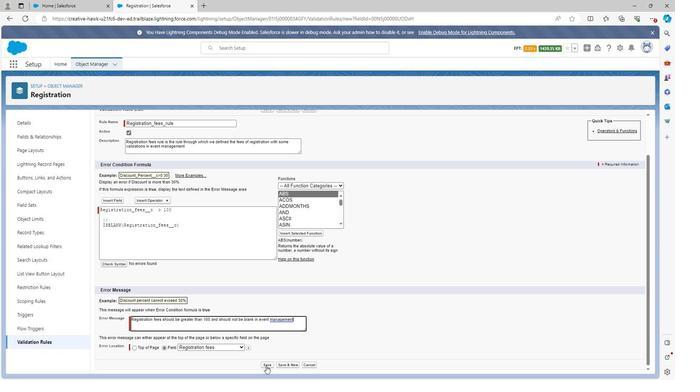 
Action: Mouse pressed left at (271, 362)
Screenshot: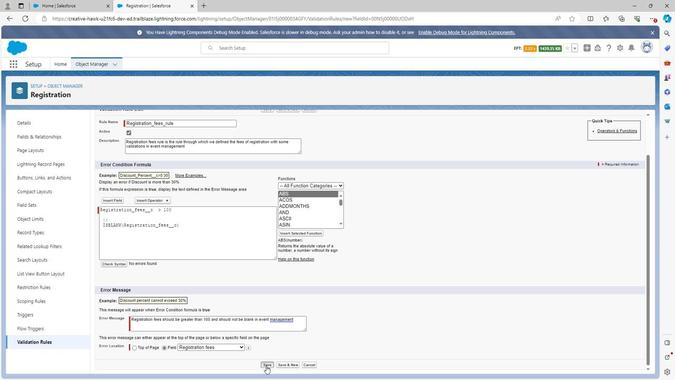 
Action: Mouse moved to (45, 155)
Screenshot: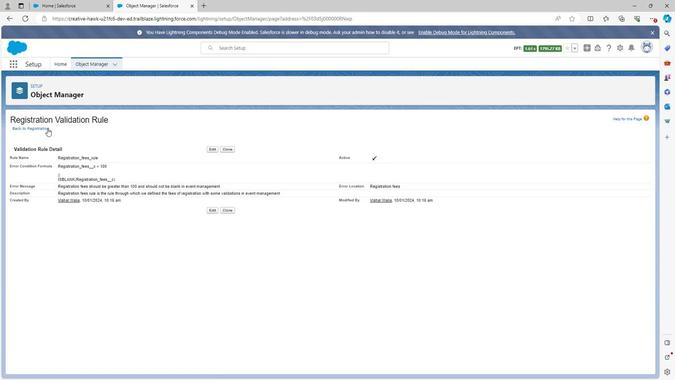 
Action: Mouse pressed left at (45, 155)
Screenshot: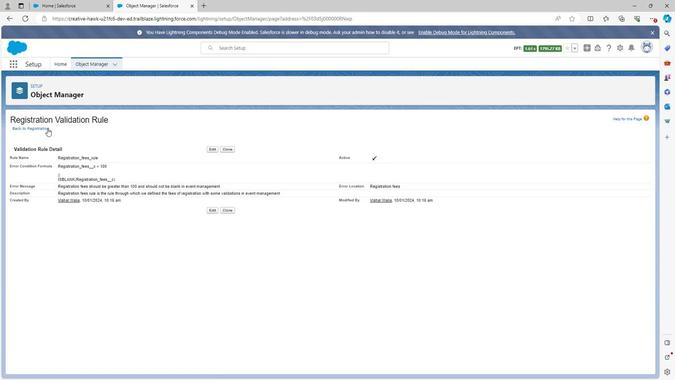 
Action: Mouse moved to (142, 324)
Screenshot: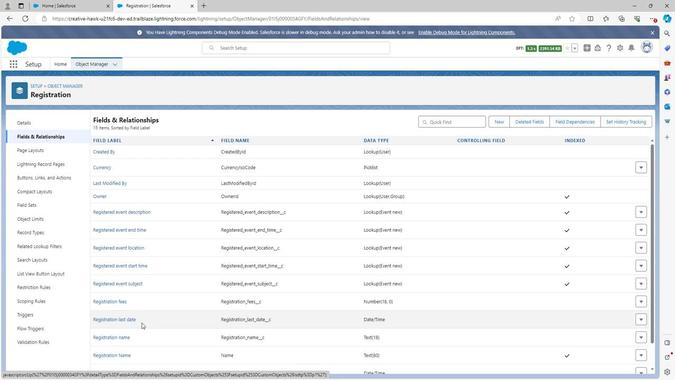 
Action: Mouse scrolled (142, 324) with delta (0, 0)
Screenshot: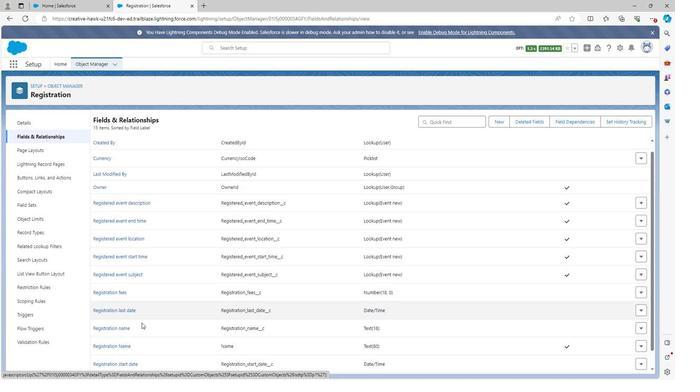 
Action: Mouse scrolled (142, 324) with delta (0, 0)
Screenshot: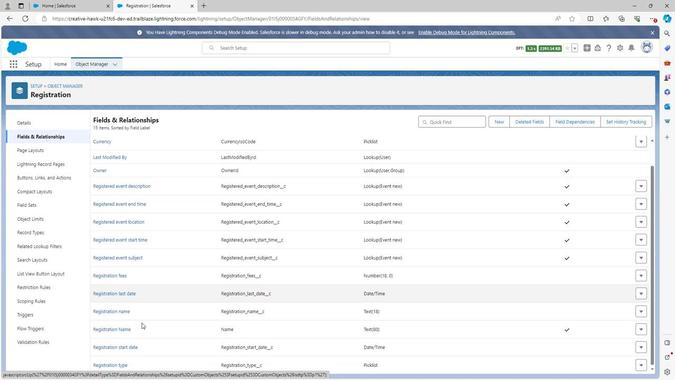 
Action: Mouse moved to (119, 298)
Screenshot: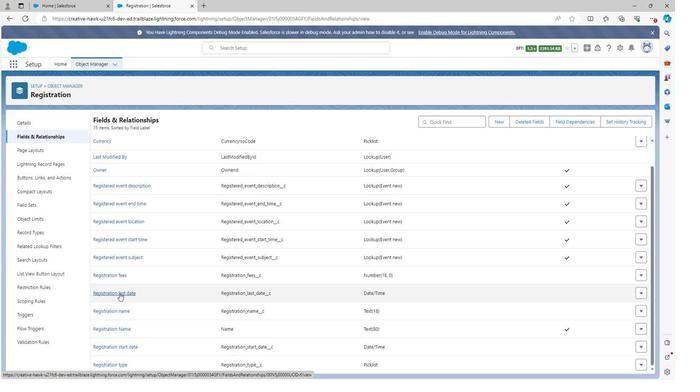 
Action: Mouse pressed left at (119, 298)
Screenshot: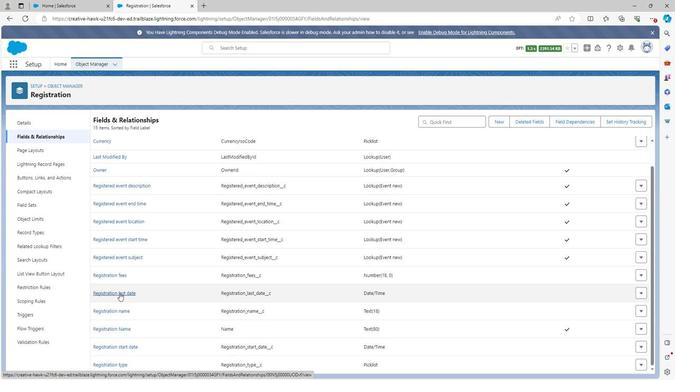 
Action: Mouse moved to (278, 286)
Screenshot: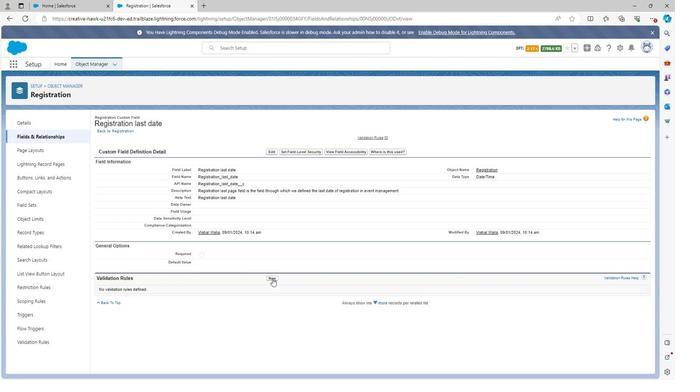 
Action: Mouse pressed left at (278, 286)
Screenshot: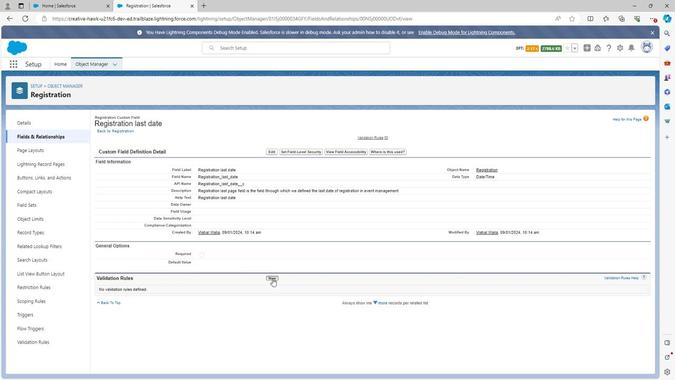 
Action: Mouse moved to (160, 192)
Screenshot: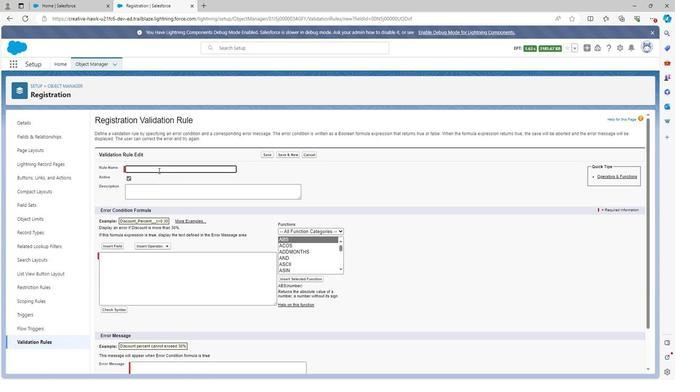 
Action: Key pressed <Key.shift>Reg
Screenshot: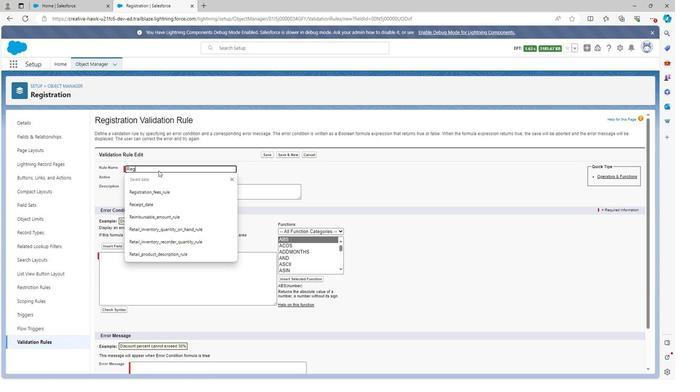 
Action: Mouse moved to (160, 192)
Screenshot: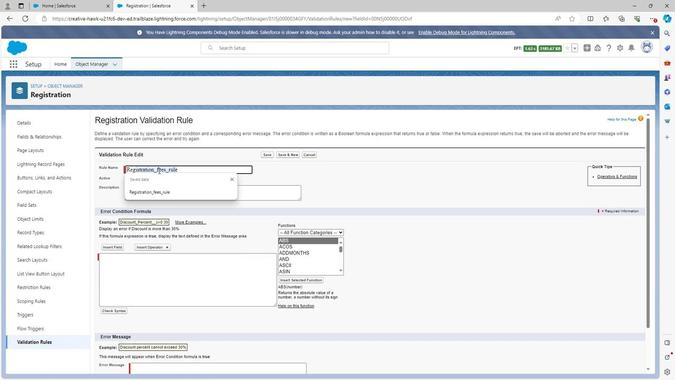 
Action: Key pressed i
Screenshot: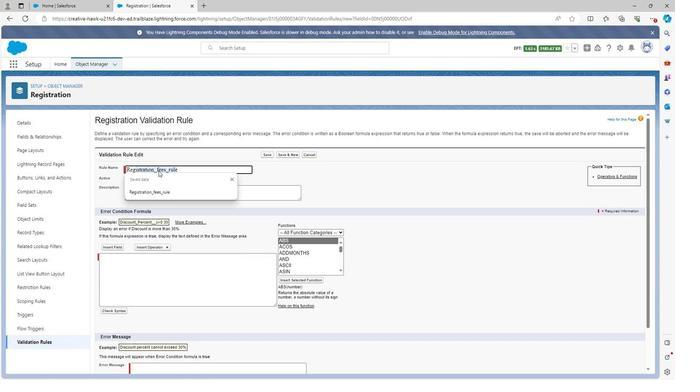 
Action: Mouse moved to (160, 193)
Screenshot: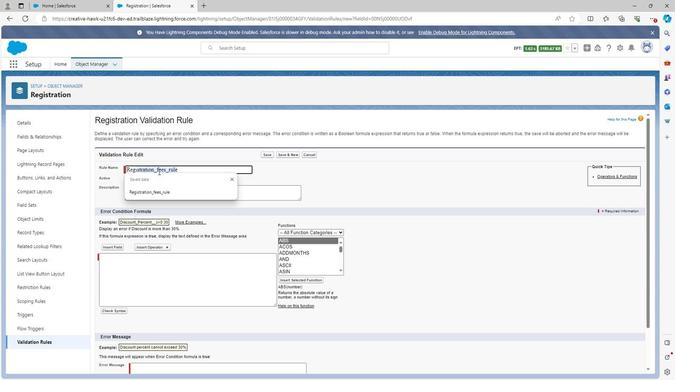 
Action: Key pressed stratio
Screenshot: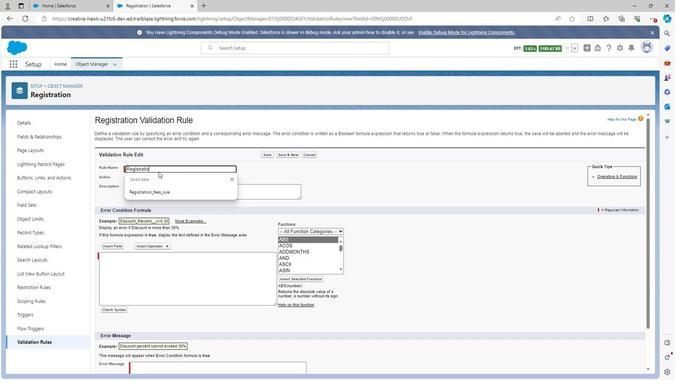 
Action: Mouse moved to (160, 193)
Screenshot: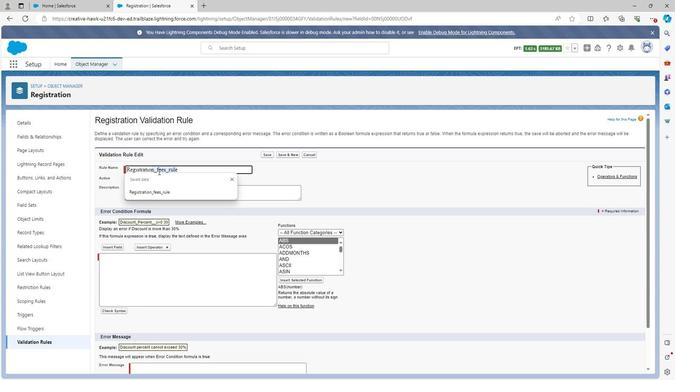 
Action: Key pressed n<Key.space>
Screenshot: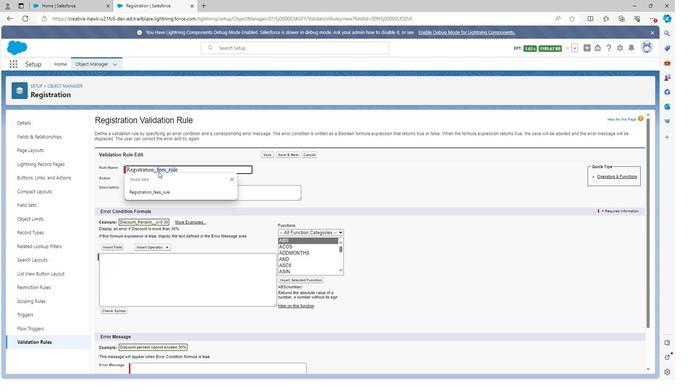 
Action: Mouse moved to (161, 191)
Screenshot: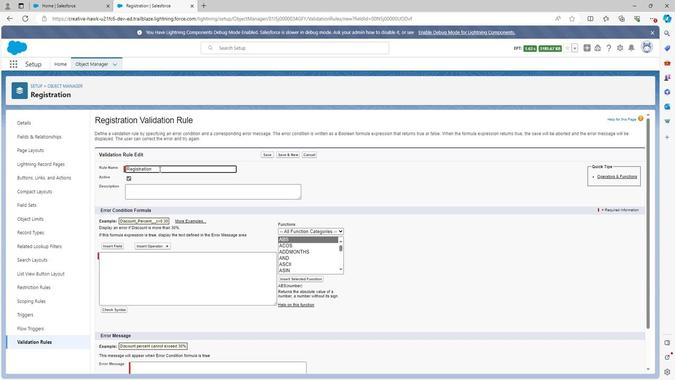 
Action: Key pressed <Key.space>
Screenshot: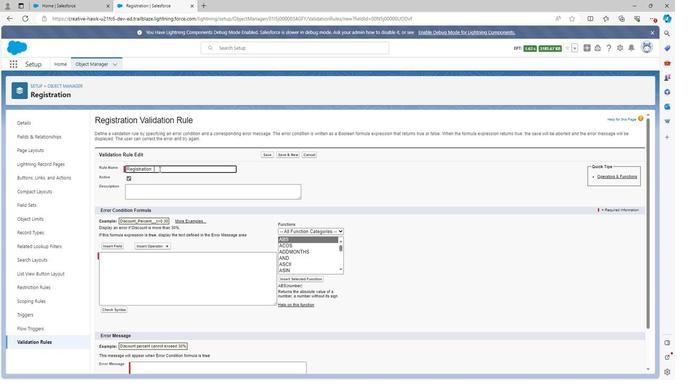 
Action: Mouse moved to (41, 162)
Screenshot: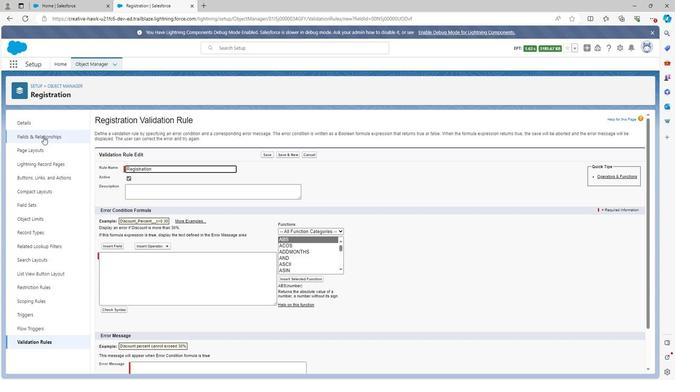 
Action: Mouse pressed left at (41, 162)
